 Task: Look for space in Qiryat Gat, Israel from 12th  August, 2023 to 15th August, 2023 for 3 adults in price range Rs.12000 to Rs.16000. Place can be entire place with 2 bedrooms having 3 beds and 1 bathroom. Property type can be house, flat, guest house. Amenities needed are: washing machine. Booking option can be shelf check-in. Required host language is English.
Action: Mouse moved to (621, 82)
Screenshot: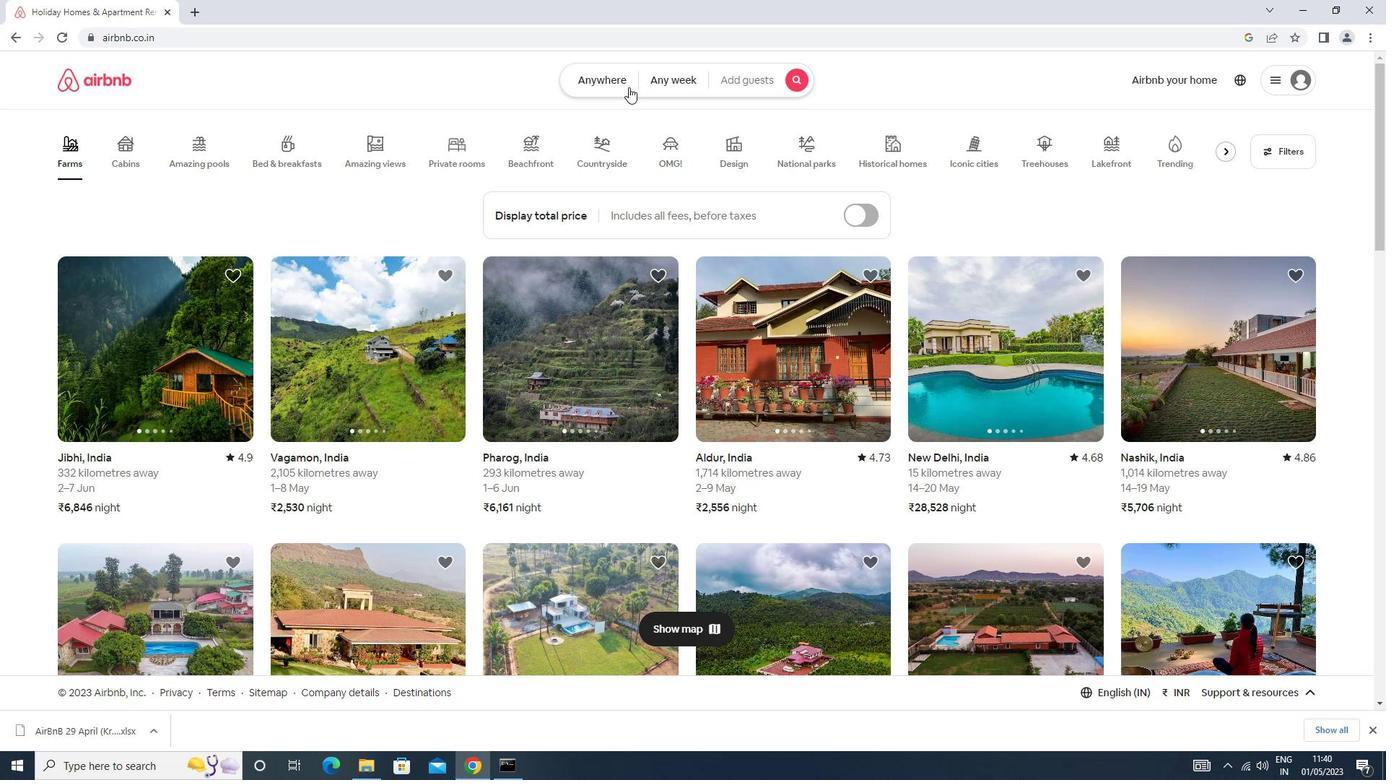 
Action: Mouse pressed left at (621, 82)
Screenshot: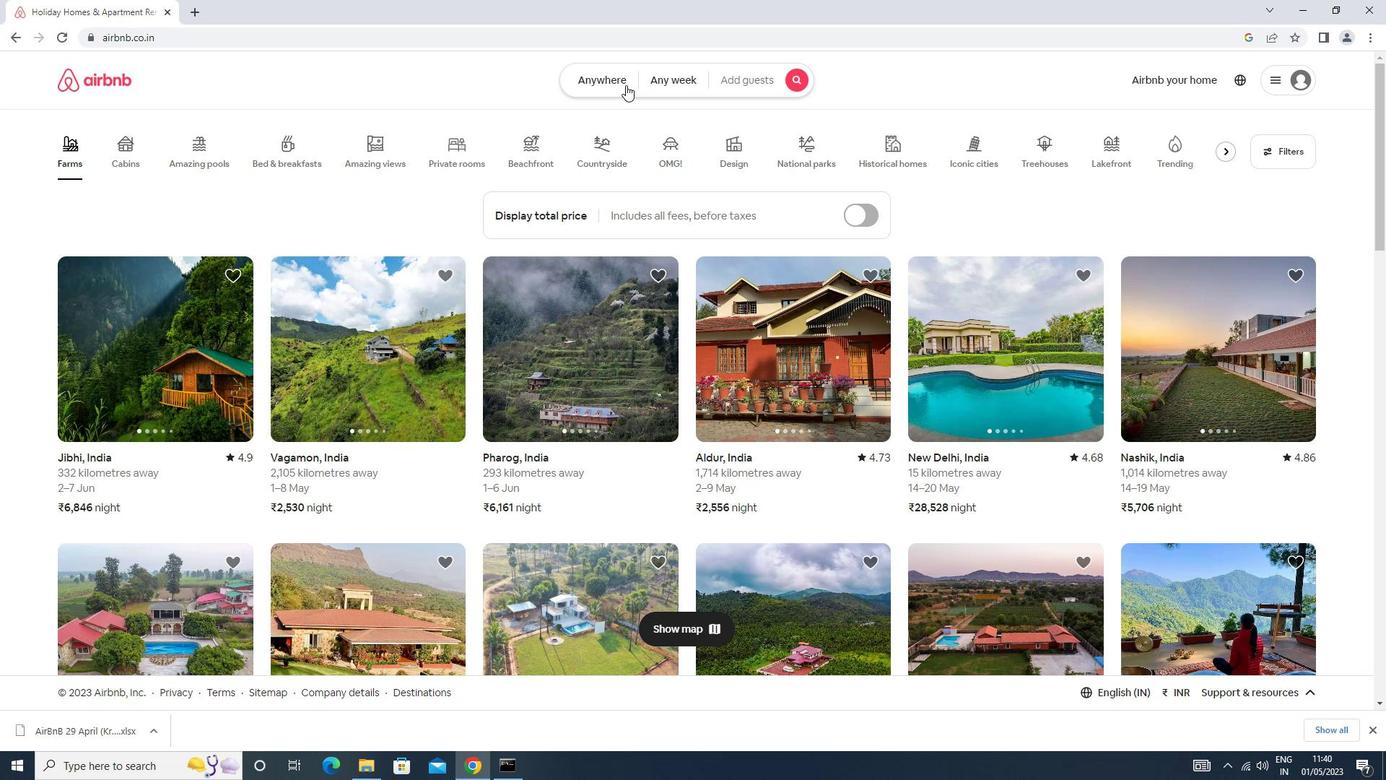 
Action: Mouse moved to (546, 137)
Screenshot: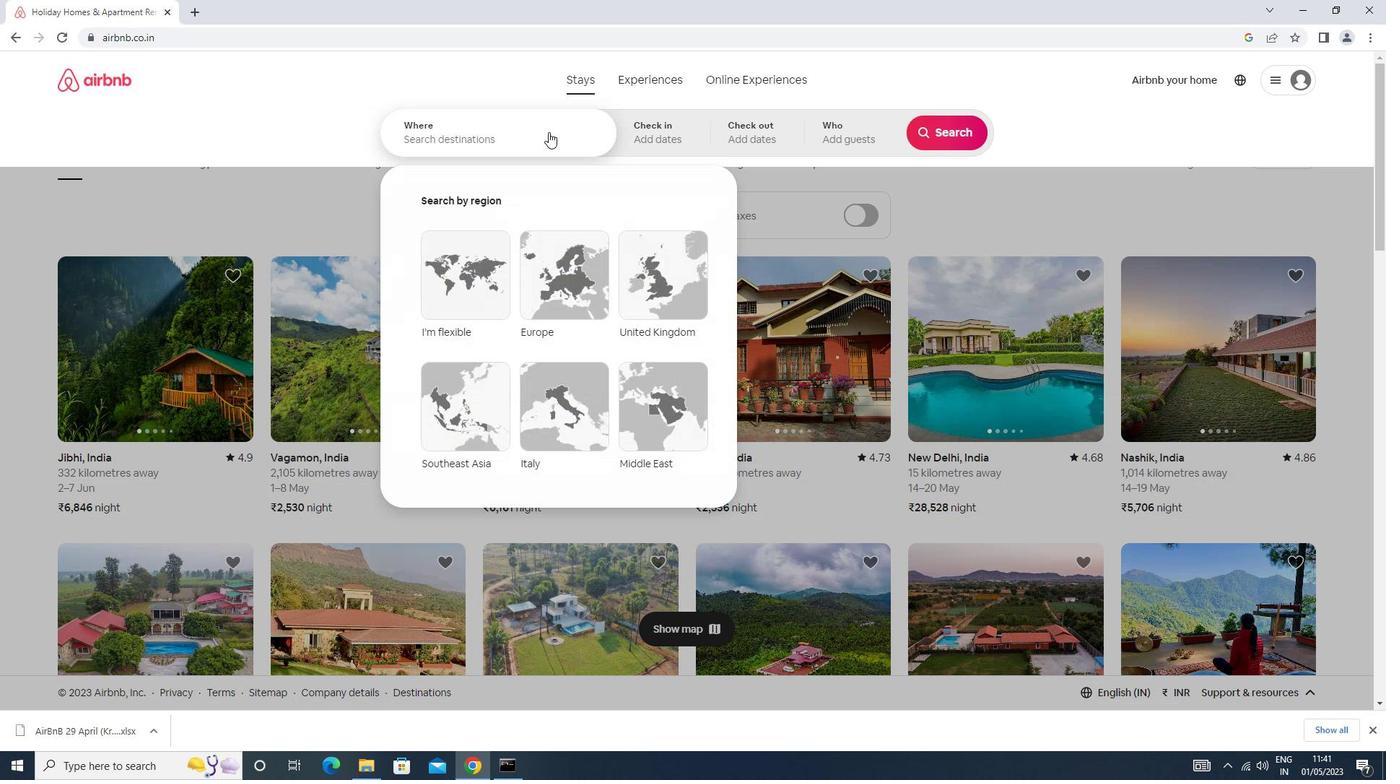
Action: Mouse pressed left at (546, 137)
Screenshot: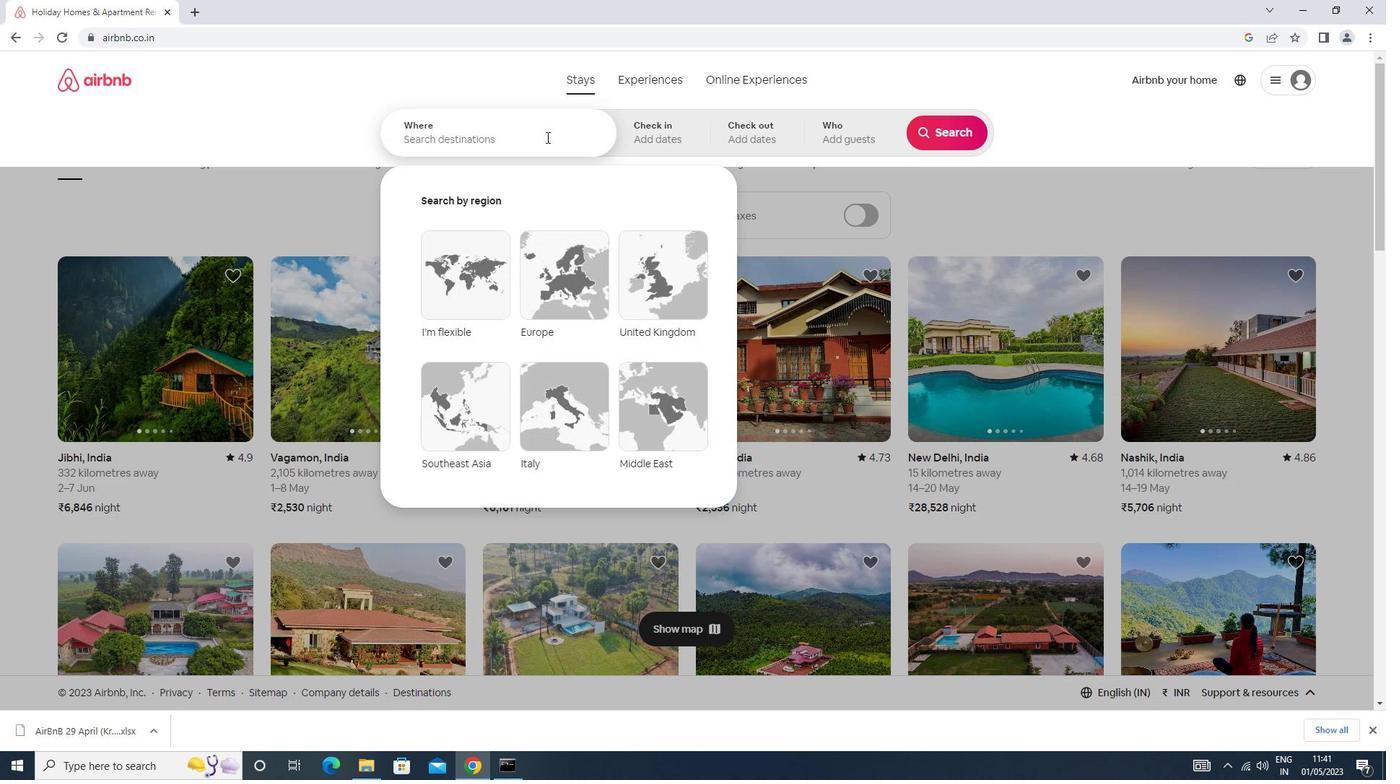 
Action: Mouse moved to (533, 143)
Screenshot: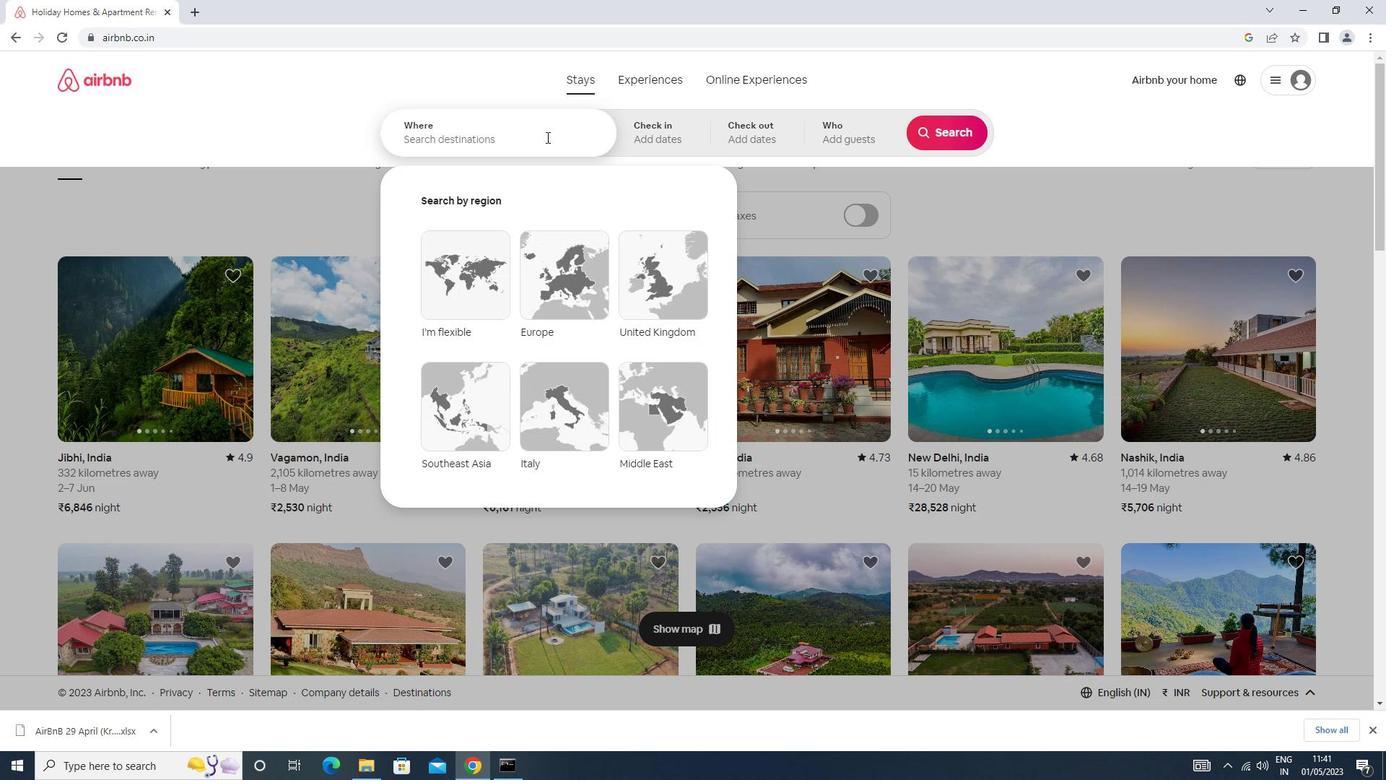 
Action: Key pressed q<Key.caps_lock>iryat<Key.space><Key.down><Key.down><Key.down><Key.enter>
Screenshot: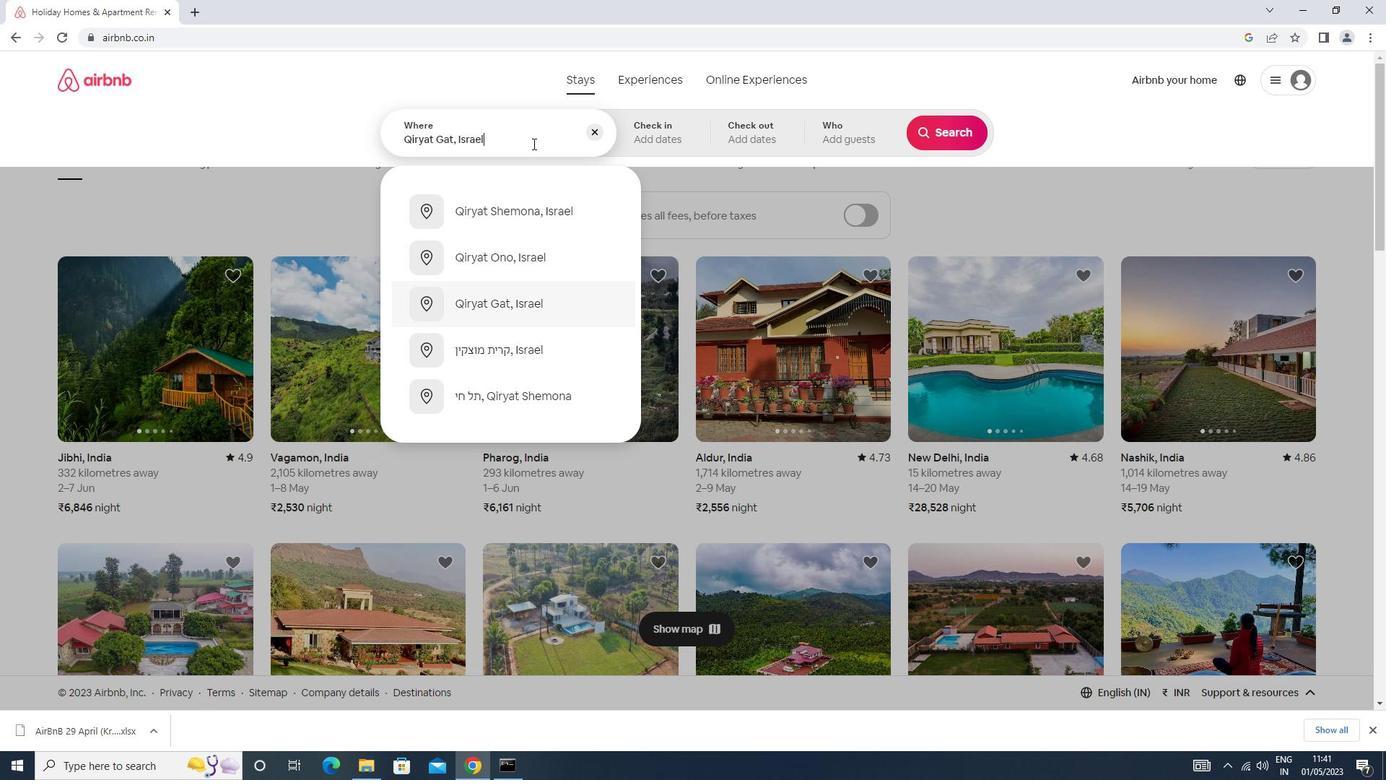 
Action: Mouse moved to (941, 250)
Screenshot: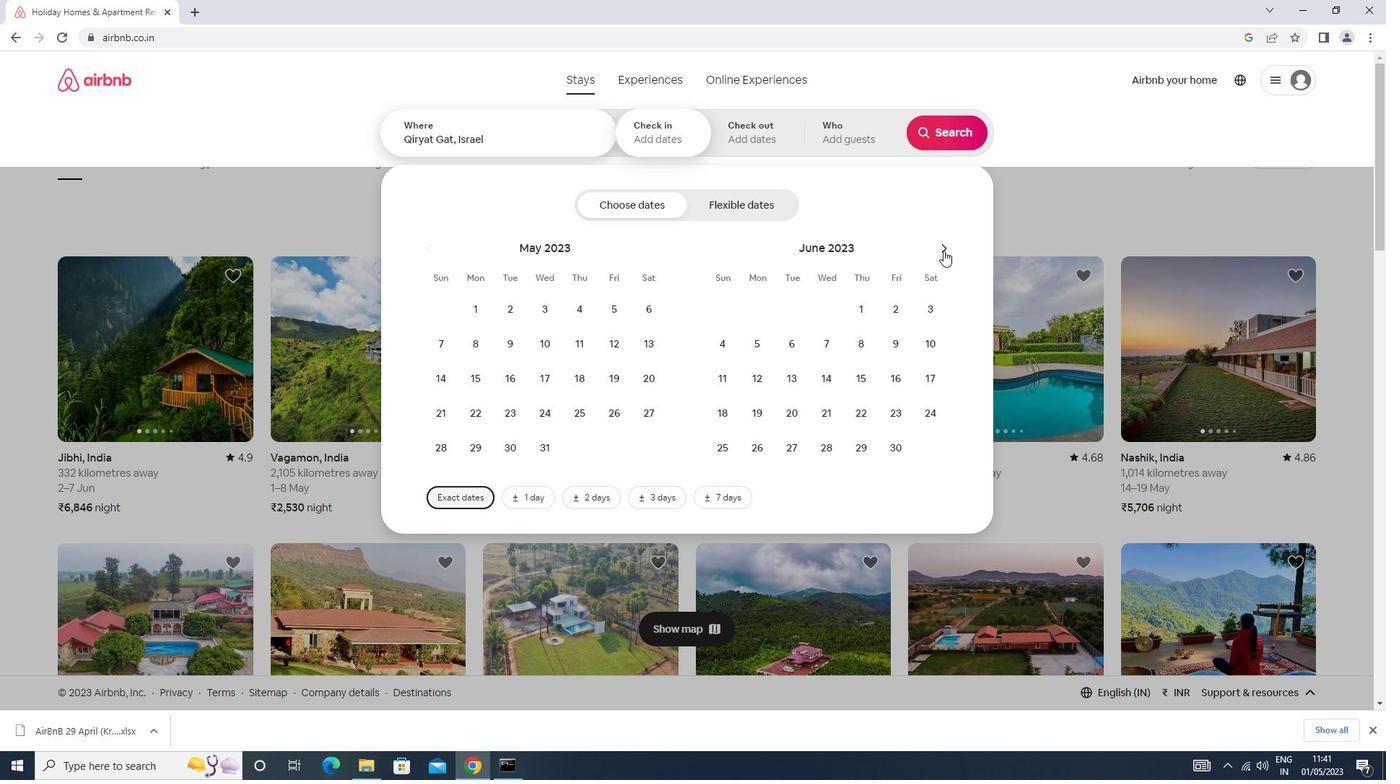 
Action: Mouse pressed left at (941, 250)
Screenshot: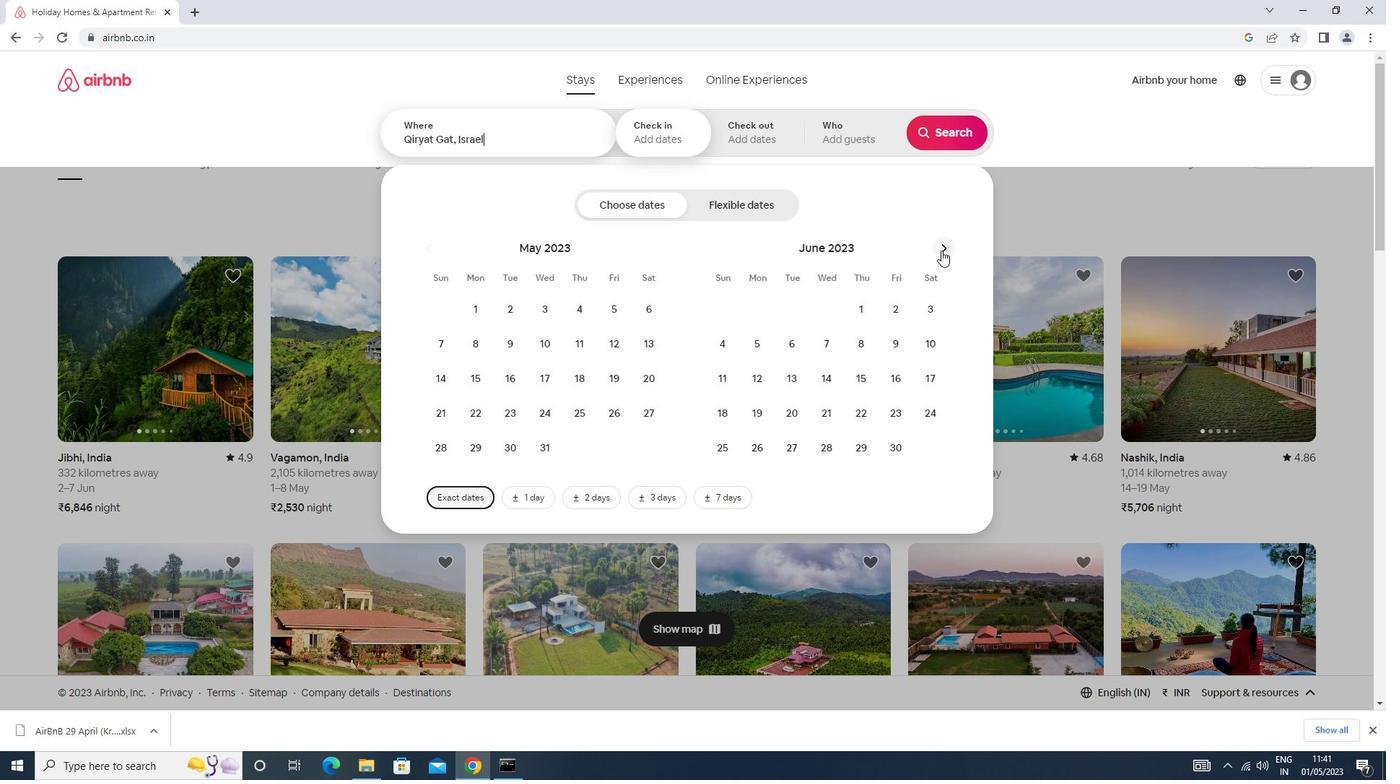 
Action: Mouse pressed left at (941, 250)
Screenshot: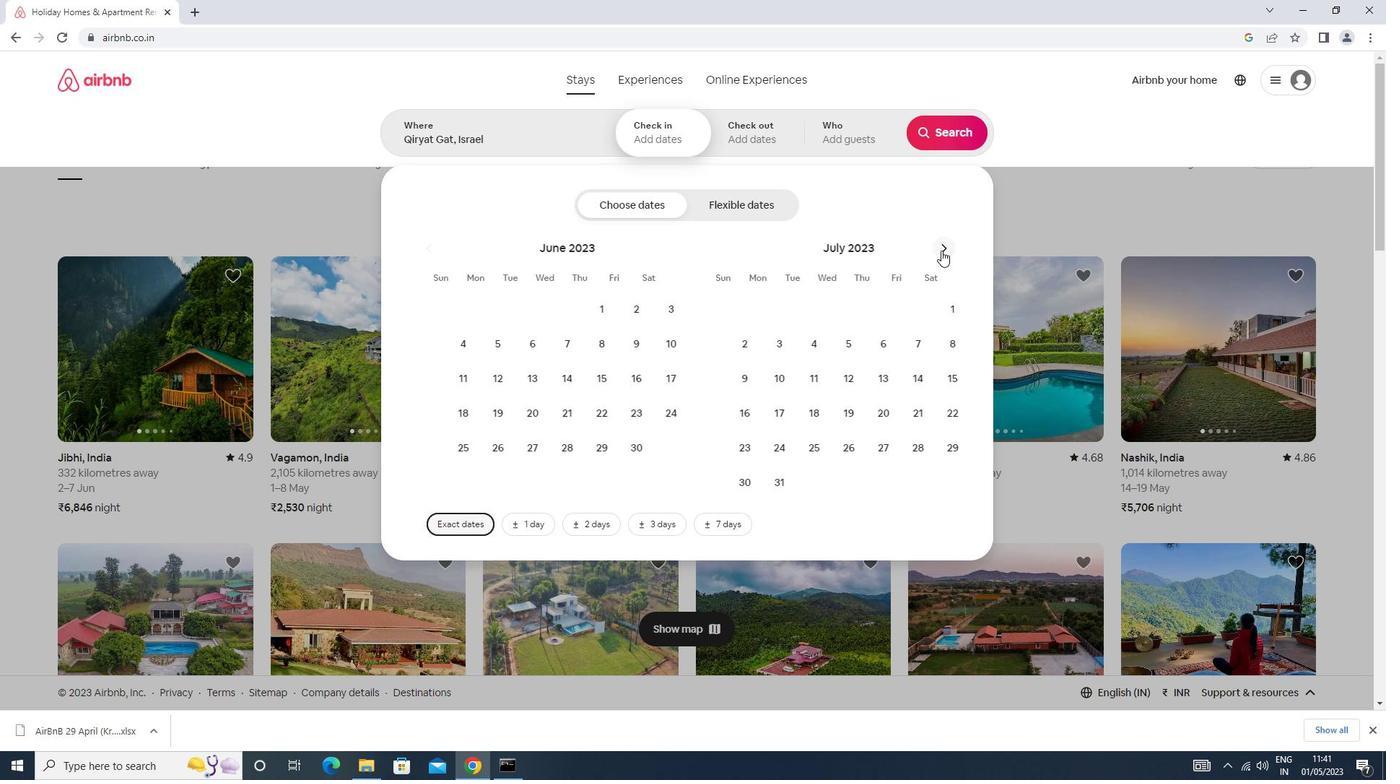 
Action: Mouse moved to (928, 341)
Screenshot: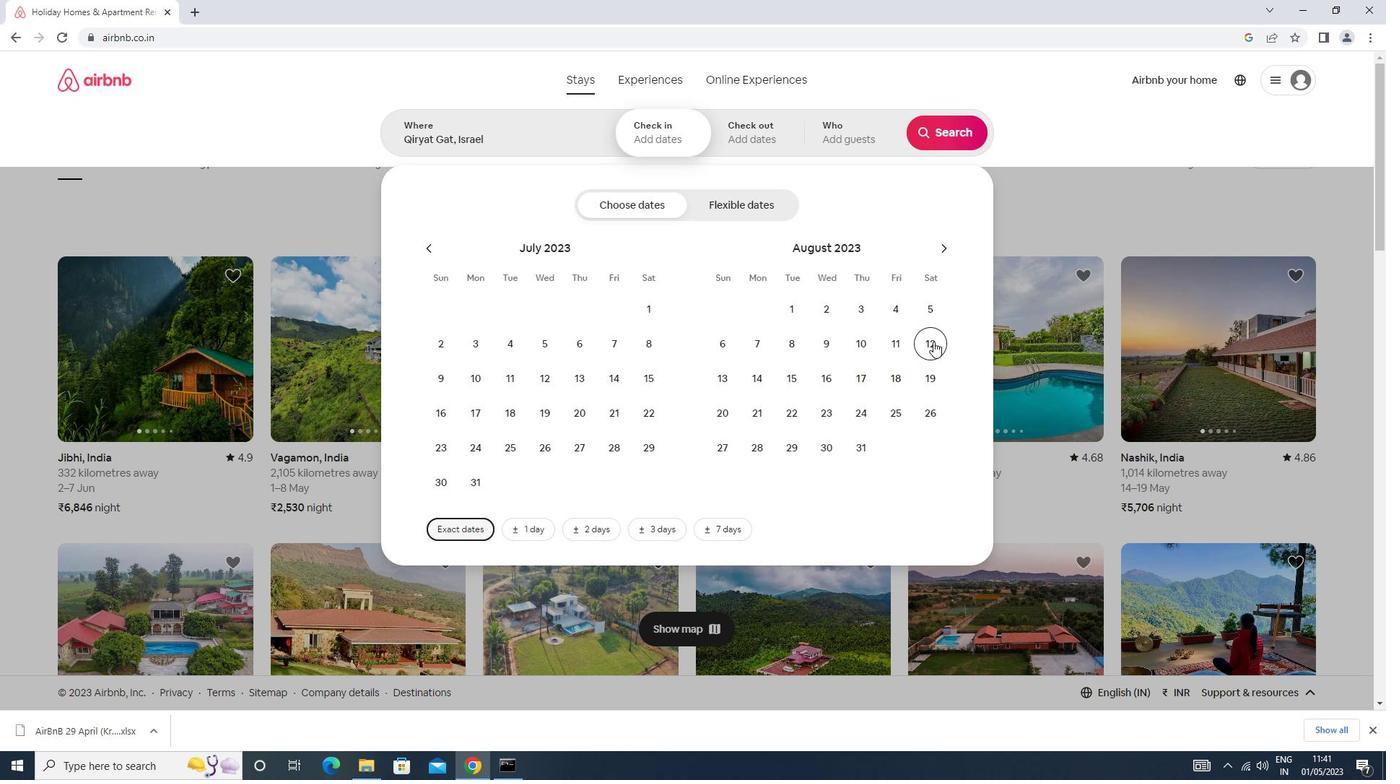 
Action: Mouse pressed left at (928, 341)
Screenshot: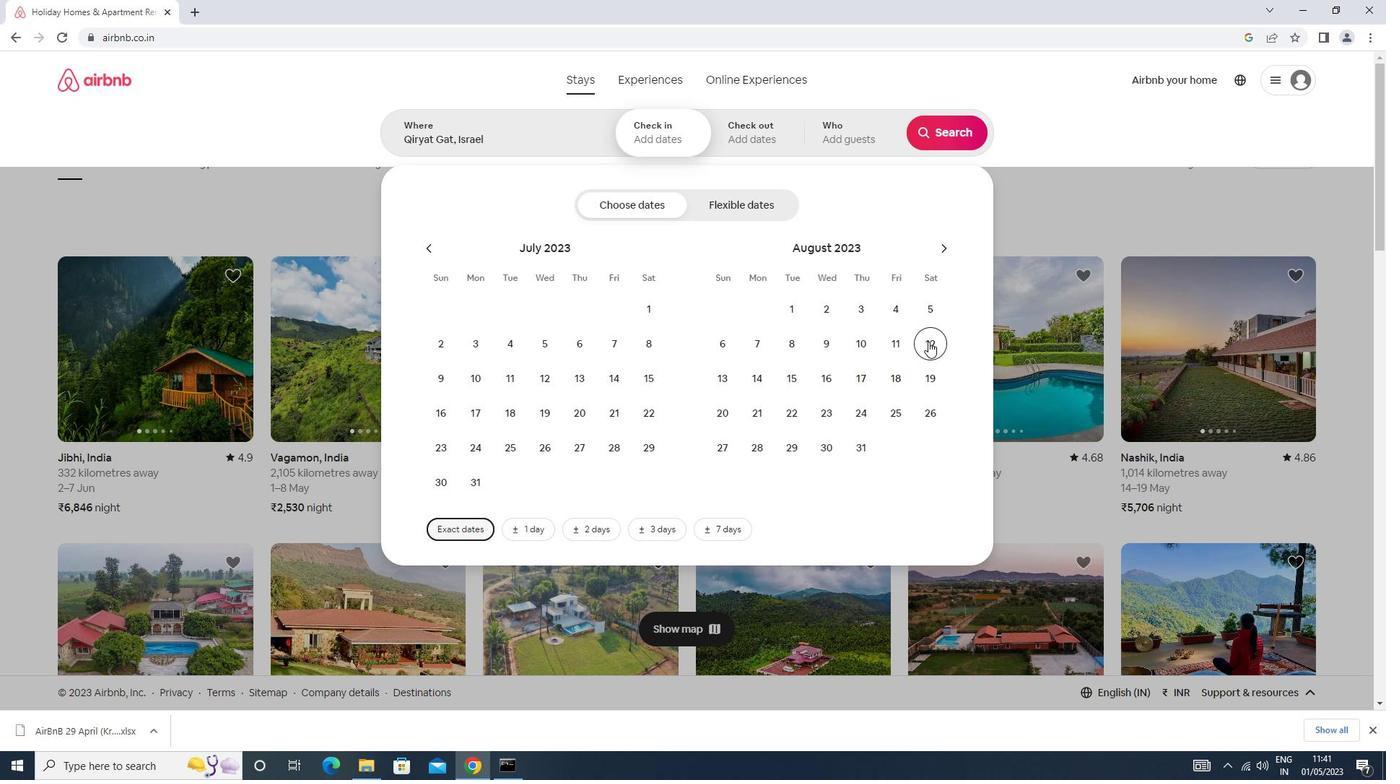 
Action: Mouse moved to (788, 374)
Screenshot: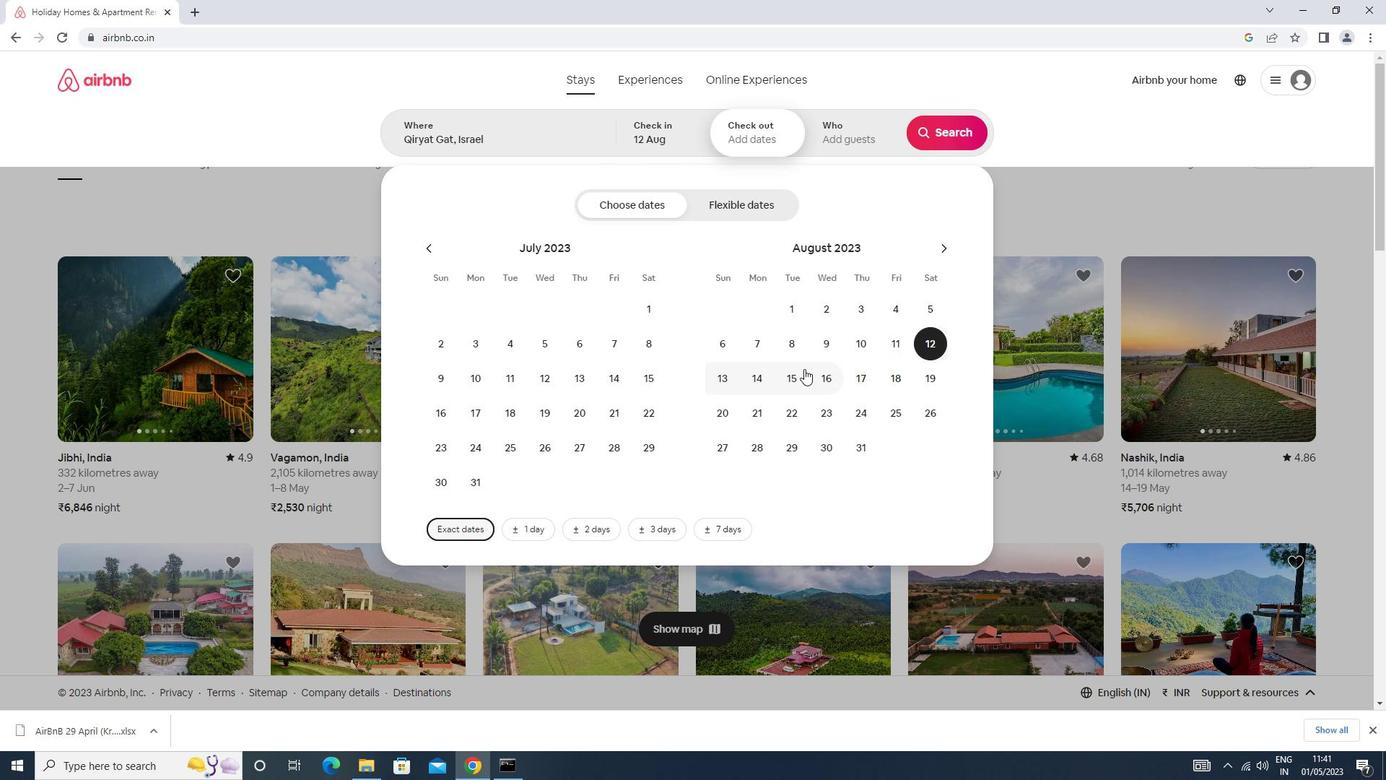 
Action: Mouse pressed left at (788, 374)
Screenshot: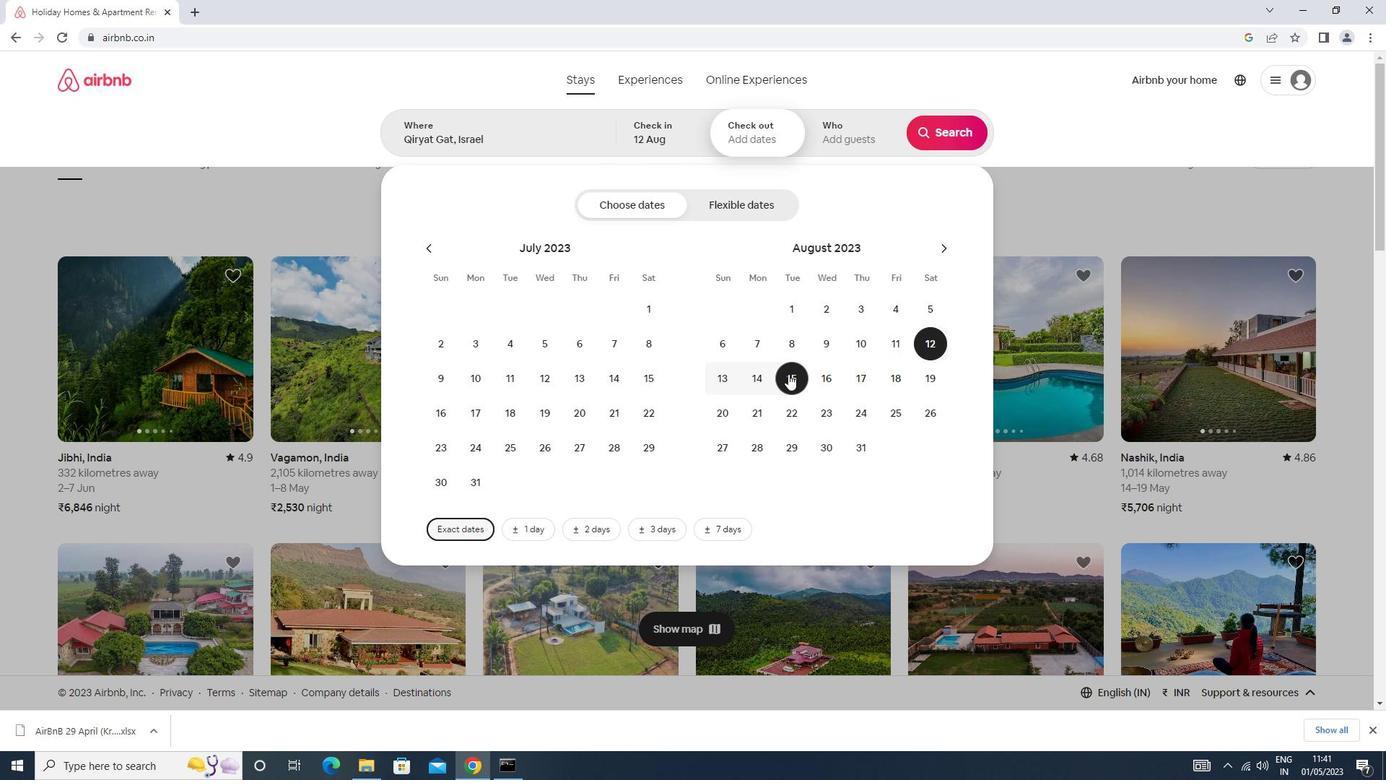 
Action: Mouse moved to (840, 137)
Screenshot: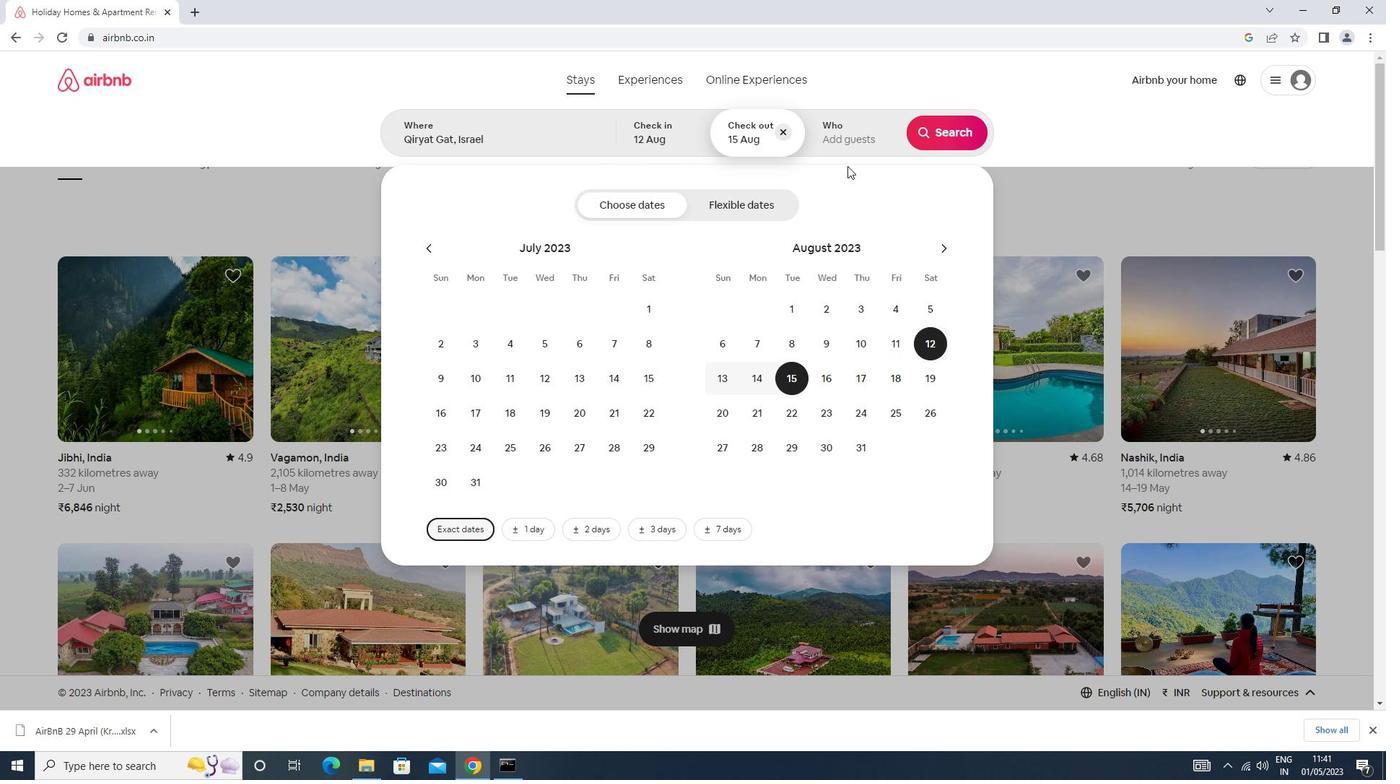 
Action: Mouse pressed left at (840, 137)
Screenshot: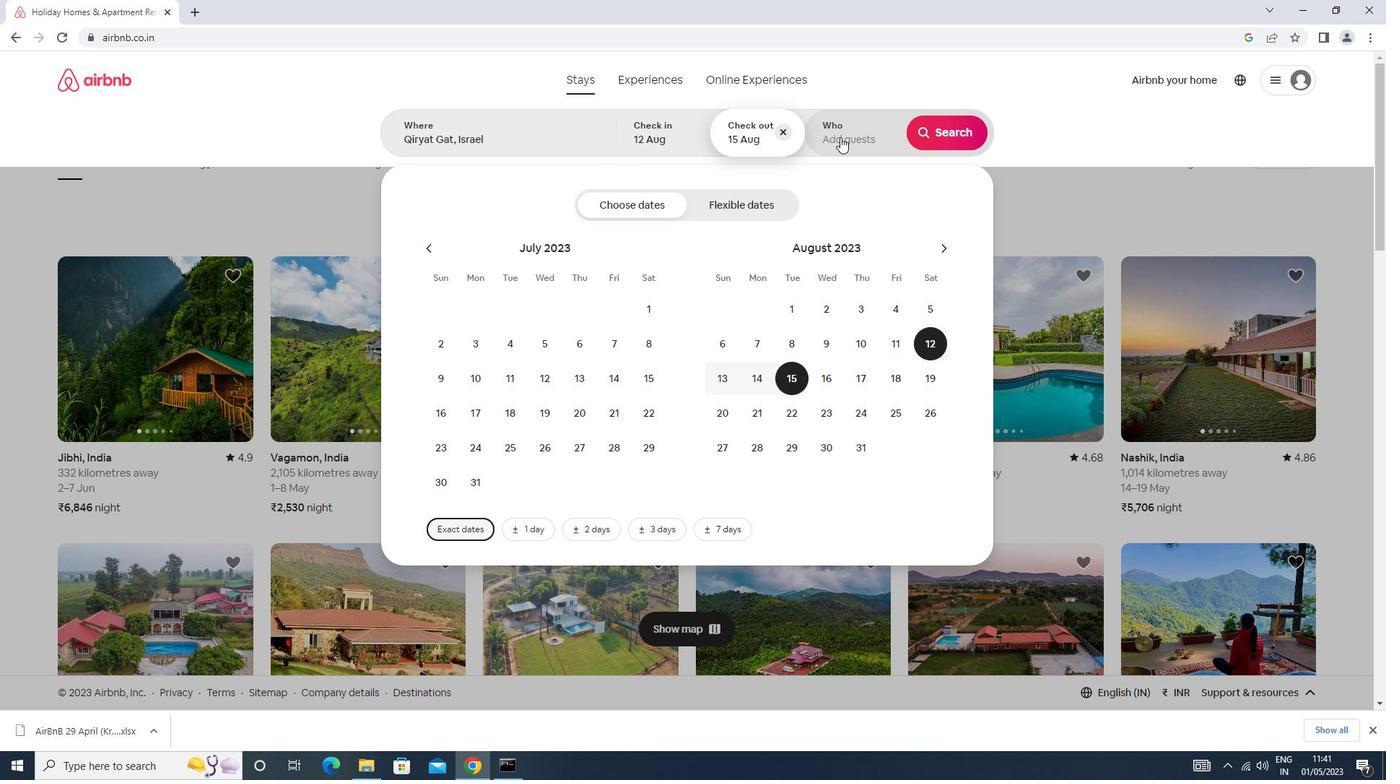 
Action: Mouse moved to (955, 203)
Screenshot: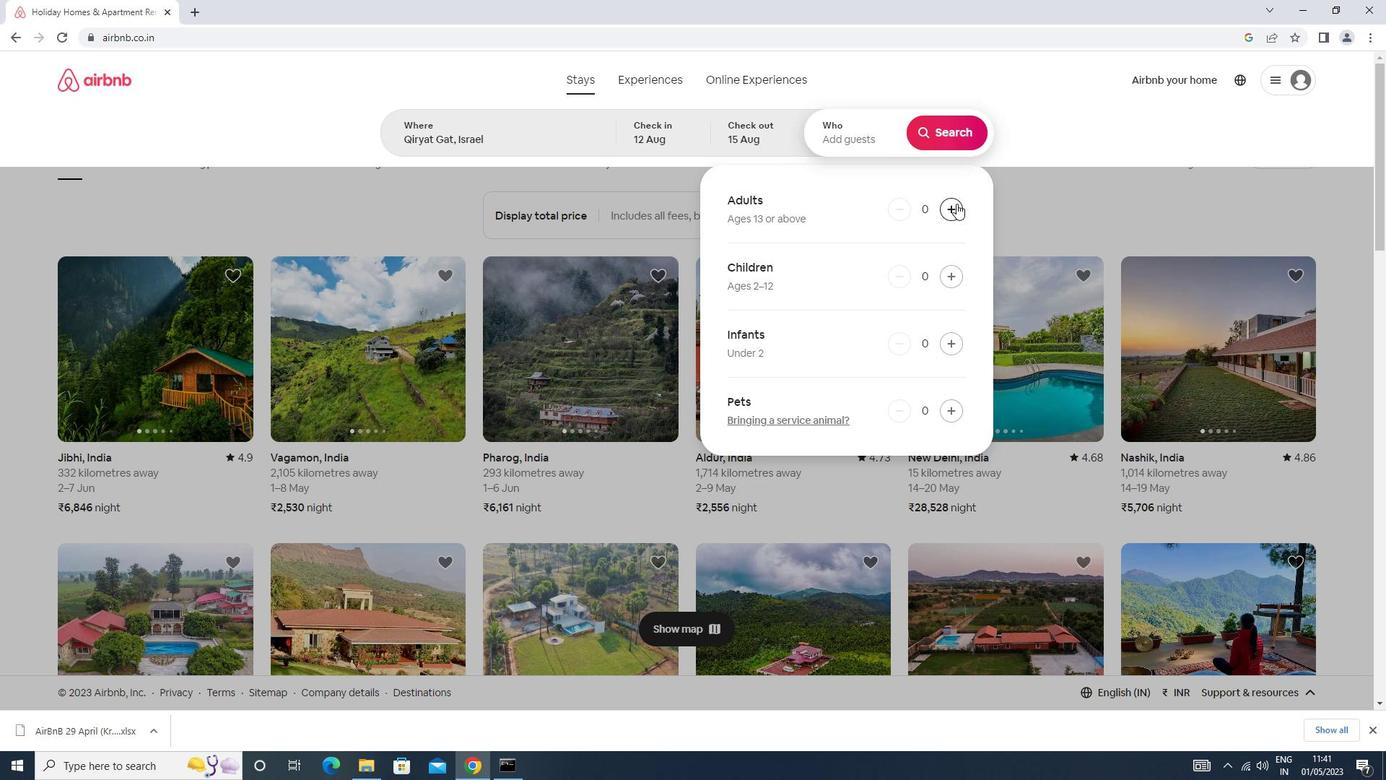 
Action: Mouse pressed left at (955, 203)
Screenshot: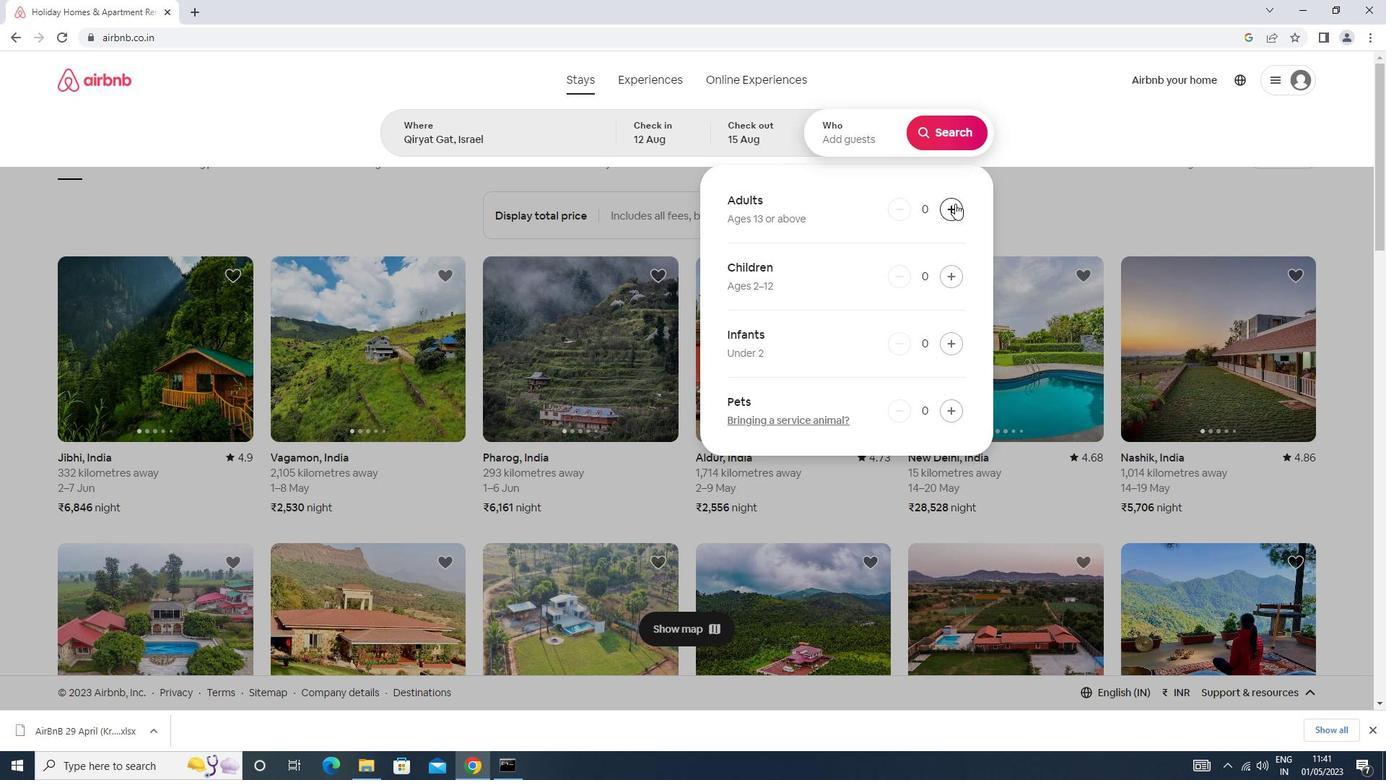 
Action: Mouse pressed left at (955, 203)
Screenshot: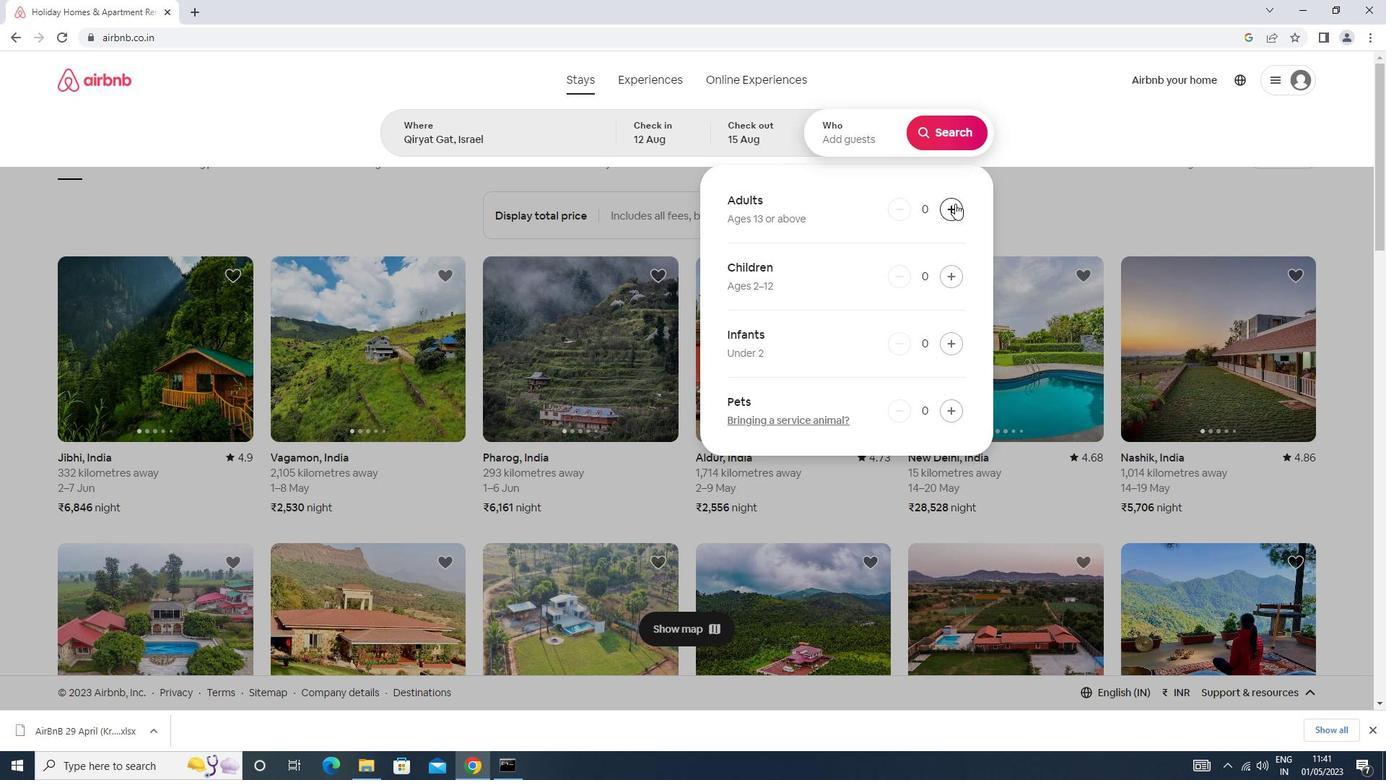 
Action: Mouse pressed left at (955, 203)
Screenshot: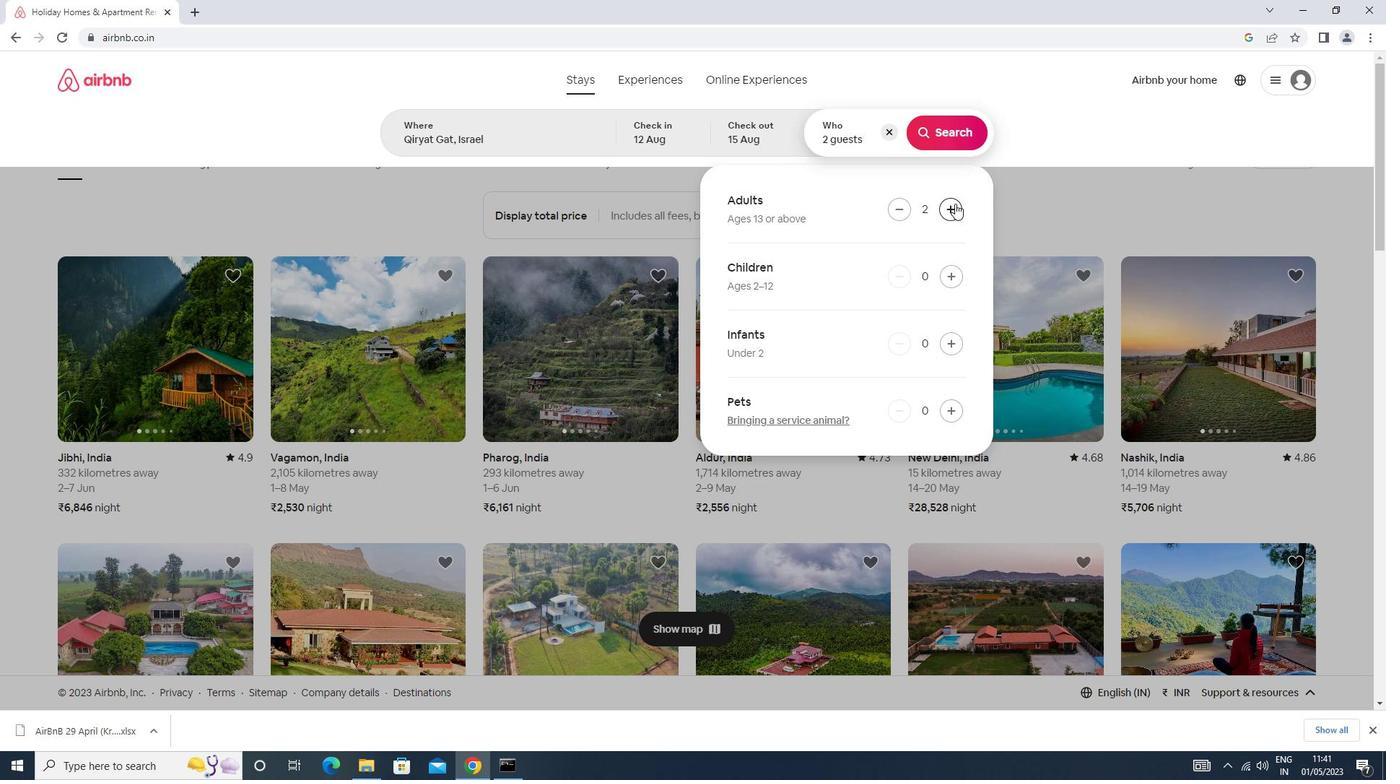 
Action: Mouse moved to (950, 129)
Screenshot: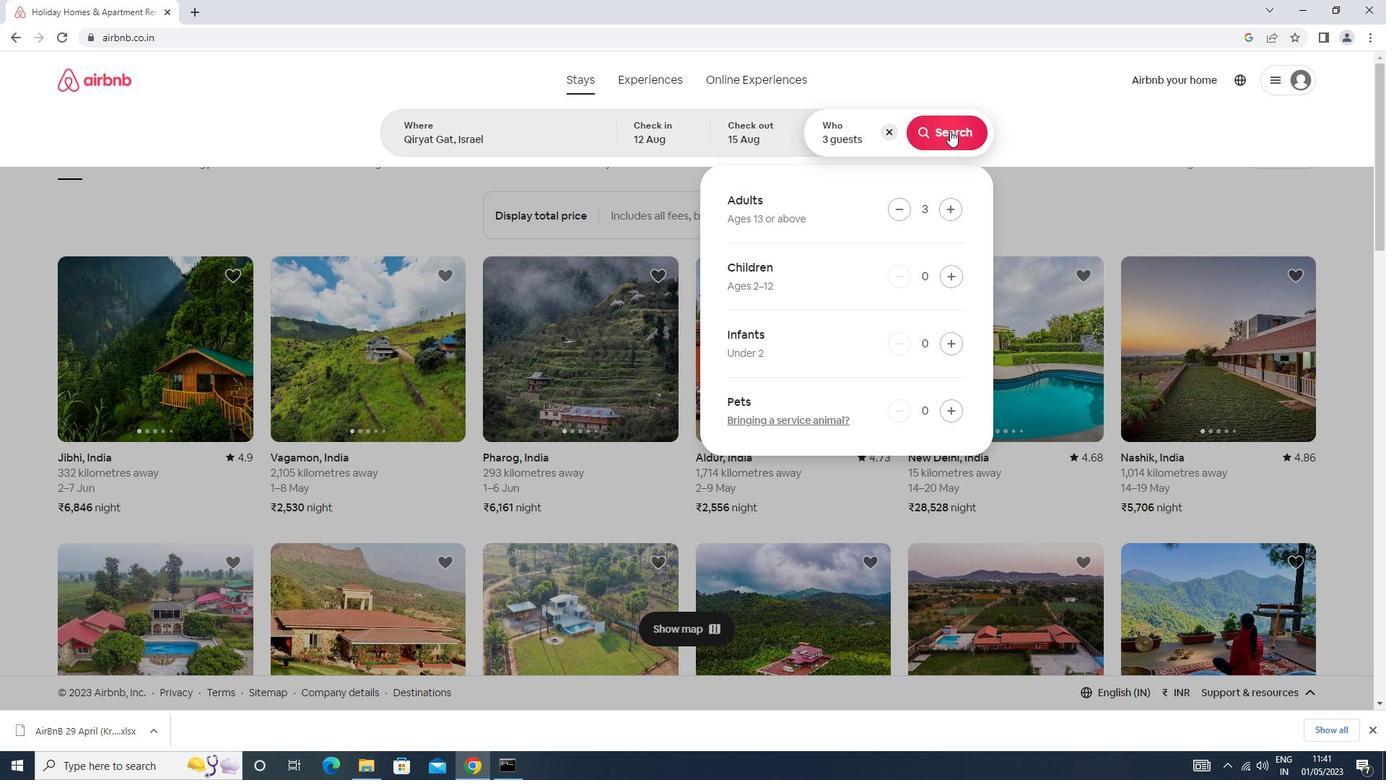 
Action: Mouse pressed left at (950, 129)
Screenshot: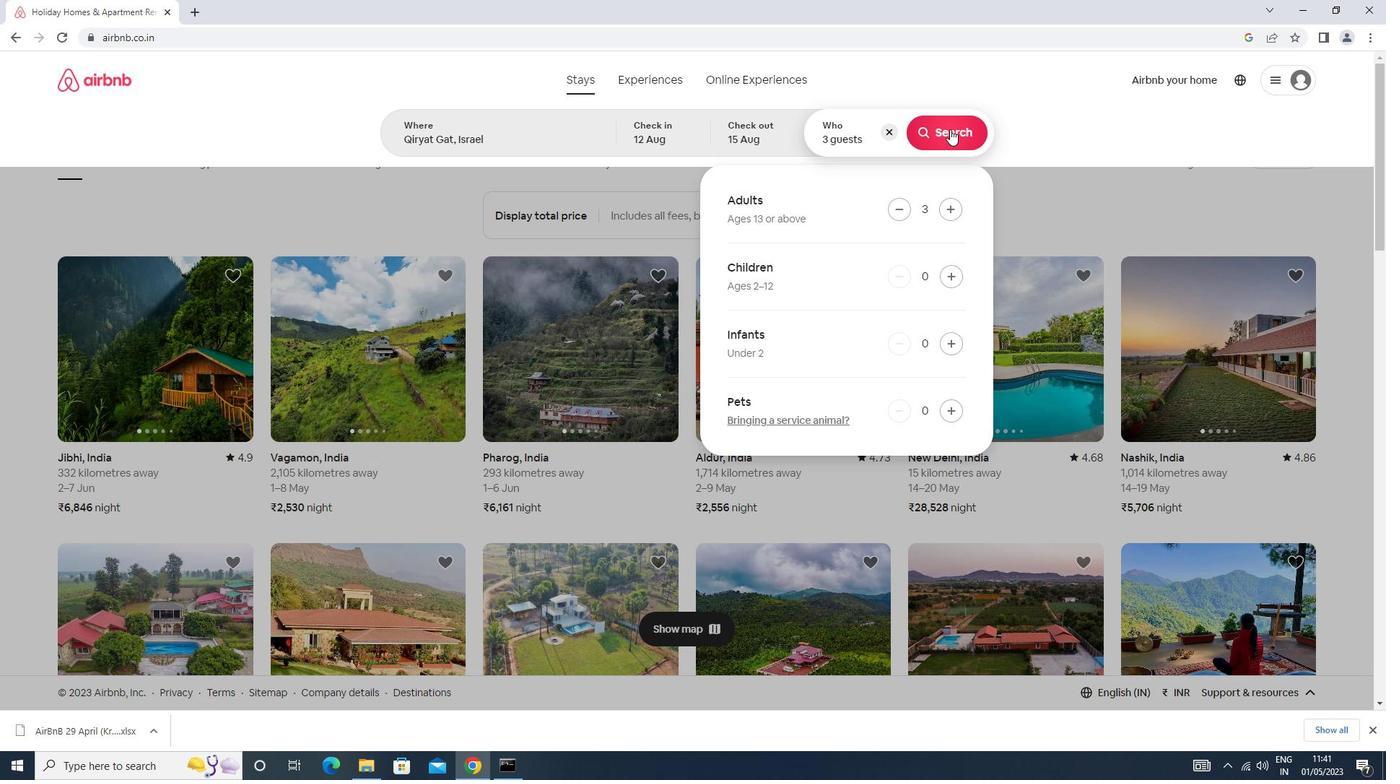 
Action: Mouse moved to (1325, 136)
Screenshot: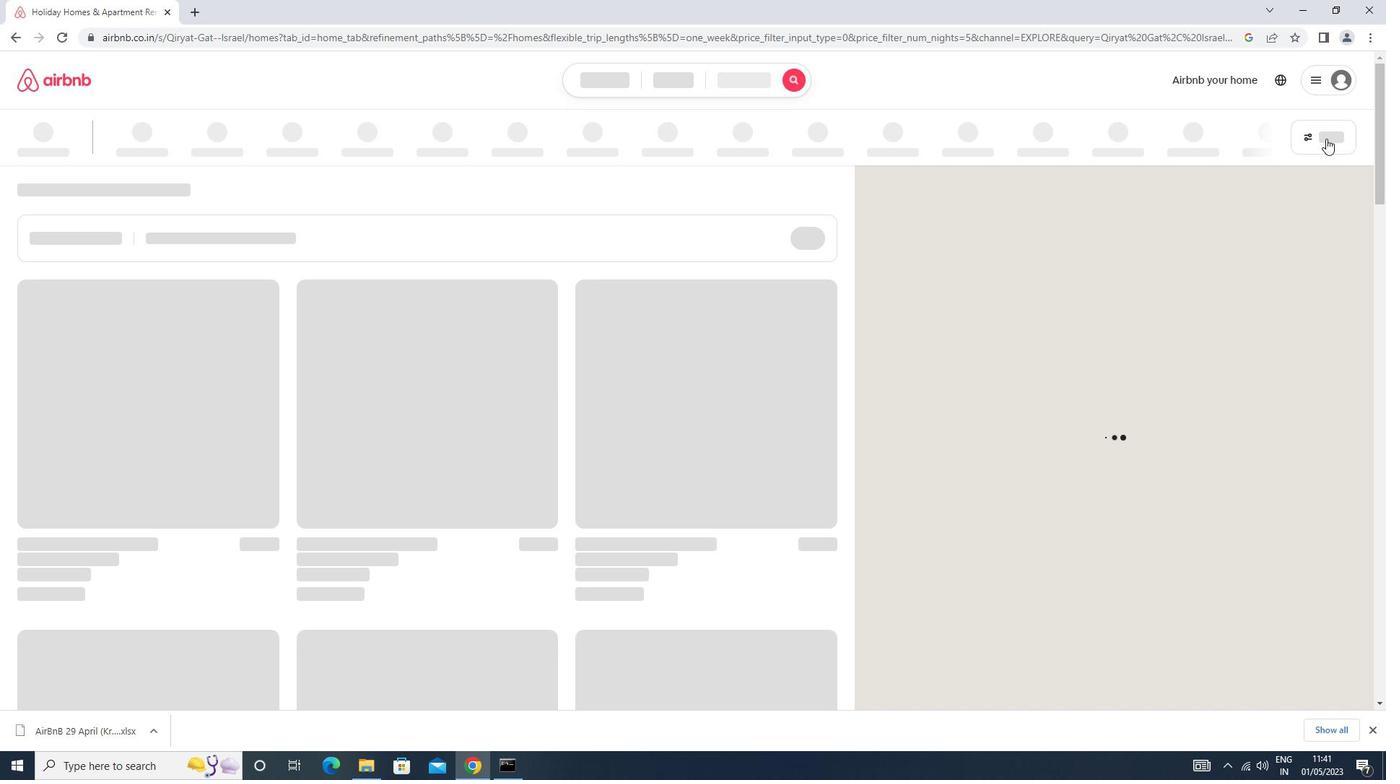
Action: Mouse pressed left at (1325, 136)
Screenshot: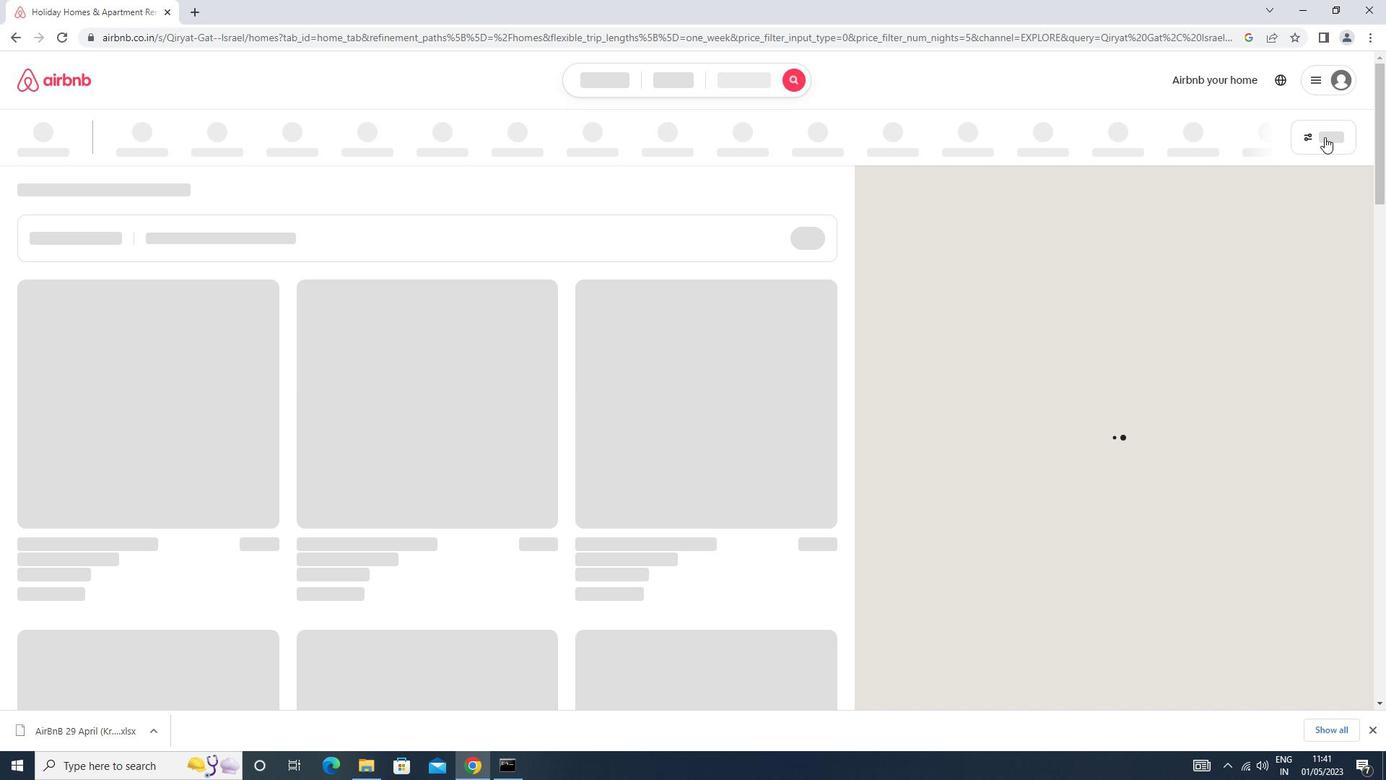 
Action: Mouse pressed left at (1325, 136)
Screenshot: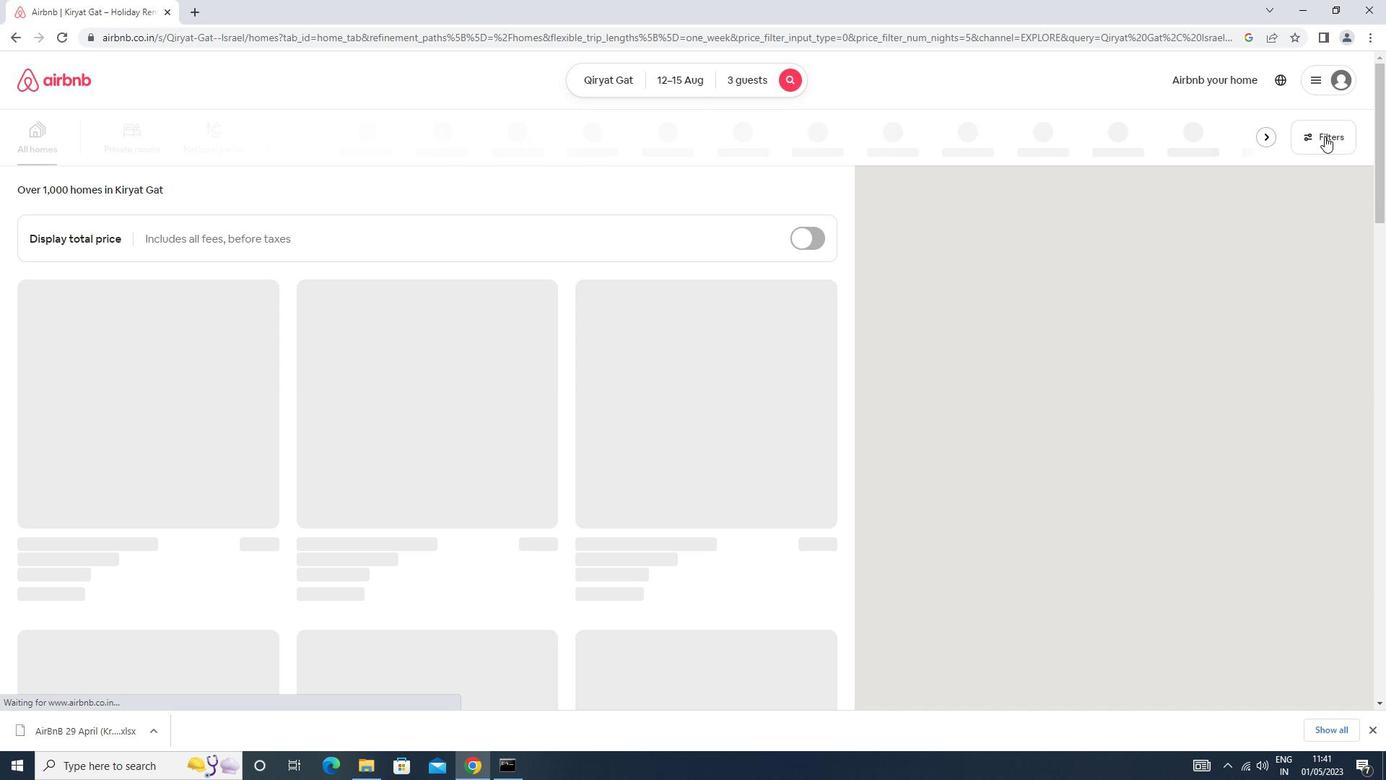 
Action: Mouse moved to (594, 321)
Screenshot: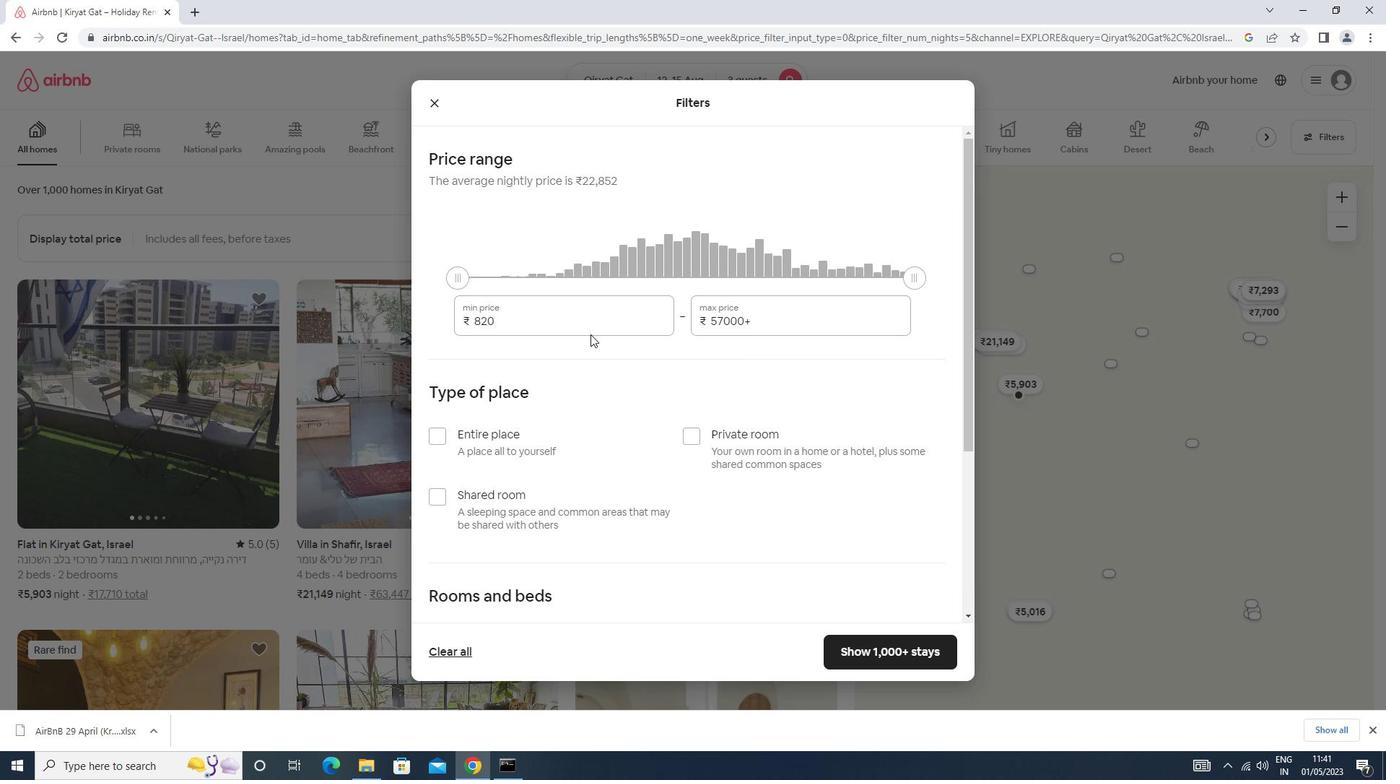 
Action: Mouse pressed left at (594, 321)
Screenshot: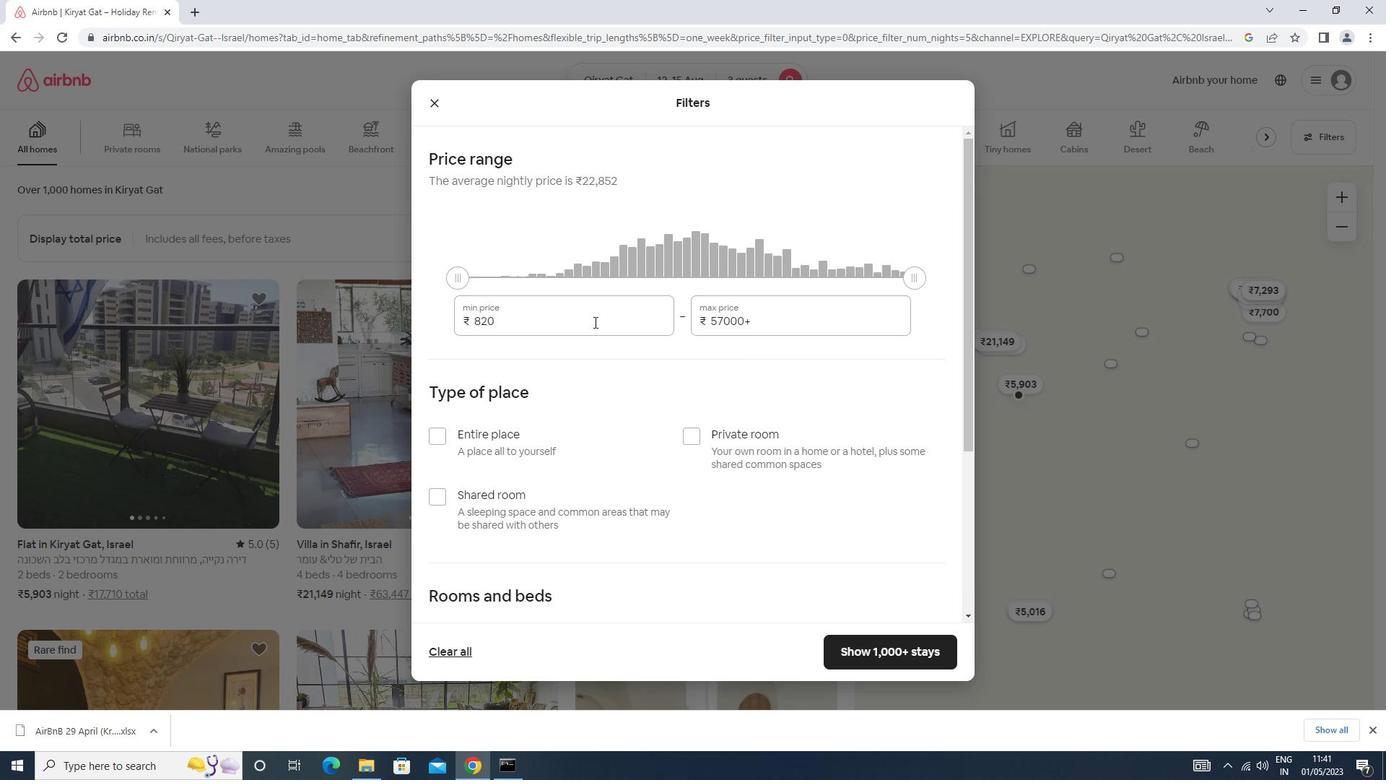 
Action: Mouse moved to (598, 308)
Screenshot: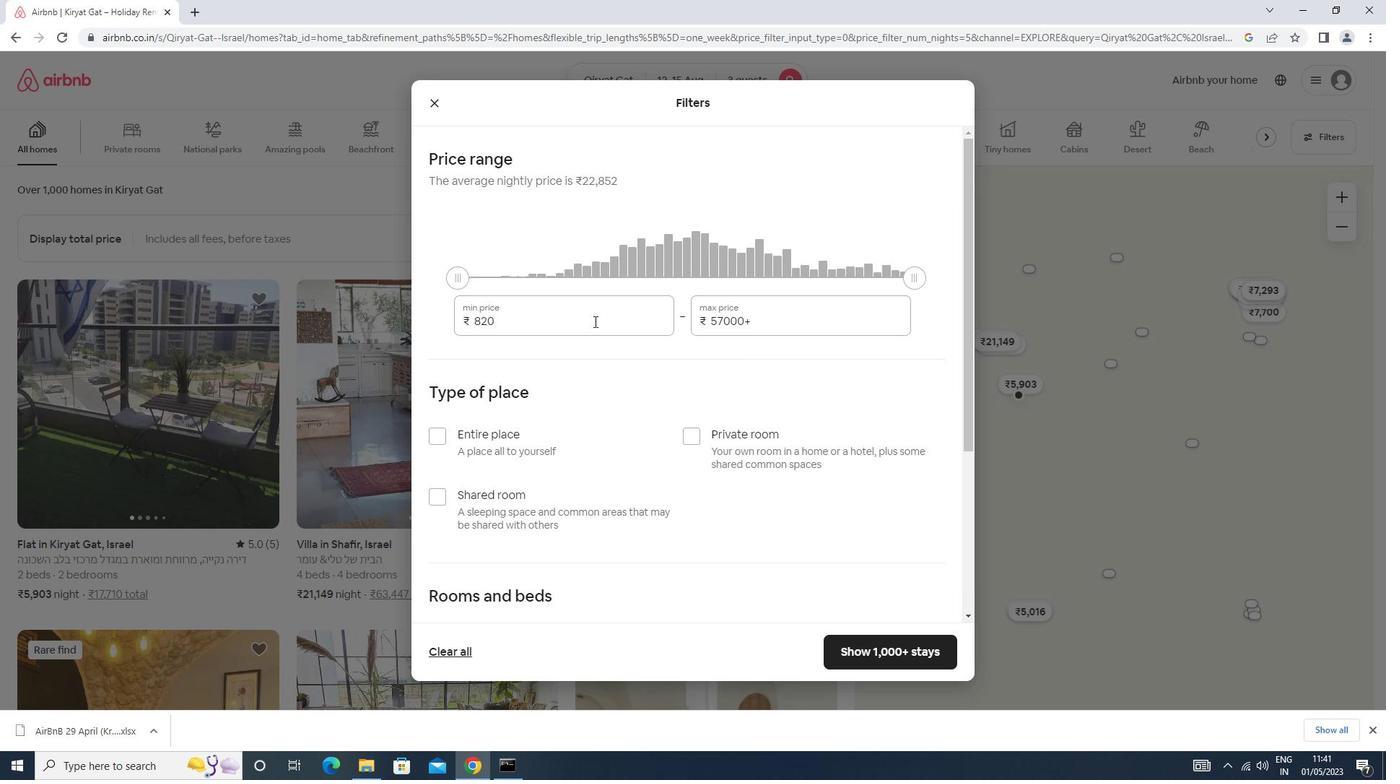 
Action: Key pressed <Key.backspace><Key.backspace><Key.backspace><Key.backspace><Key.backspace><Key.backspace><Key.backspace>12000<Key.tab>16000
Screenshot: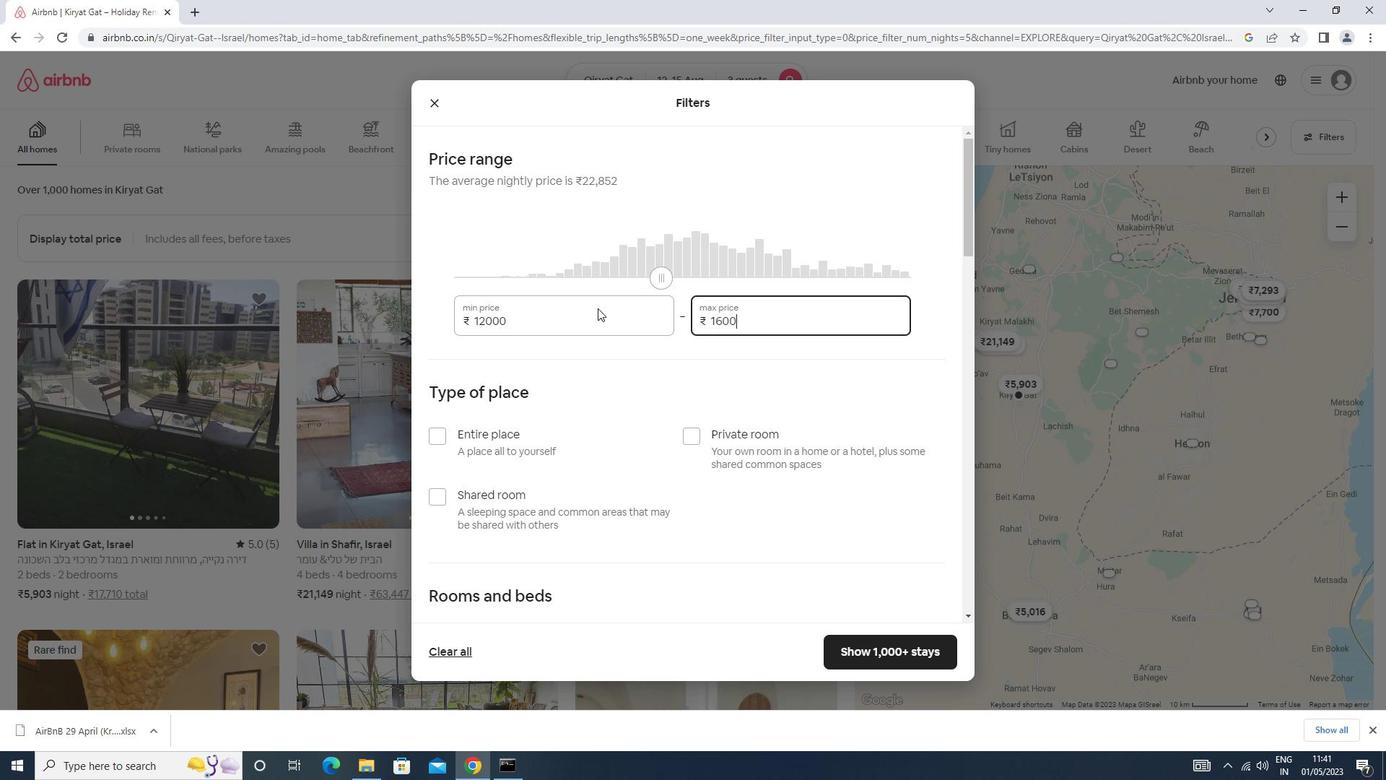 
Action: Mouse moved to (585, 306)
Screenshot: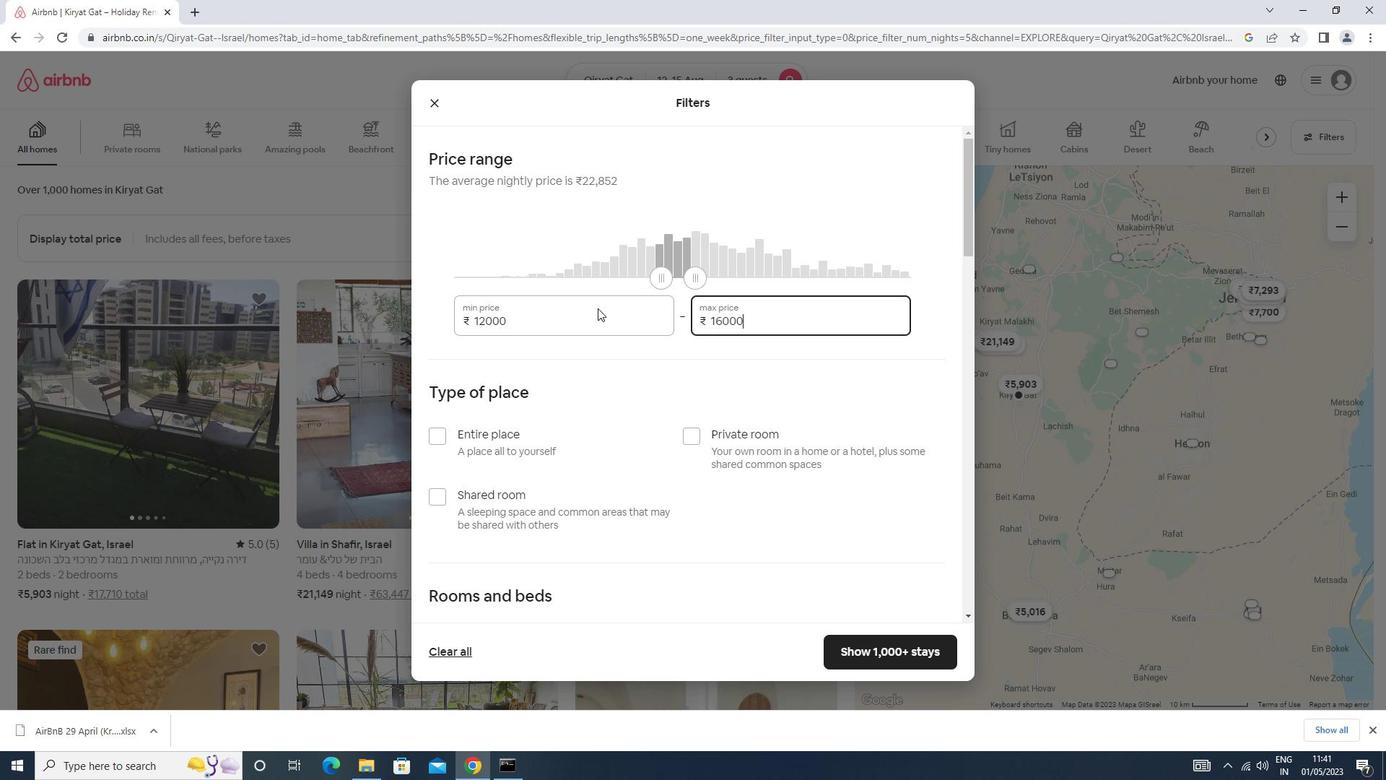 
Action: Mouse scrolled (585, 306) with delta (0, 0)
Screenshot: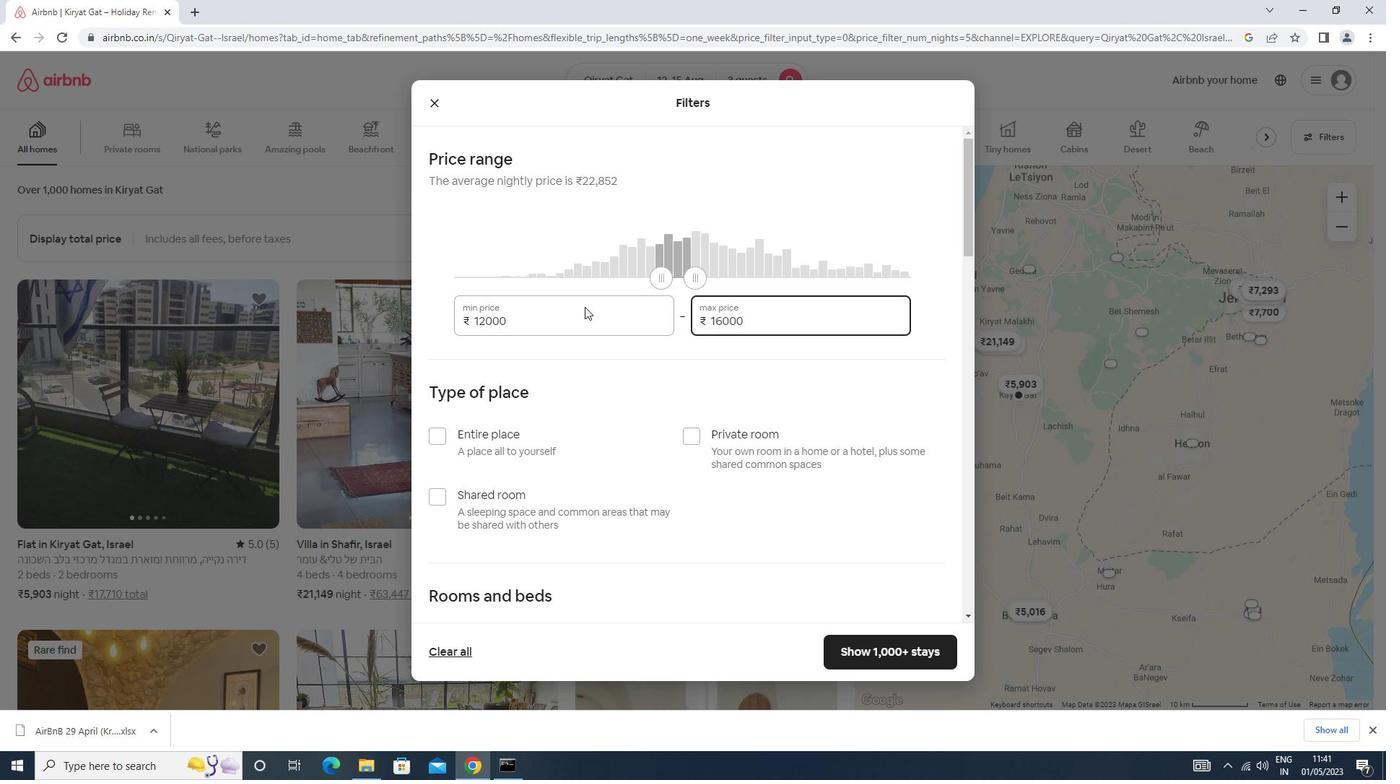
Action: Mouse scrolled (585, 306) with delta (0, 0)
Screenshot: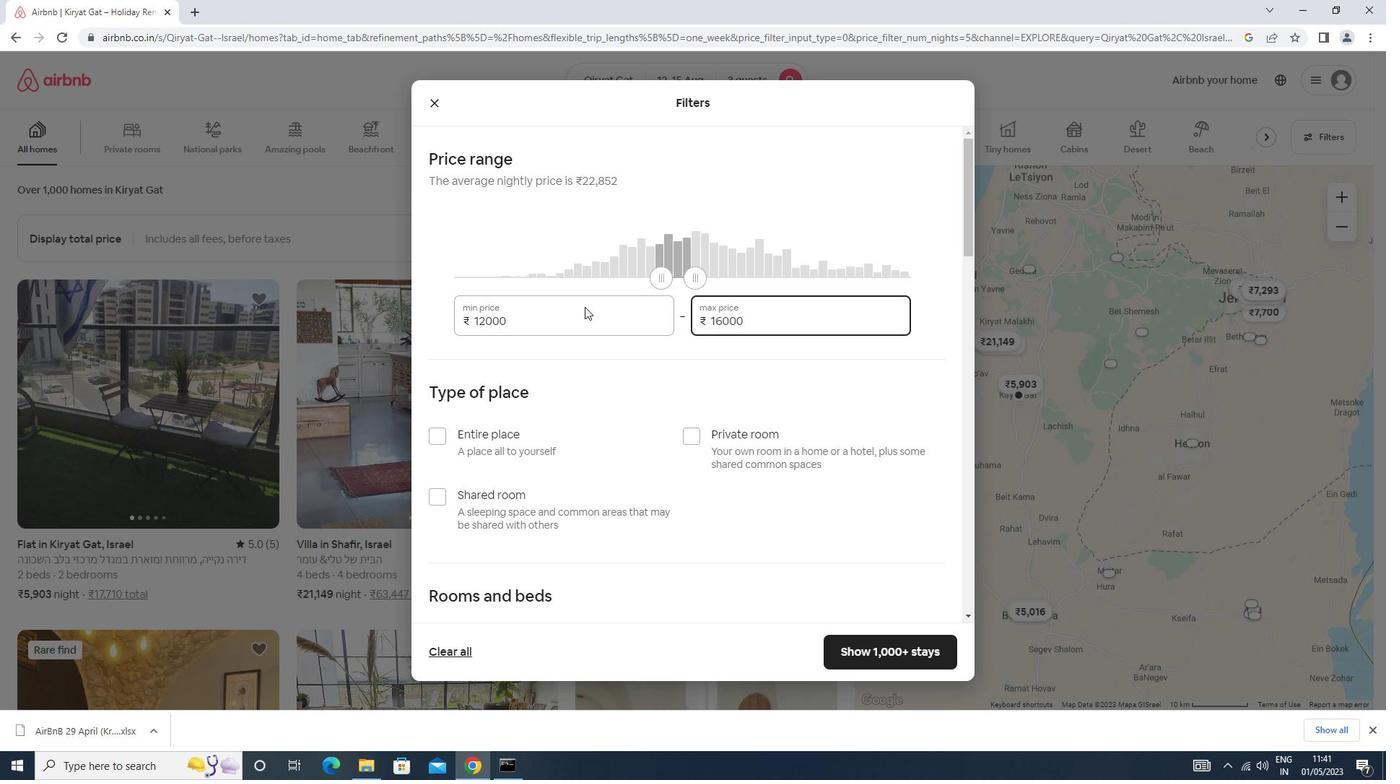 
Action: Mouse moved to (483, 293)
Screenshot: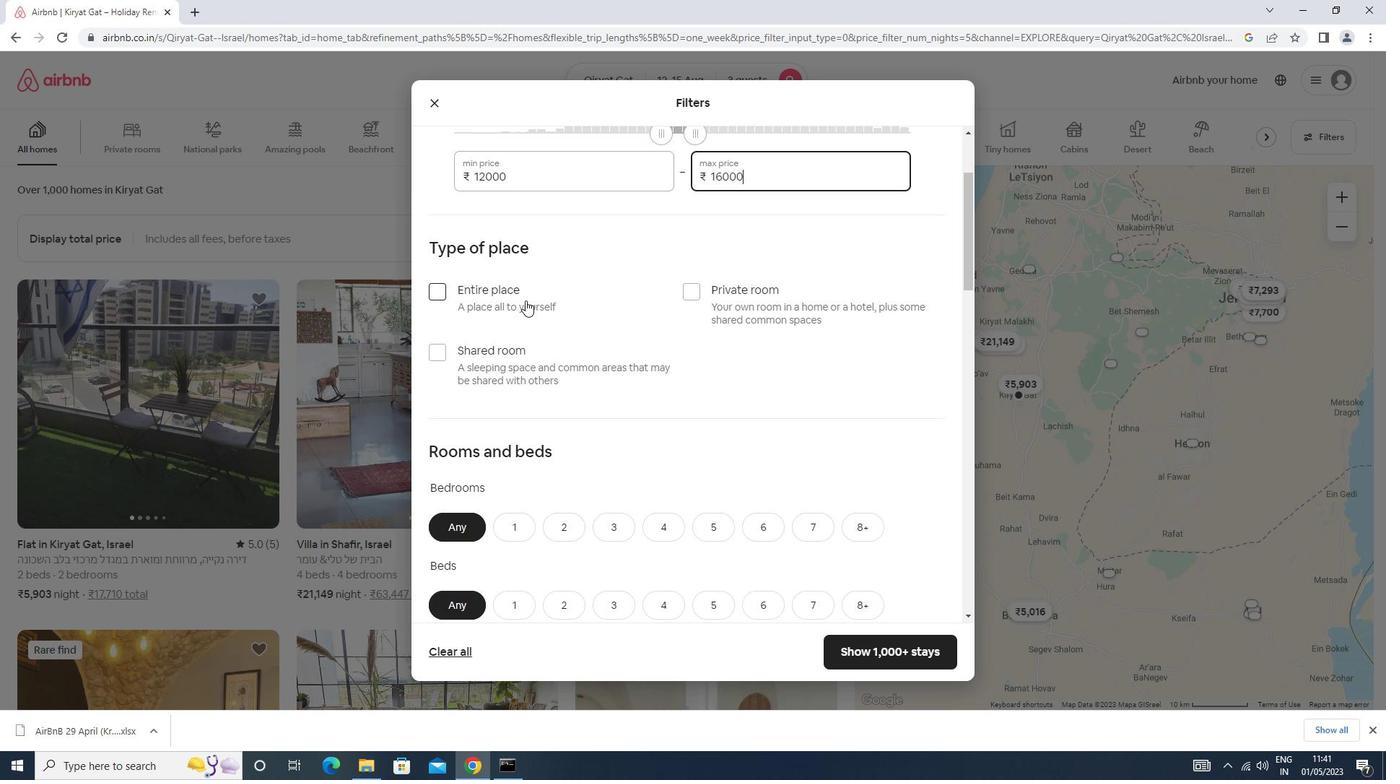 
Action: Mouse pressed left at (483, 293)
Screenshot: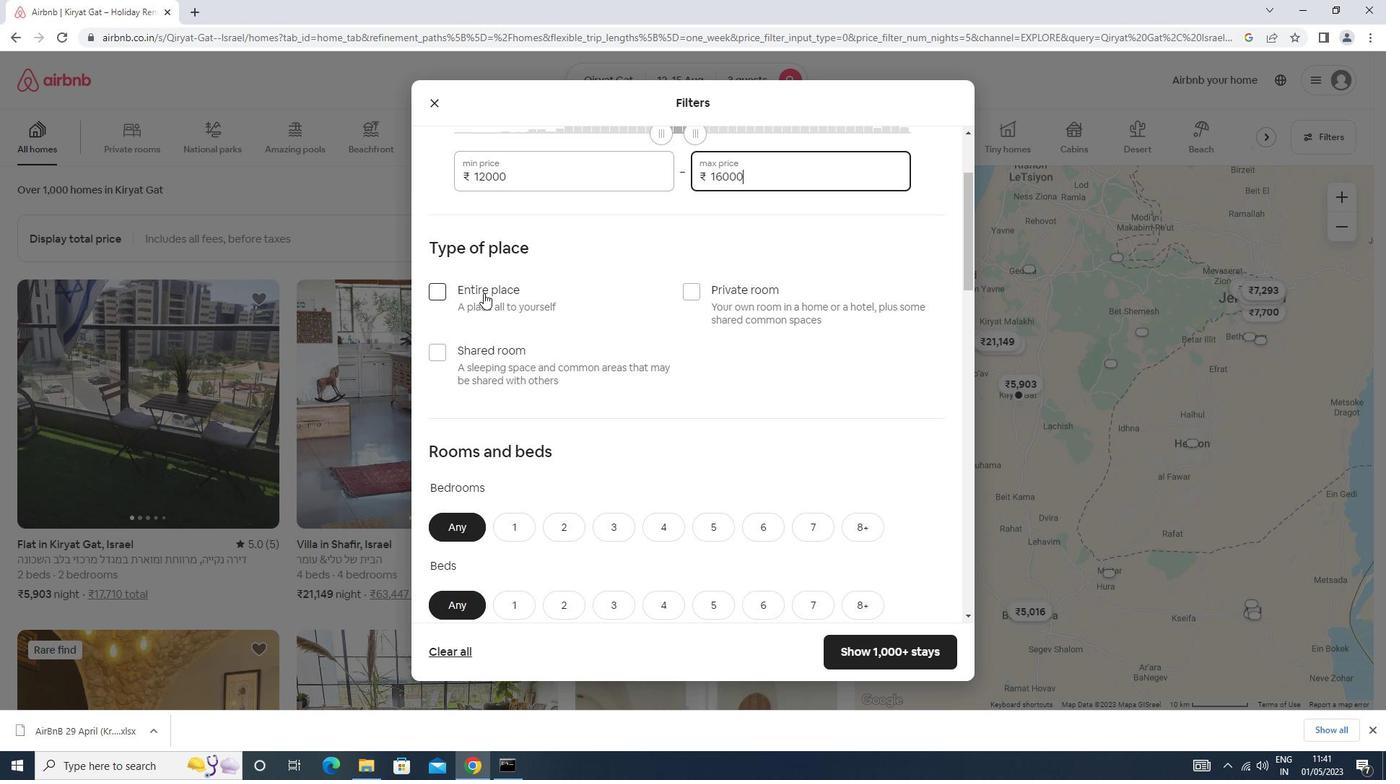 
Action: Mouse moved to (482, 293)
Screenshot: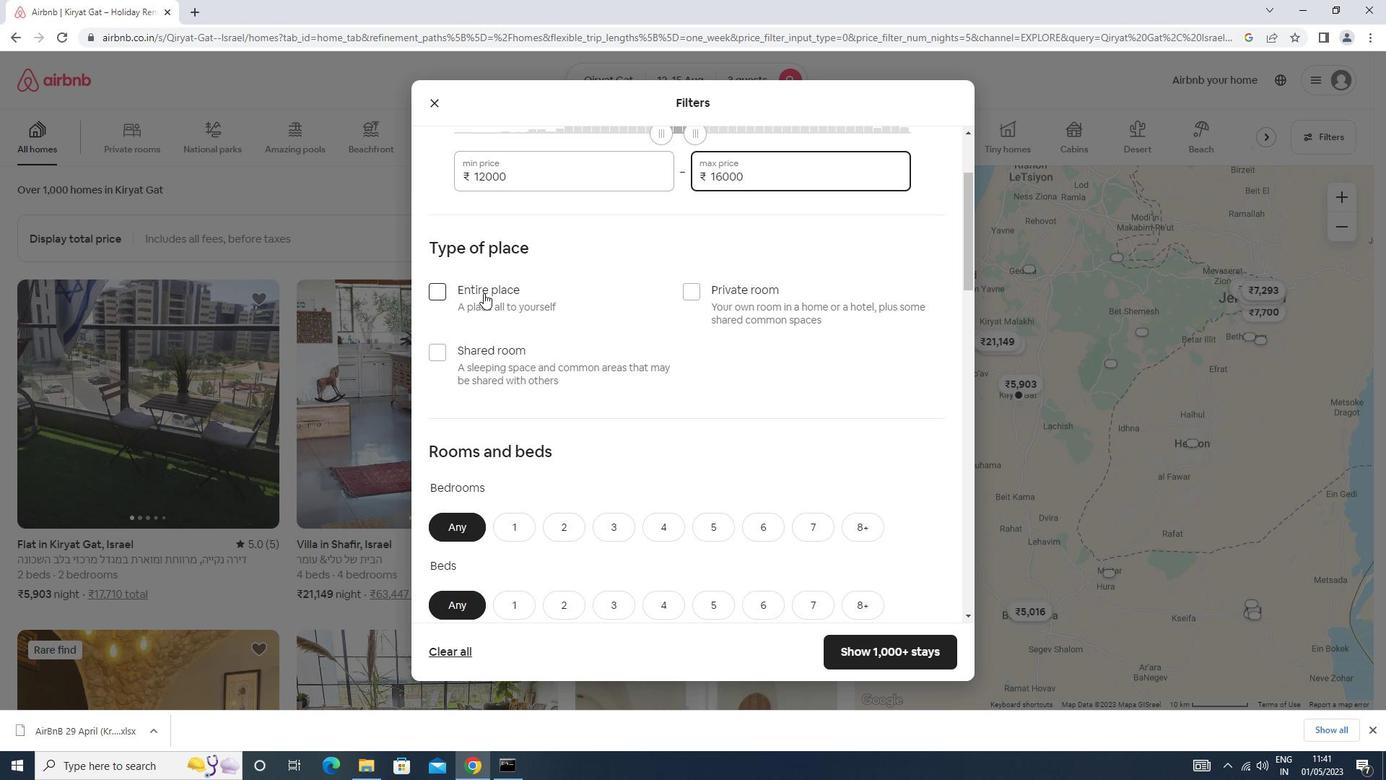 
Action: Mouse scrolled (482, 292) with delta (0, 0)
Screenshot: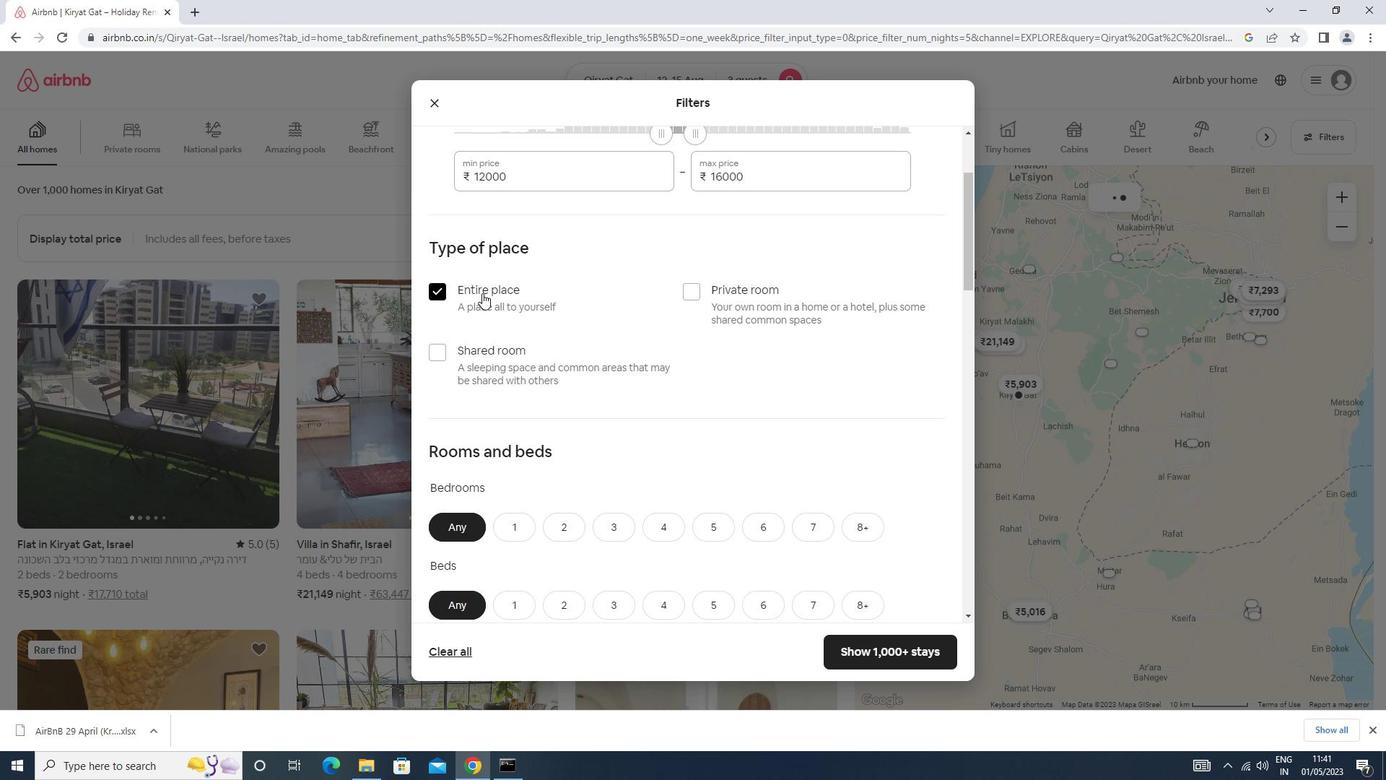 
Action: Mouse scrolled (482, 292) with delta (0, 0)
Screenshot: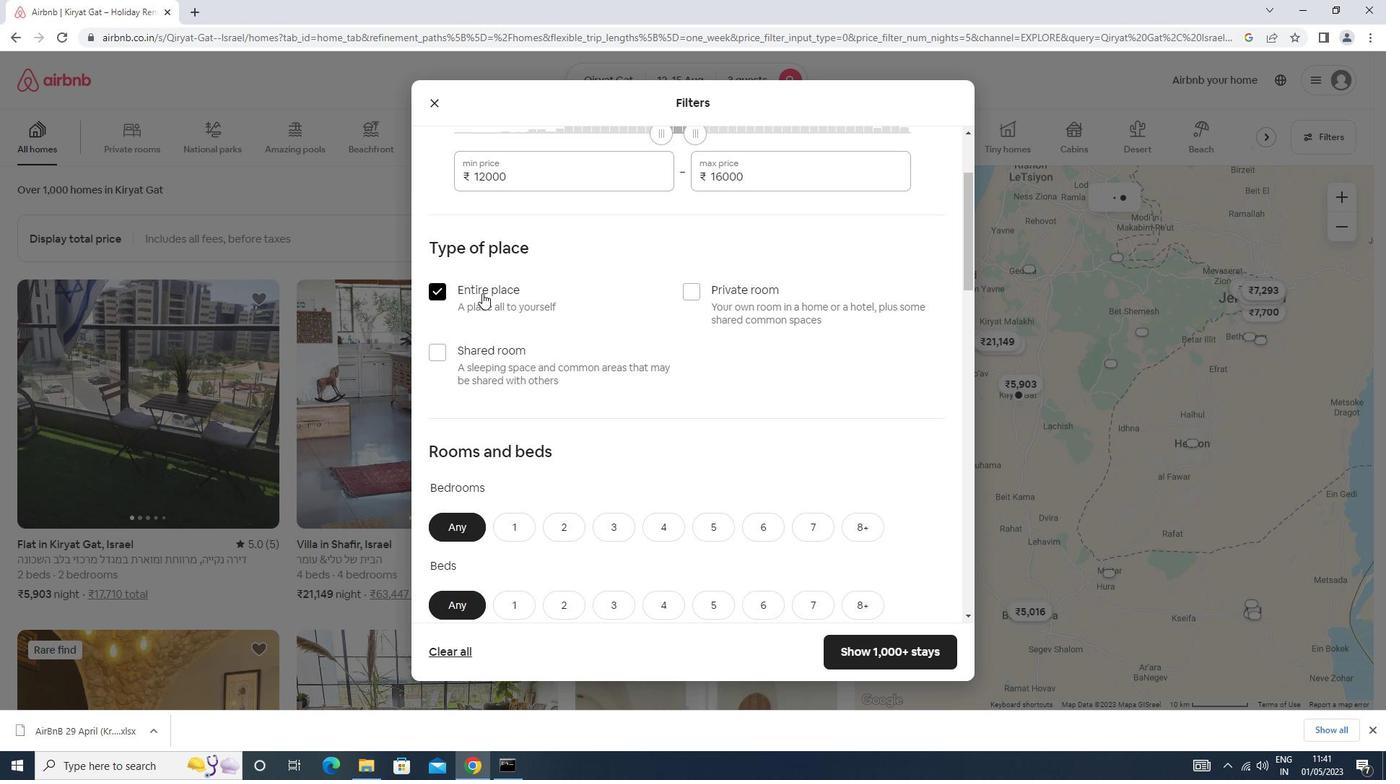 
Action: Mouse moved to (562, 378)
Screenshot: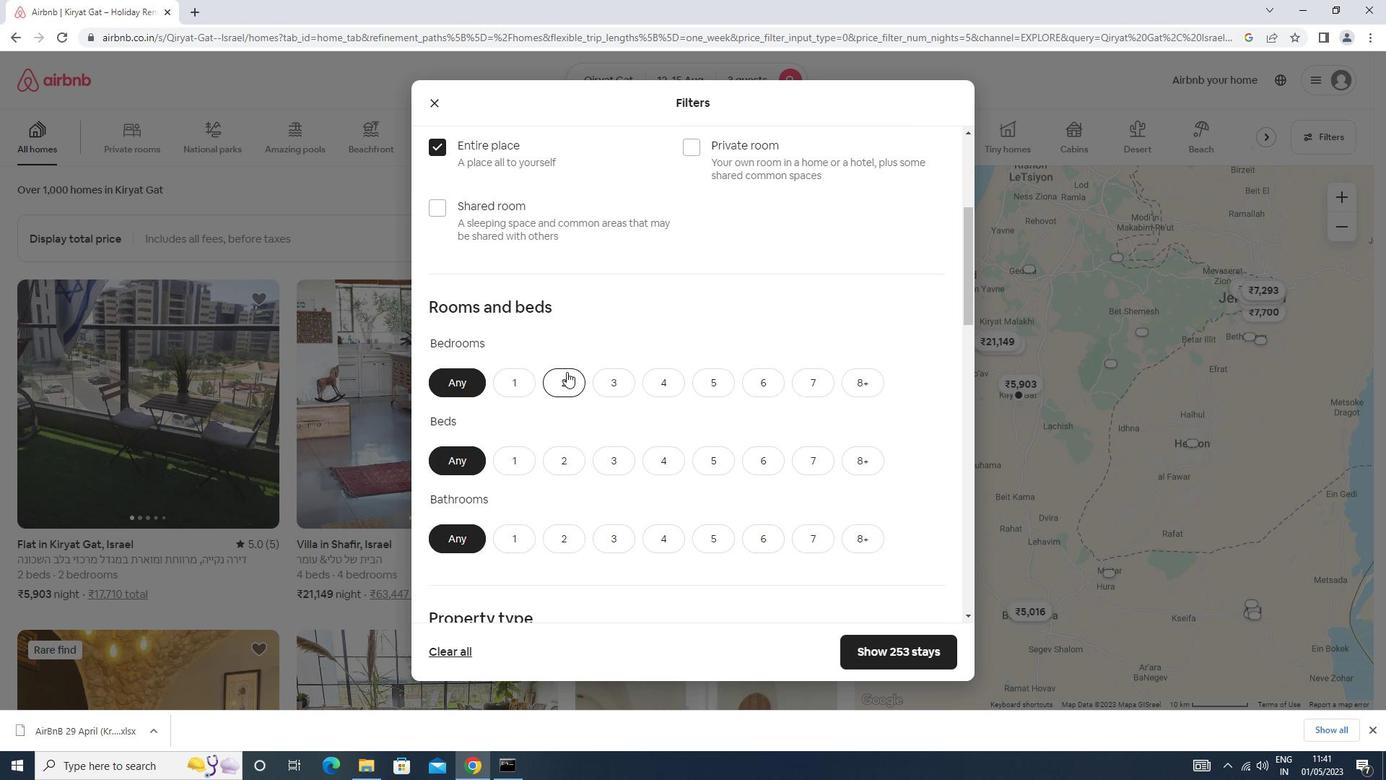 
Action: Mouse pressed left at (562, 378)
Screenshot: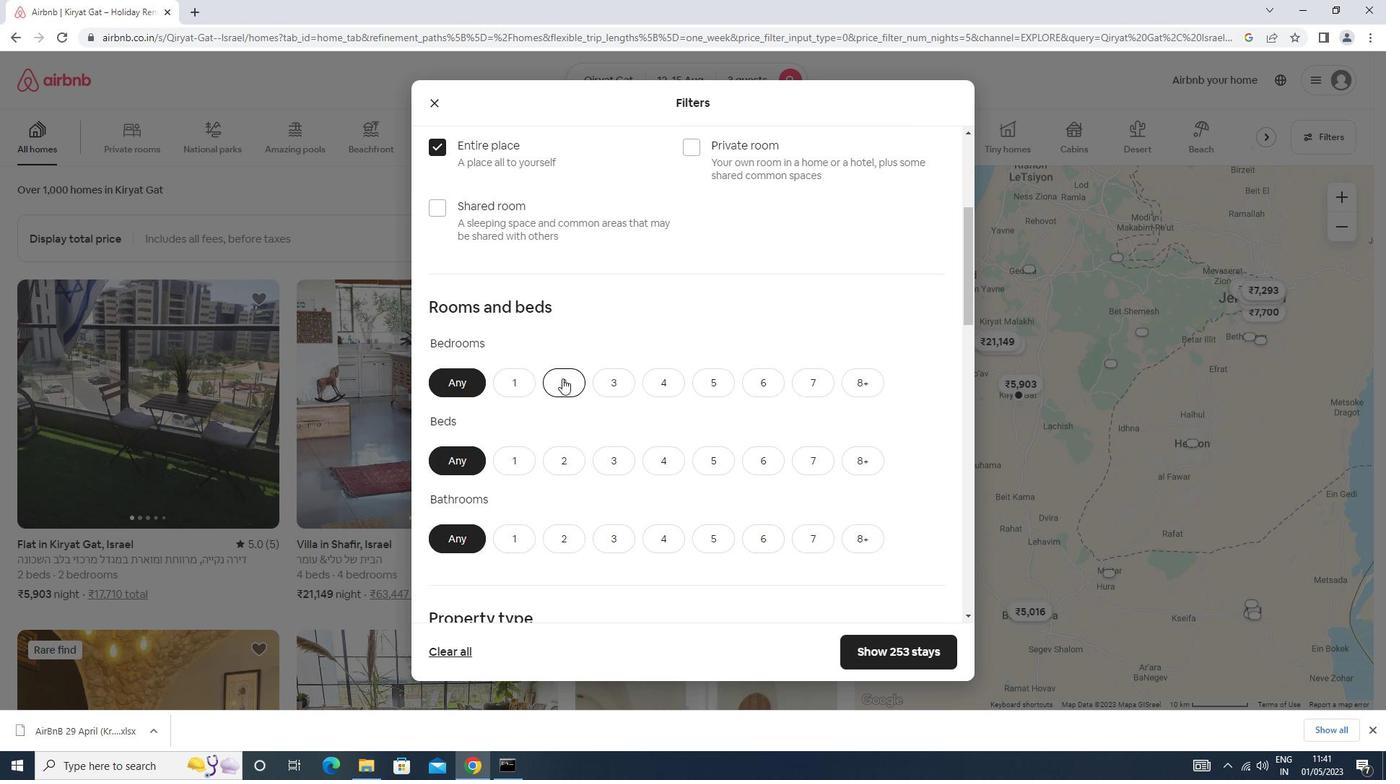 
Action: Mouse scrolled (562, 377) with delta (0, 0)
Screenshot: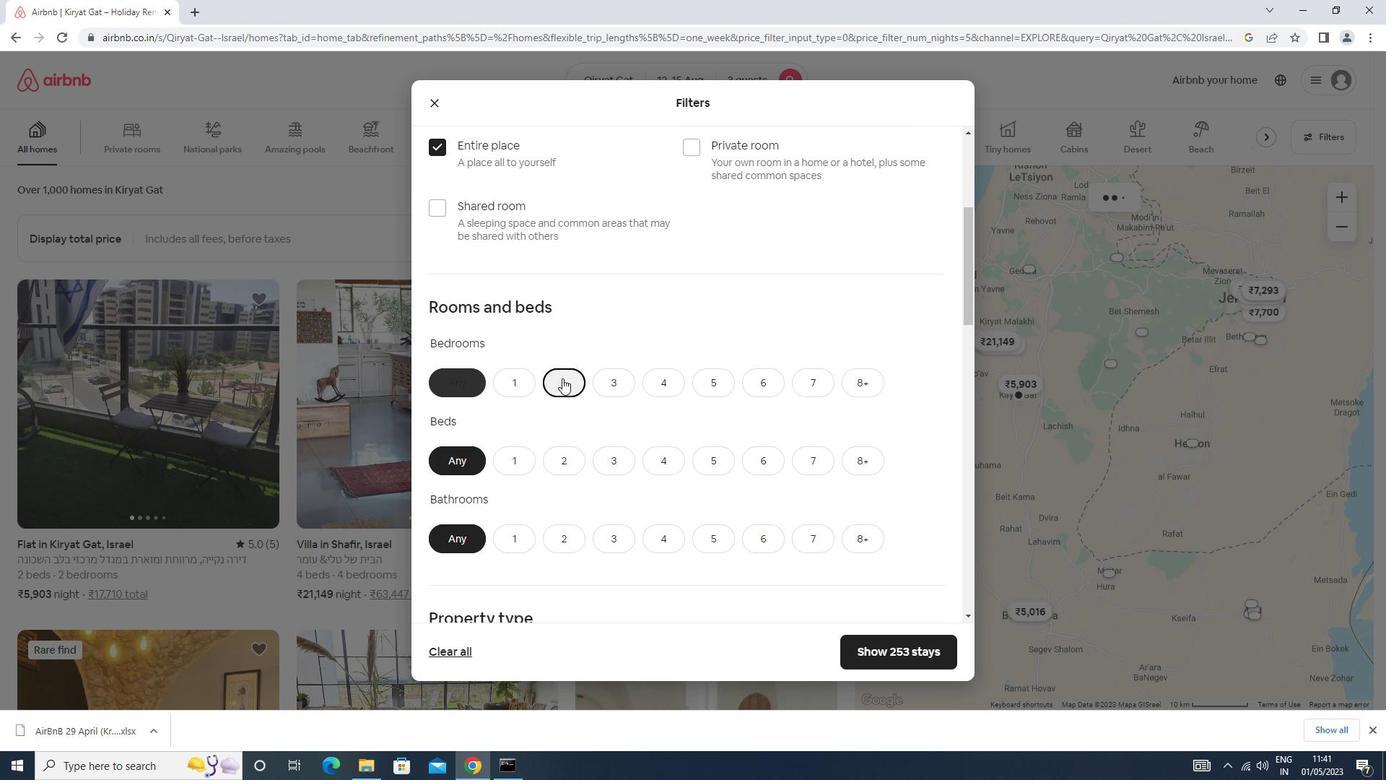 
Action: Mouse moved to (619, 387)
Screenshot: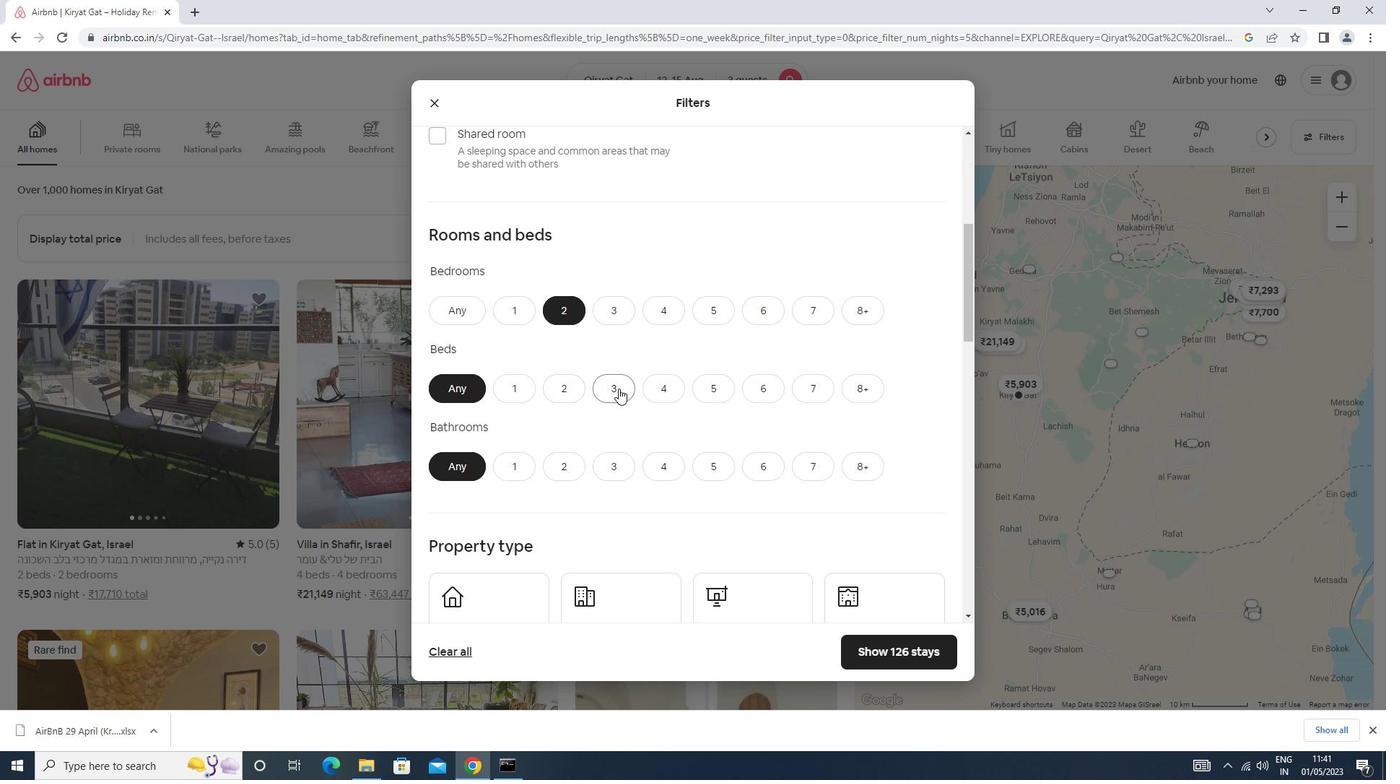 
Action: Mouse pressed left at (619, 387)
Screenshot: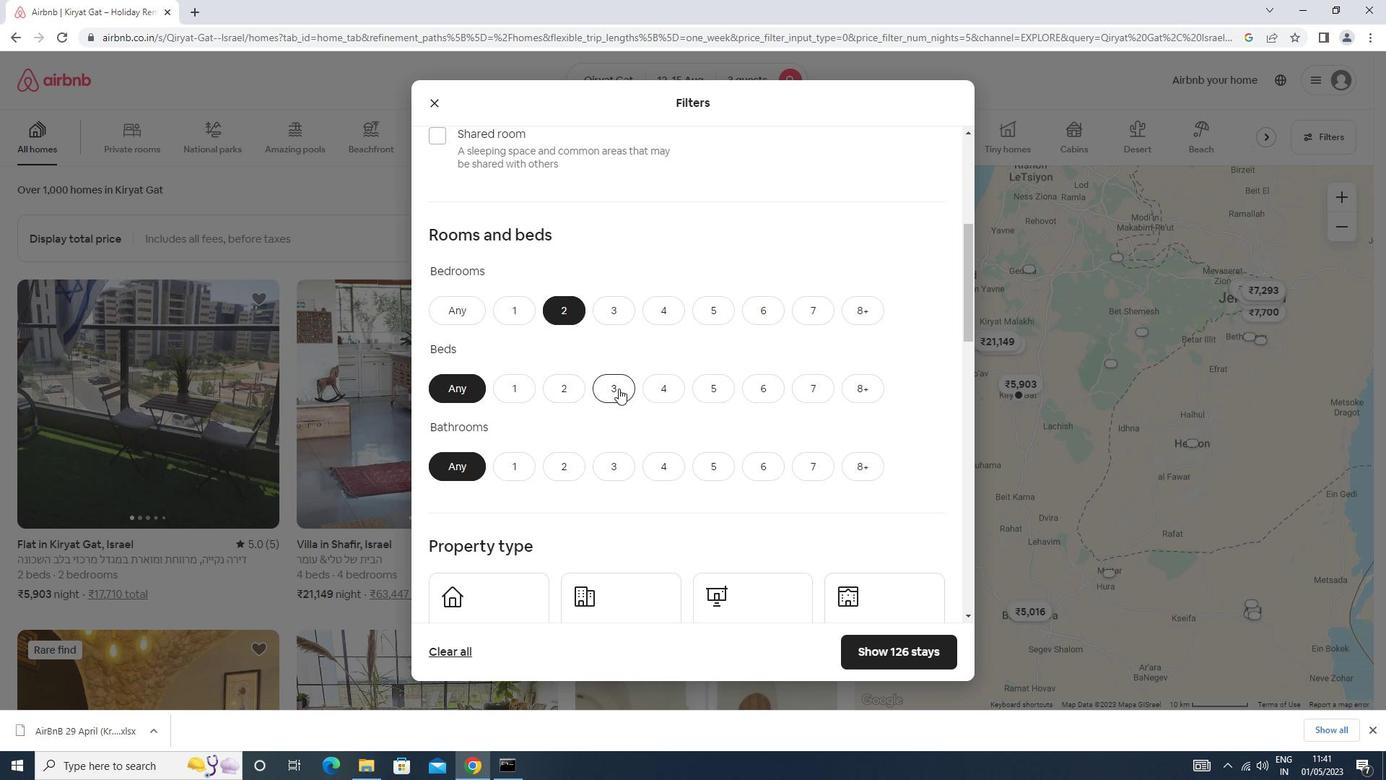 
Action: Mouse moved to (618, 387)
Screenshot: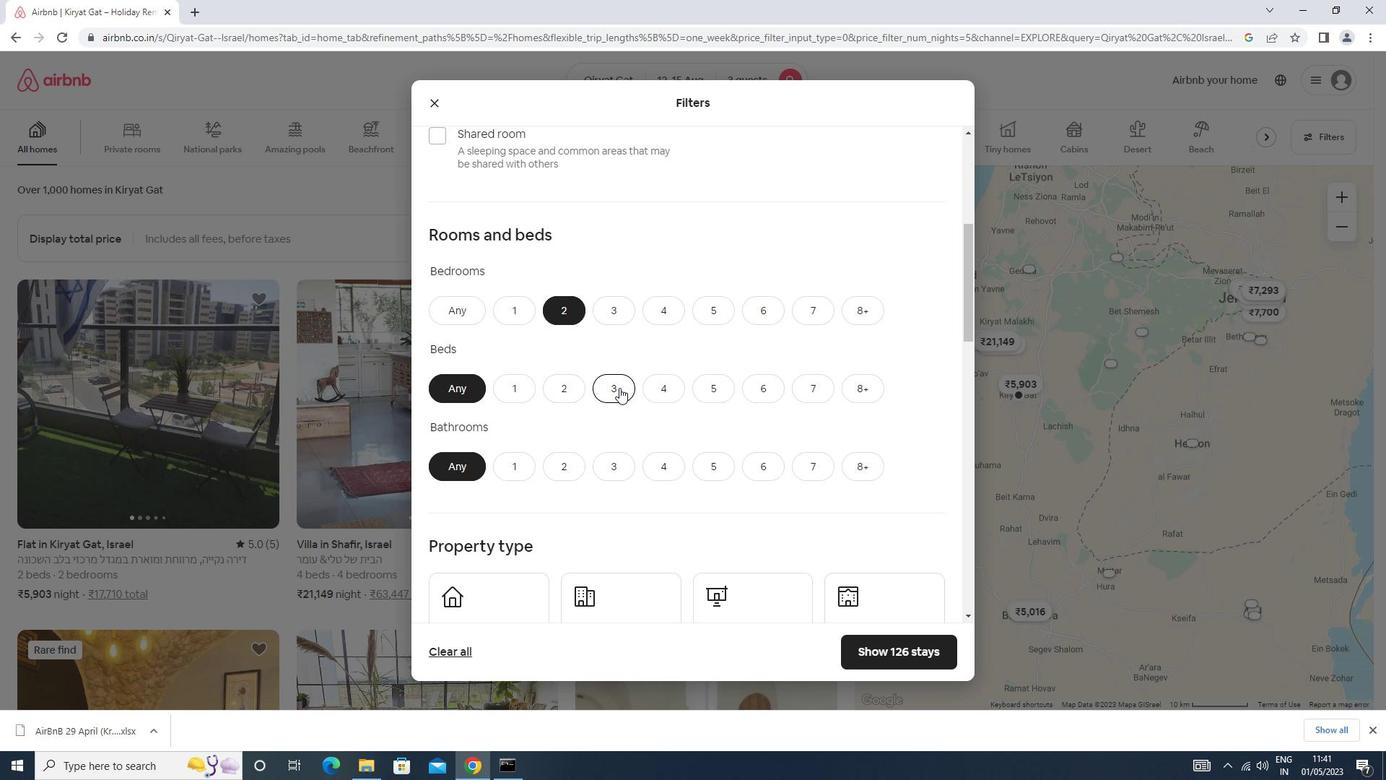 
Action: Mouse scrolled (618, 386) with delta (0, 0)
Screenshot: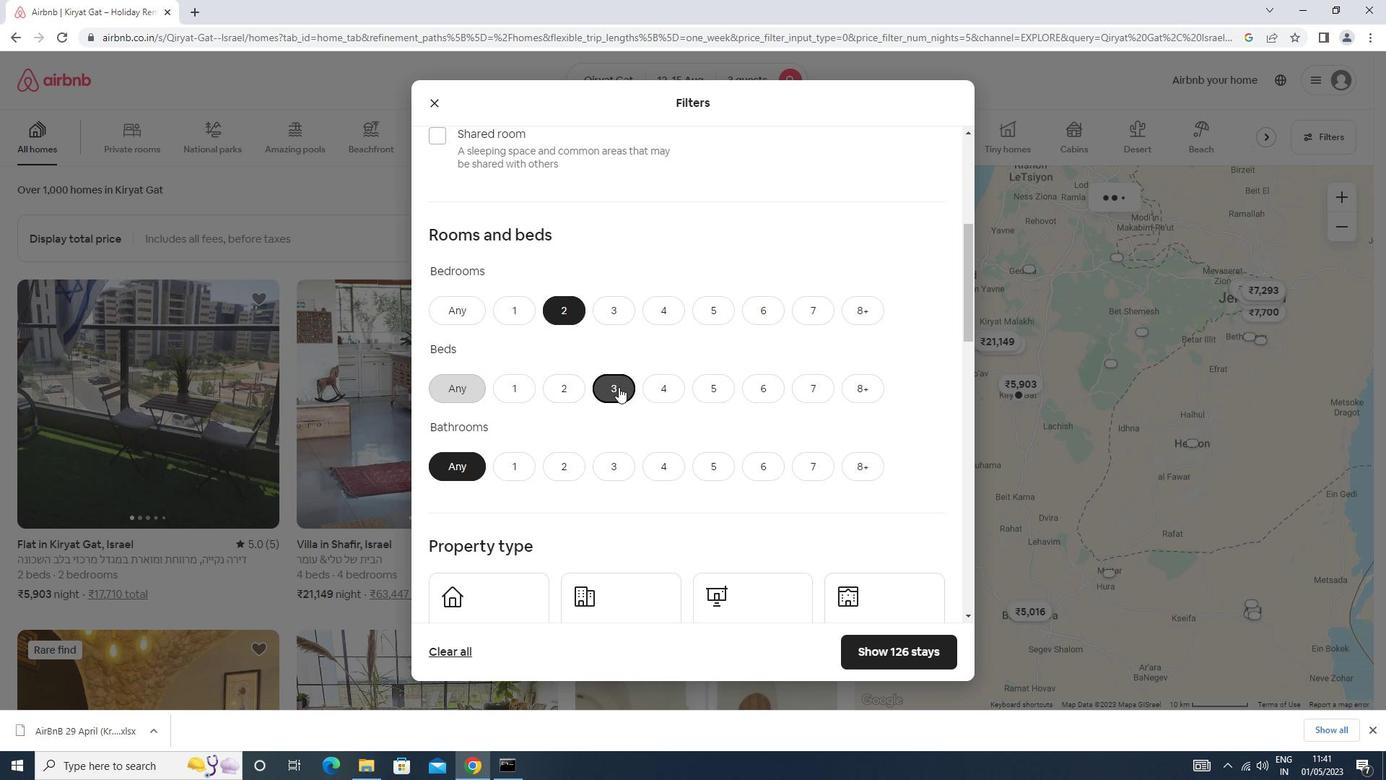 
Action: Mouse moved to (520, 392)
Screenshot: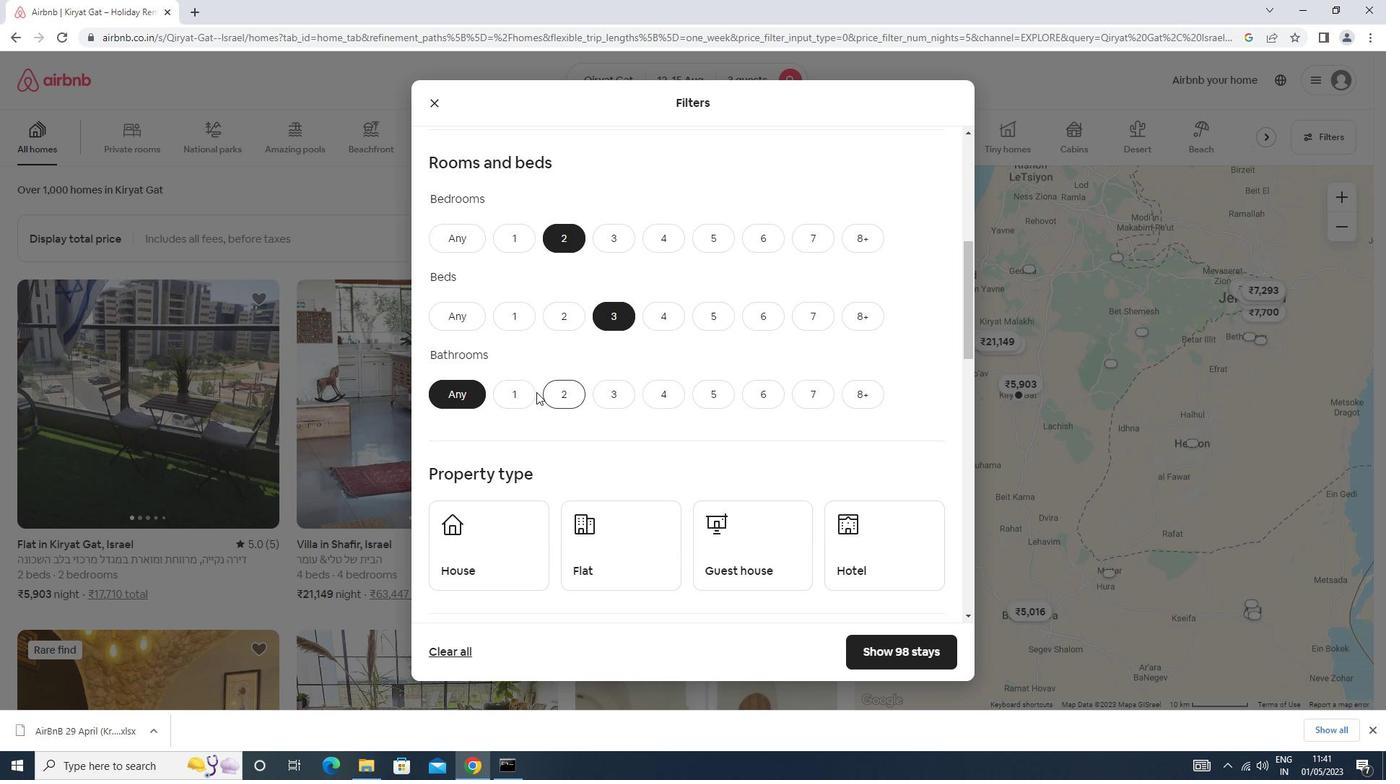
Action: Mouse pressed left at (520, 392)
Screenshot: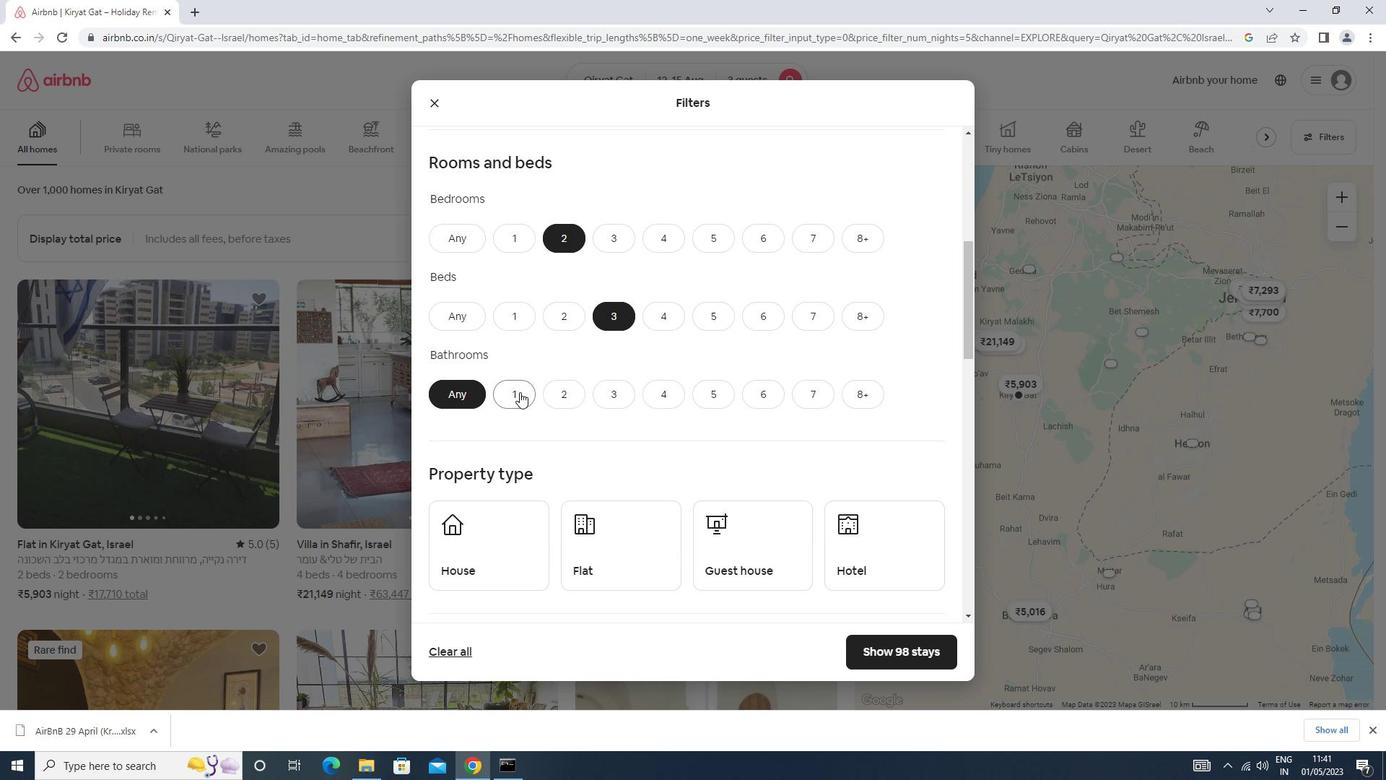 
Action: Mouse moved to (518, 392)
Screenshot: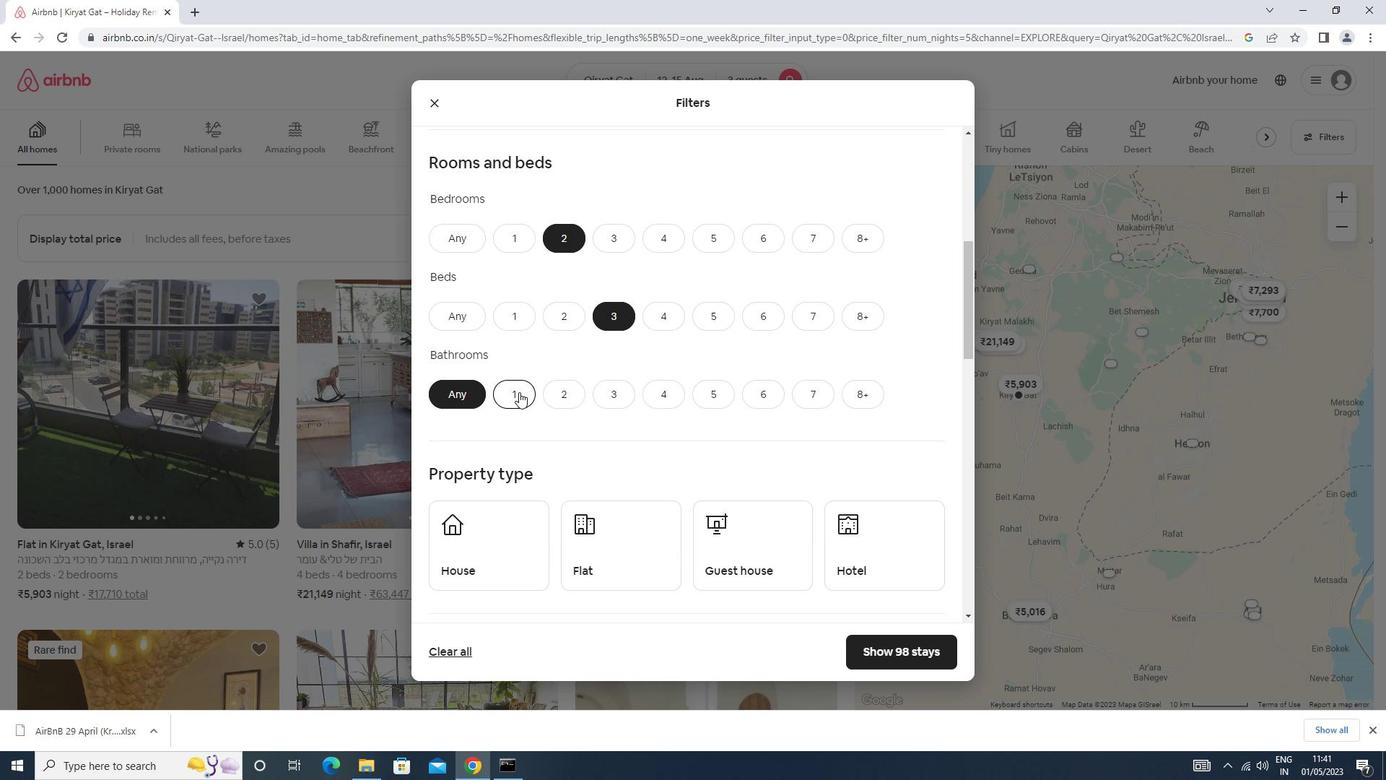 
Action: Mouse scrolled (518, 391) with delta (0, 0)
Screenshot: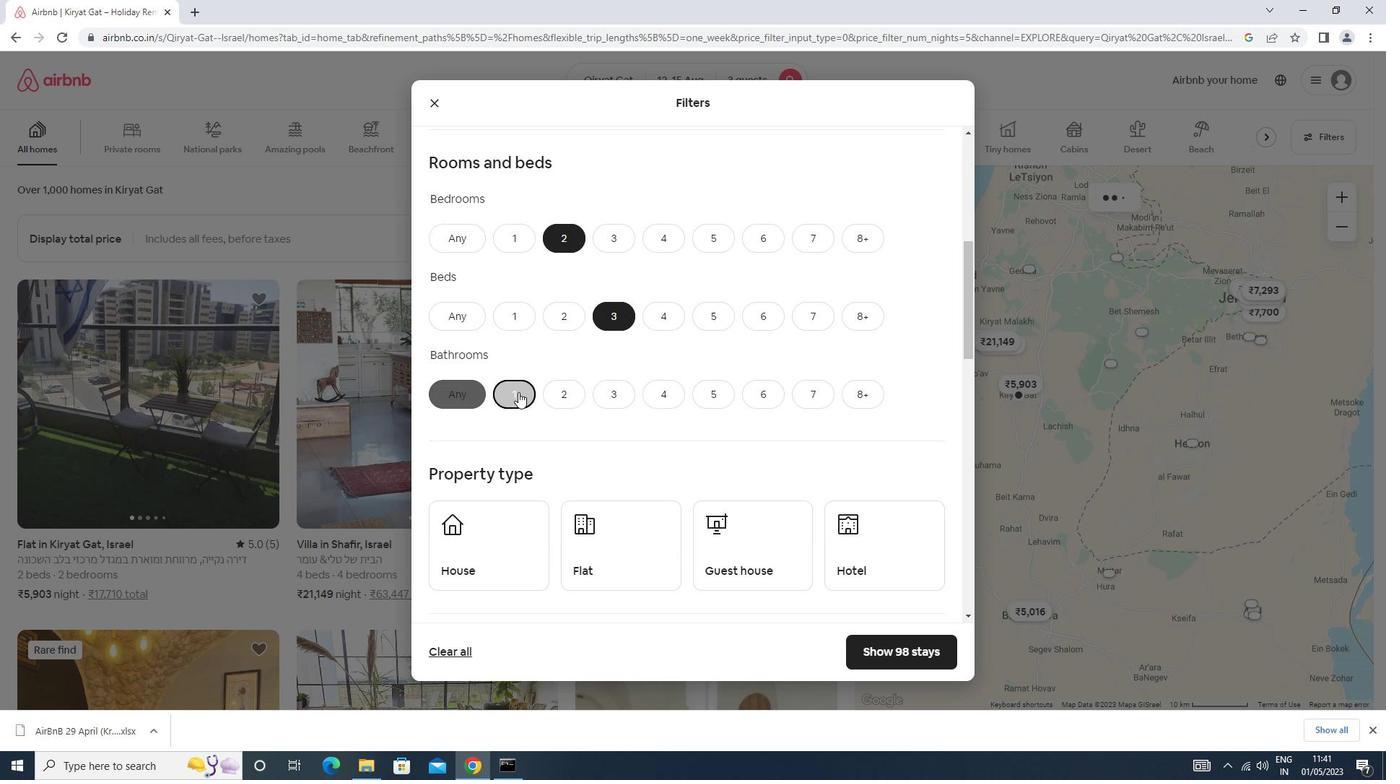 
Action: Mouse scrolled (518, 391) with delta (0, 0)
Screenshot: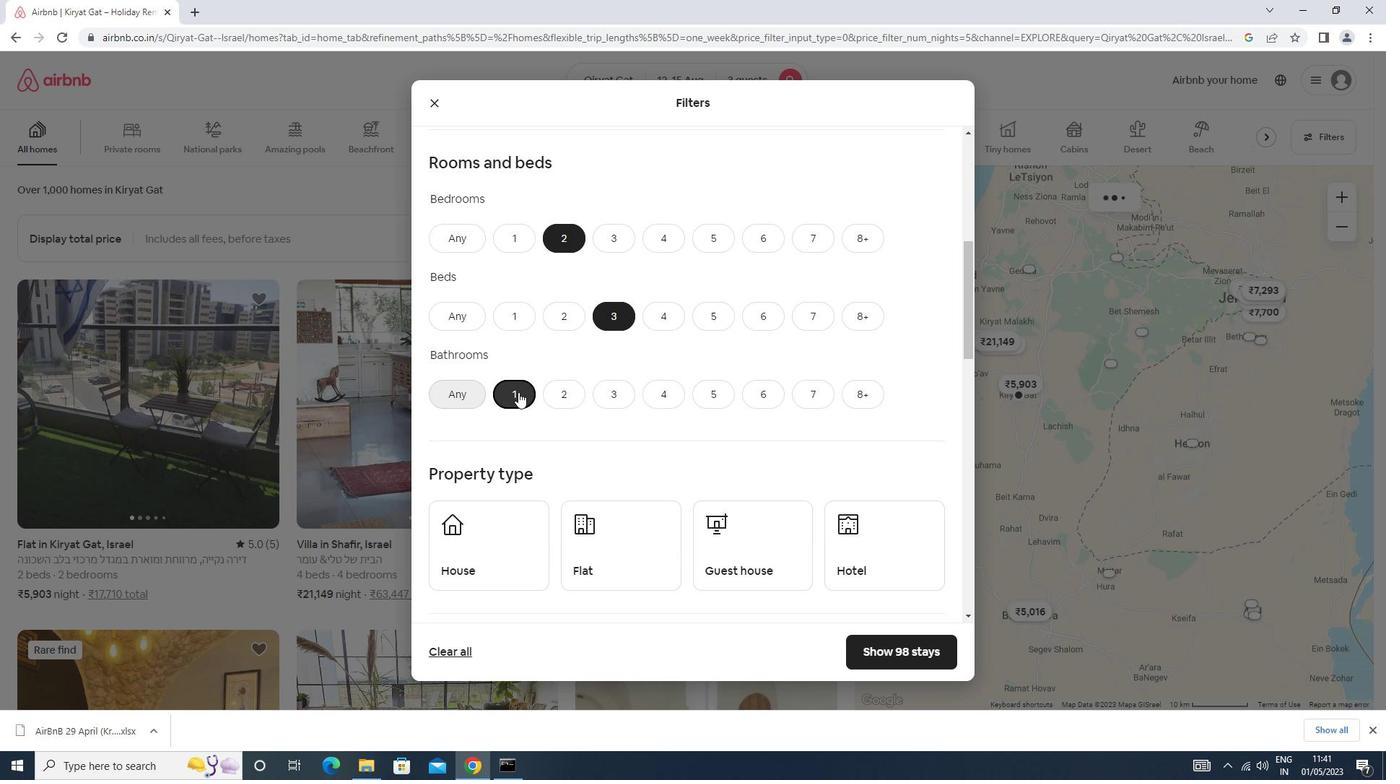 
Action: Mouse moved to (512, 402)
Screenshot: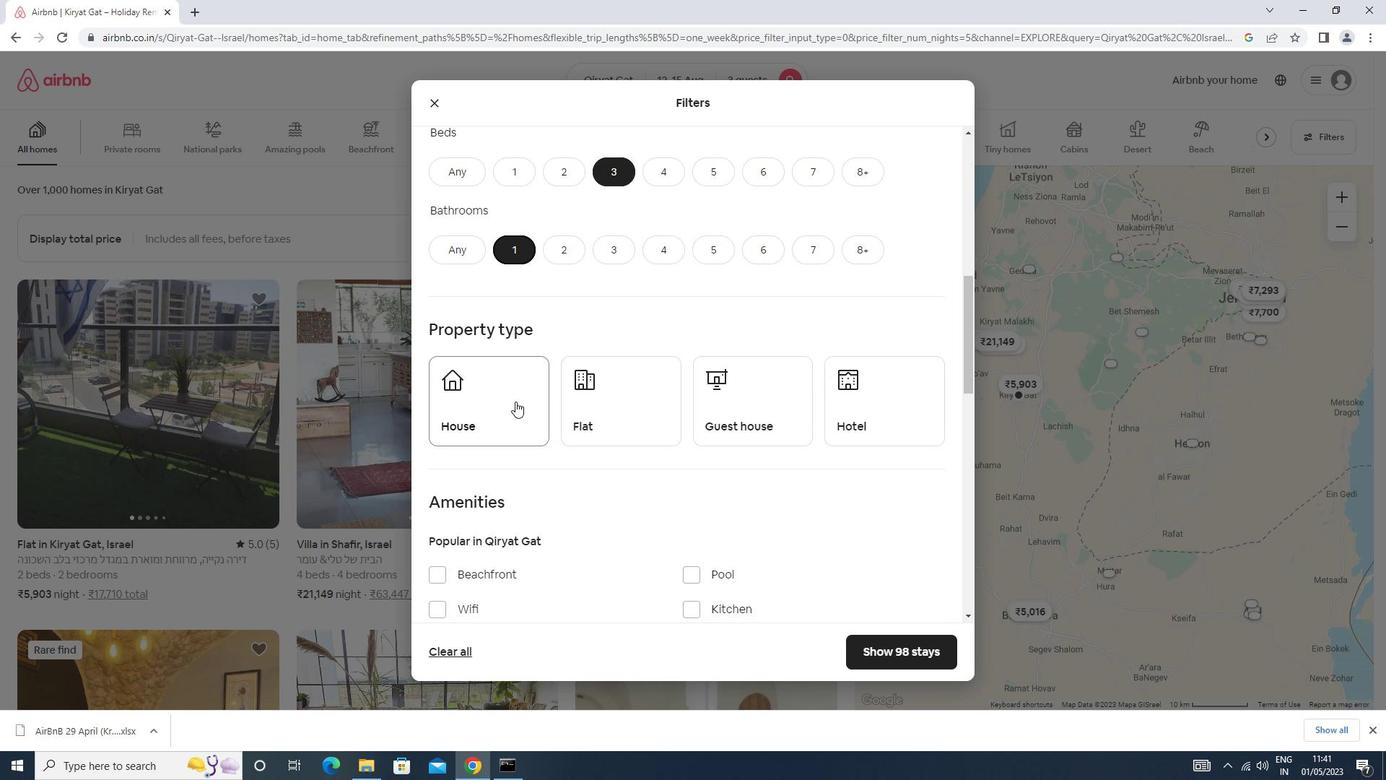 
Action: Mouse pressed left at (512, 402)
Screenshot: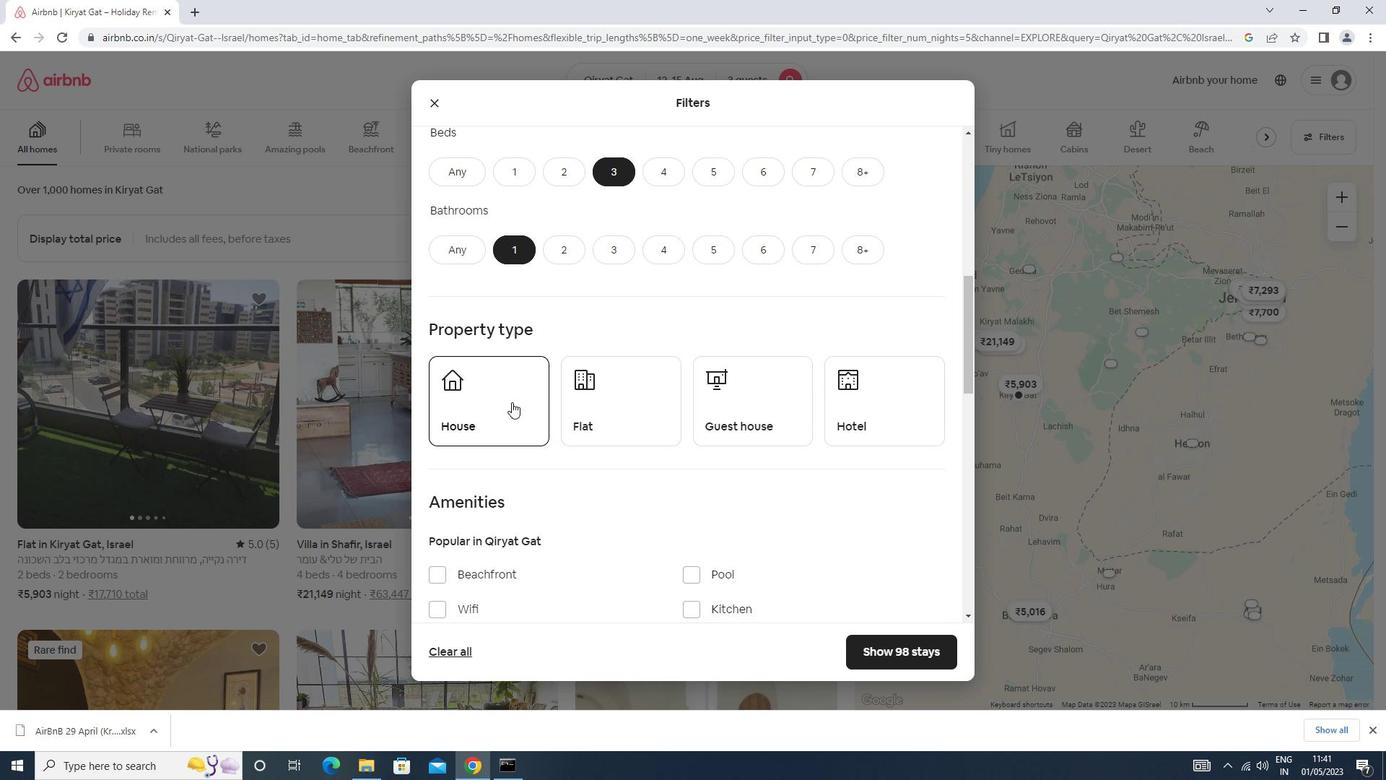 
Action: Mouse moved to (587, 426)
Screenshot: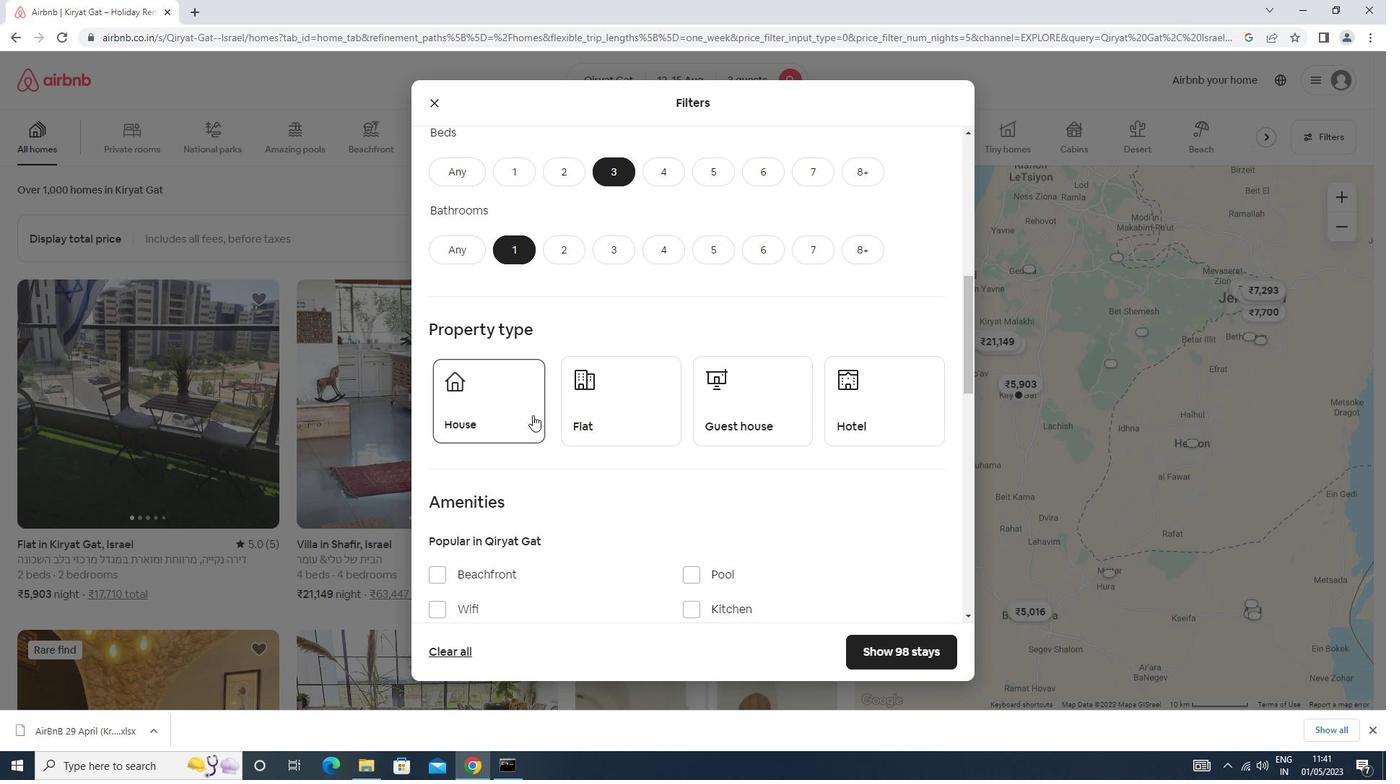 
Action: Mouse pressed left at (587, 426)
Screenshot: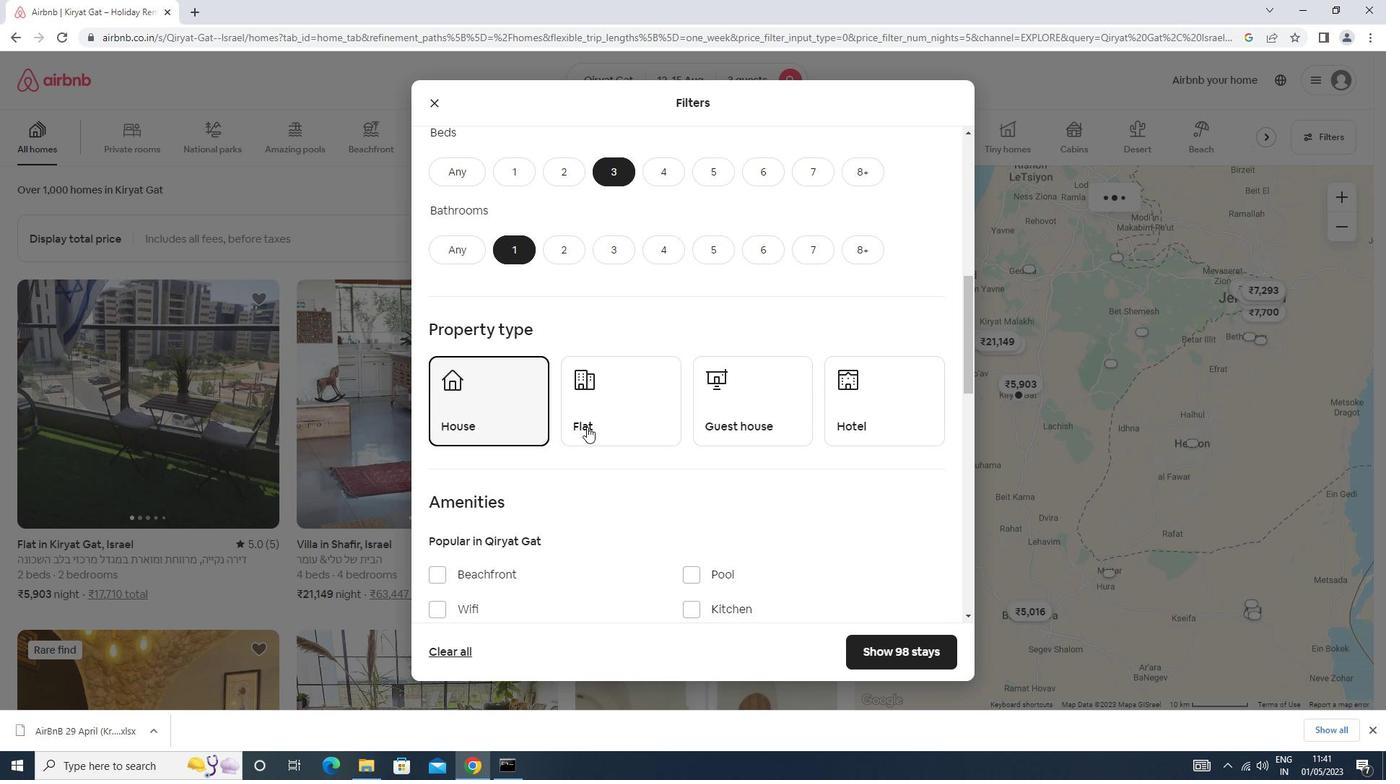 
Action: Mouse moved to (756, 429)
Screenshot: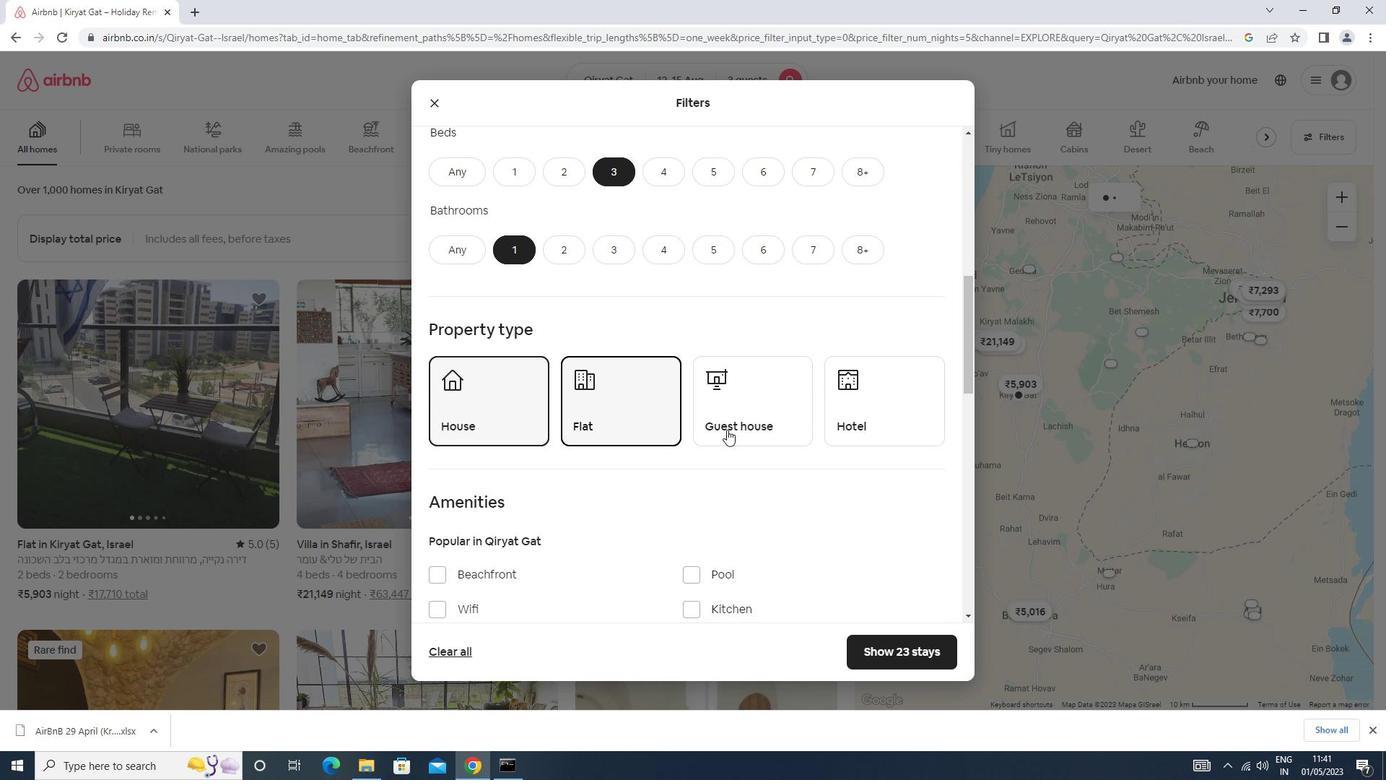 
Action: Mouse pressed left at (756, 429)
Screenshot: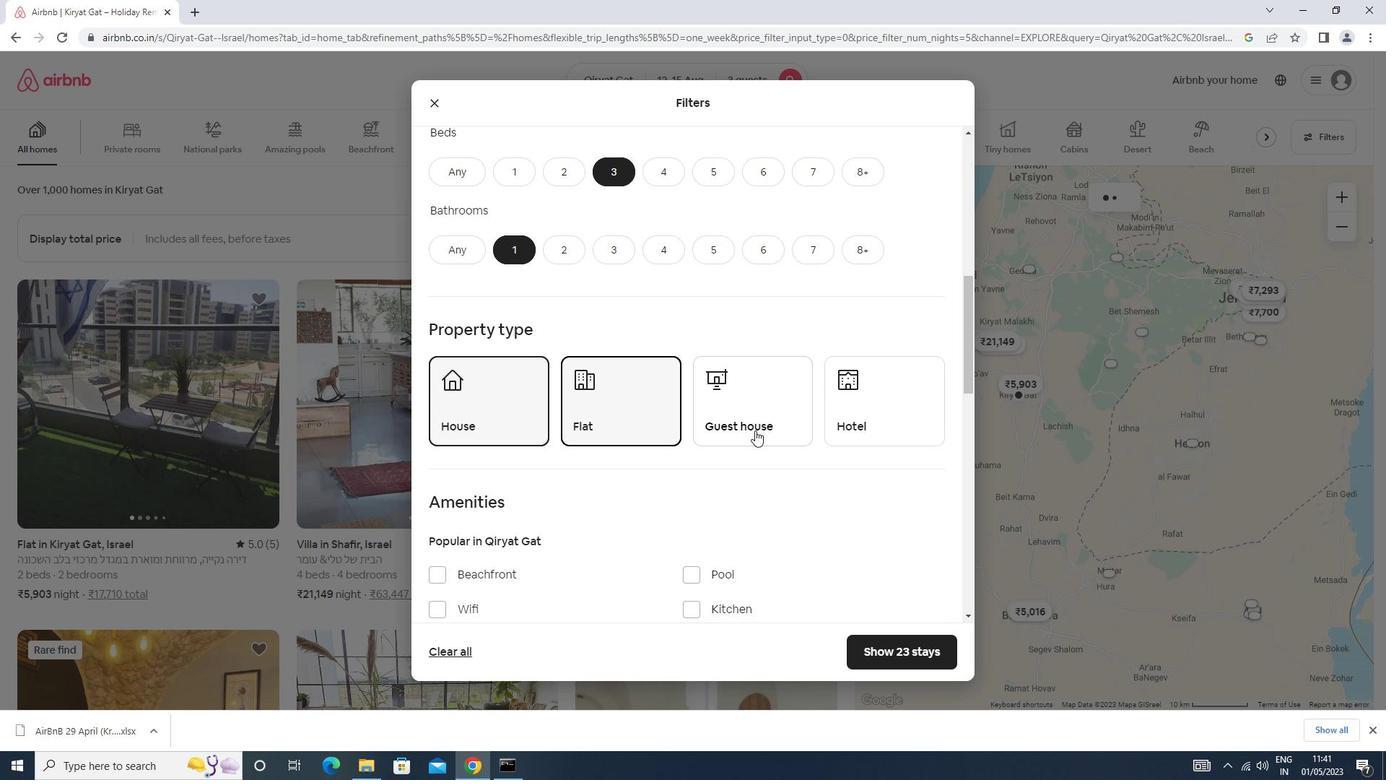 
Action: Mouse moved to (753, 425)
Screenshot: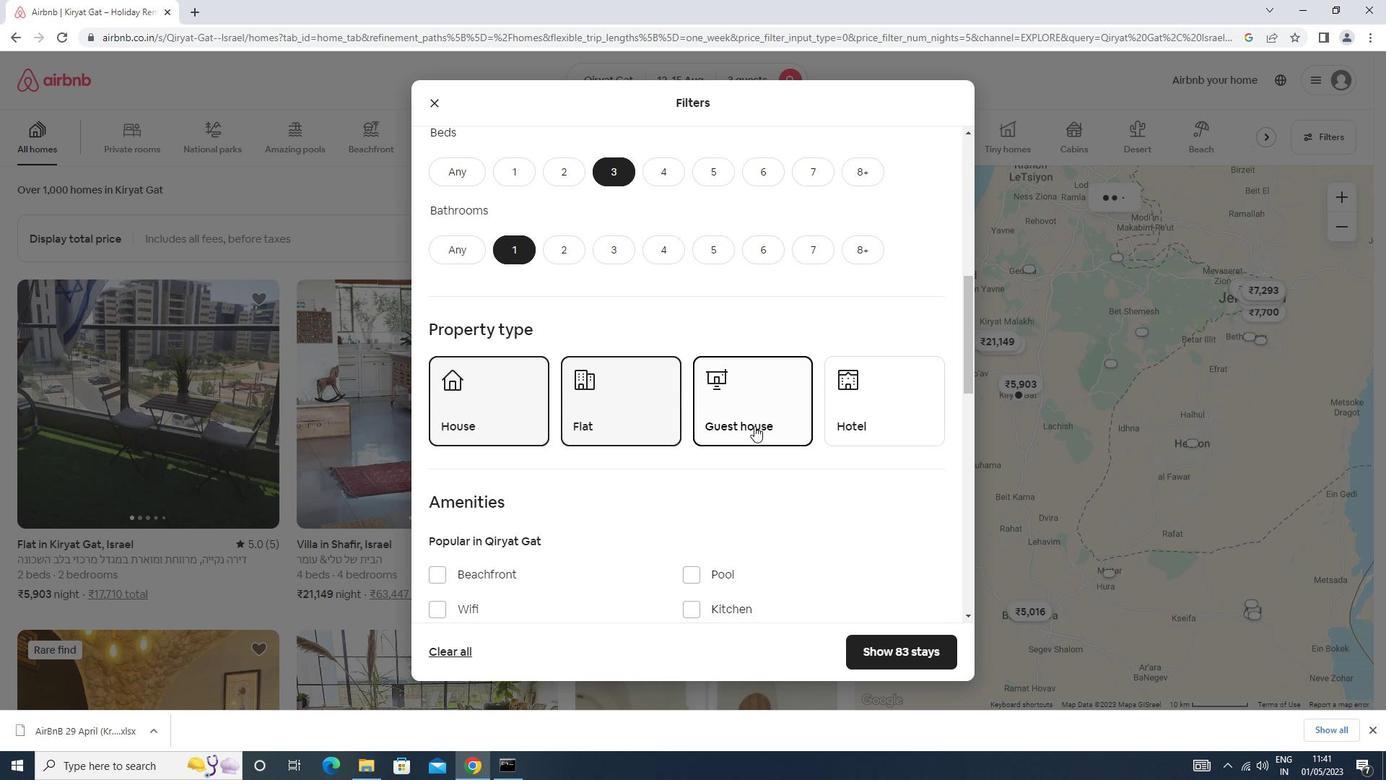 
Action: Mouse scrolled (753, 424) with delta (0, 0)
Screenshot: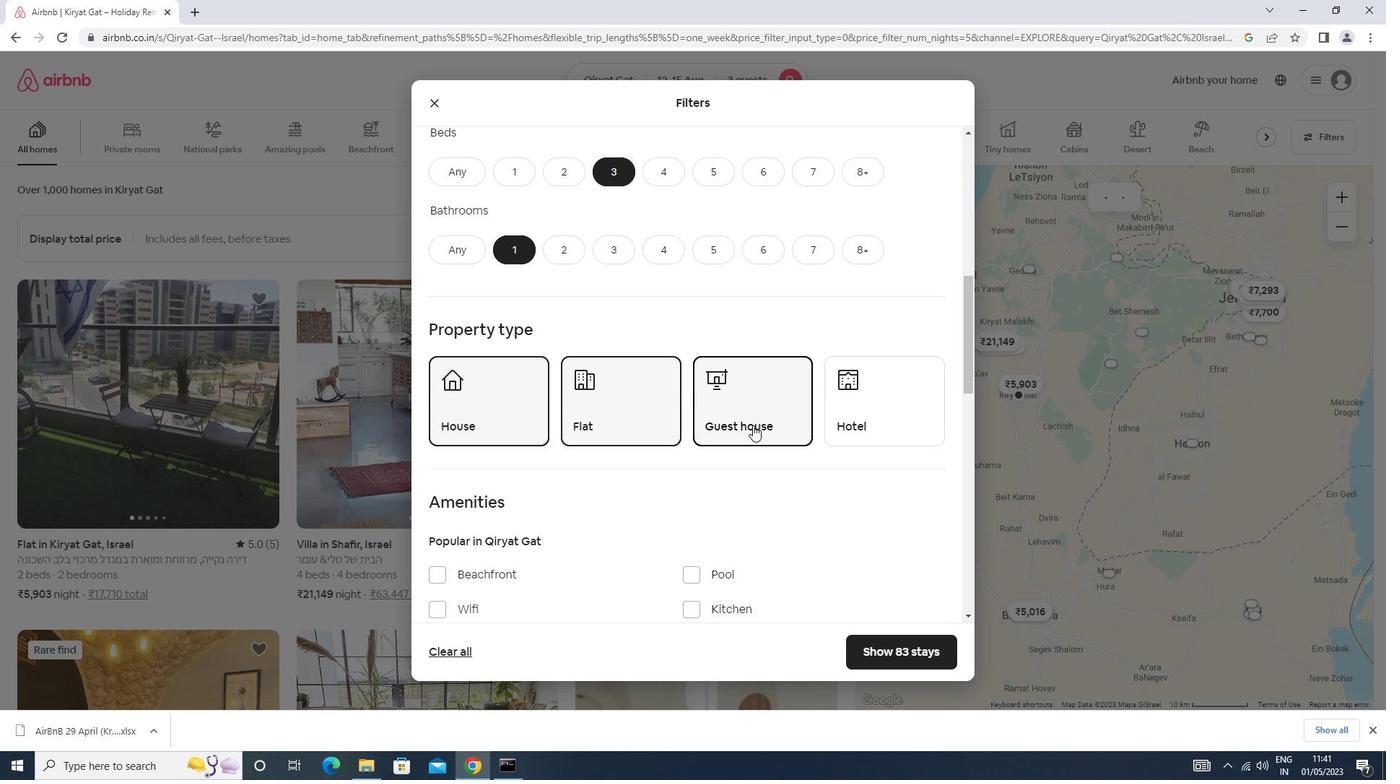 
Action: Mouse scrolled (753, 424) with delta (0, 0)
Screenshot: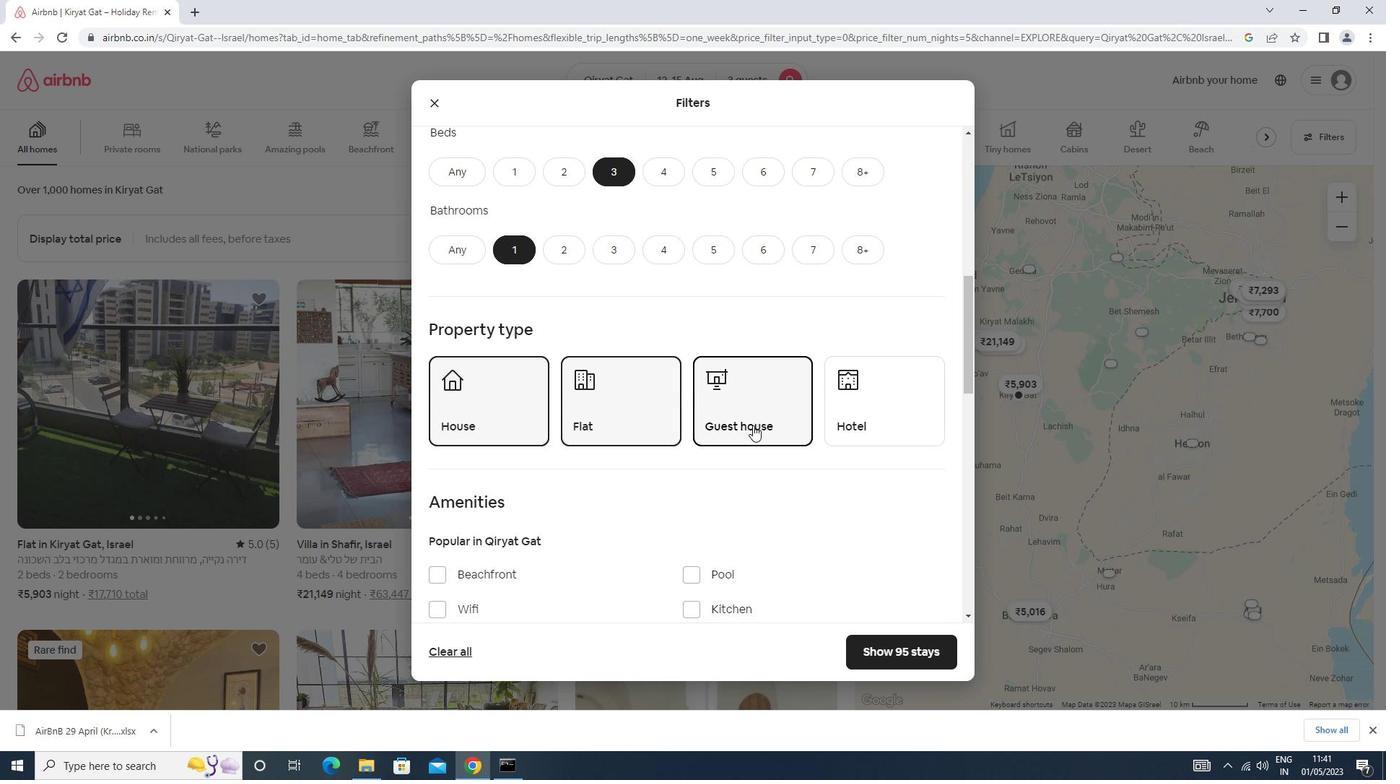 
Action: Mouse moved to (699, 498)
Screenshot: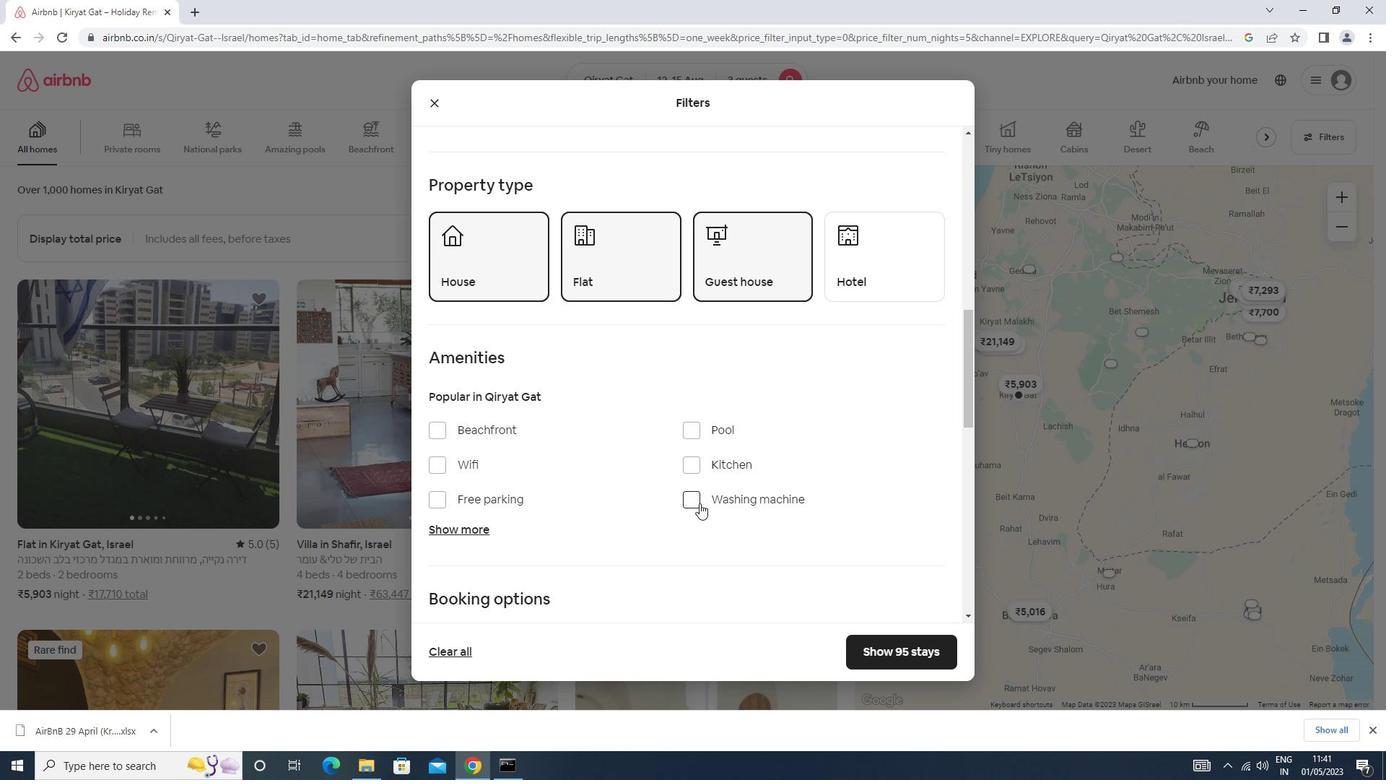 
Action: Mouse pressed left at (699, 498)
Screenshot: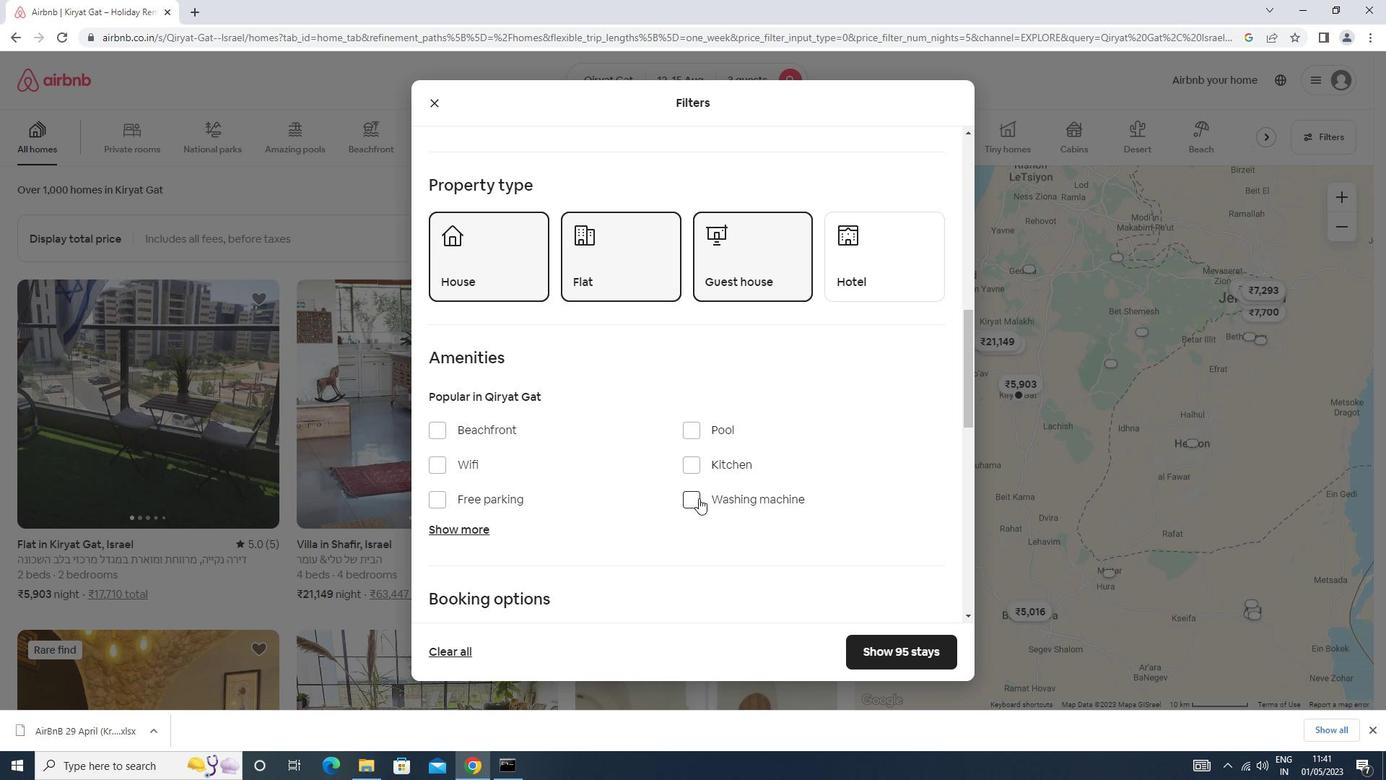 
Action: Mouse moved to (697, 496)
Screenshot: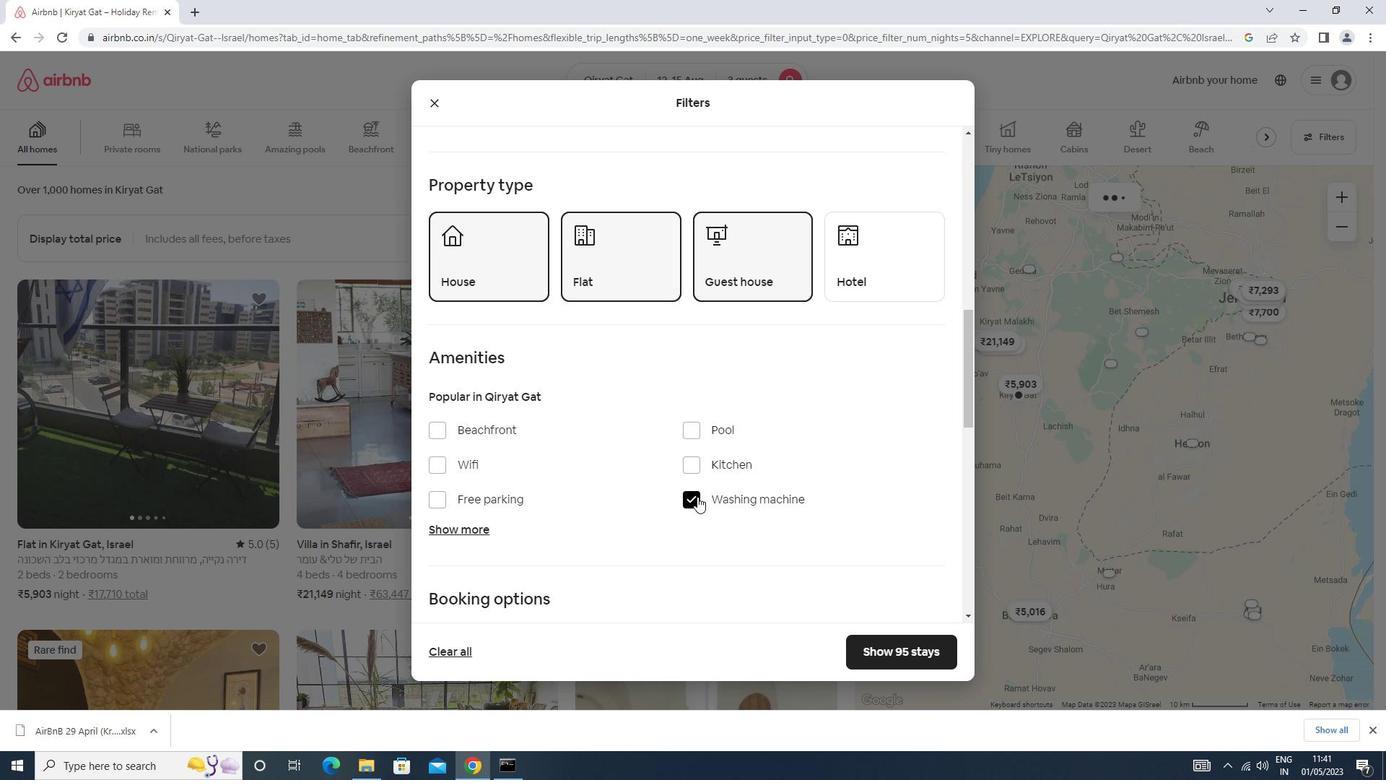 
Action: Mouse scrolled (697, 495) with delta (0, 0)
Screenshot: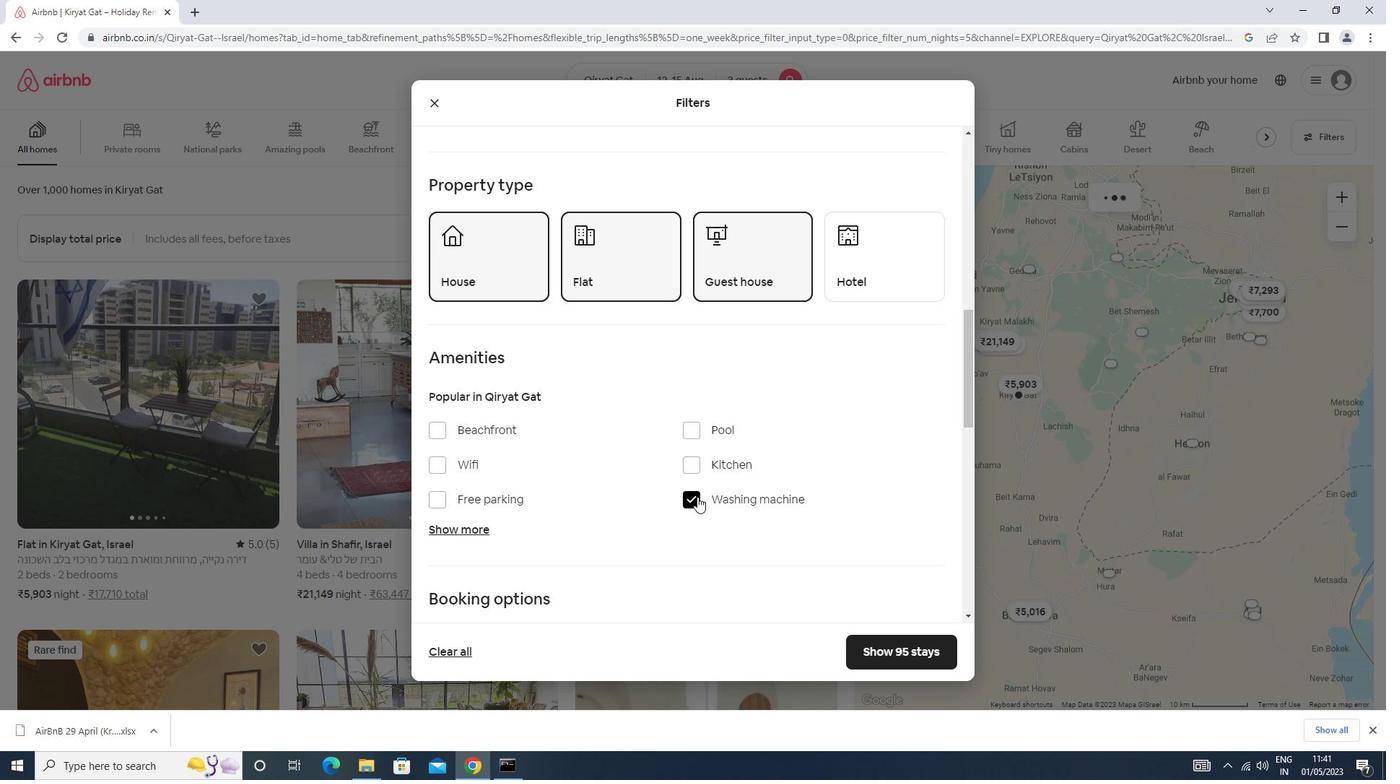 
Action: Mouse scrolled (697, 495) with delta (0, 0)
Screenshot: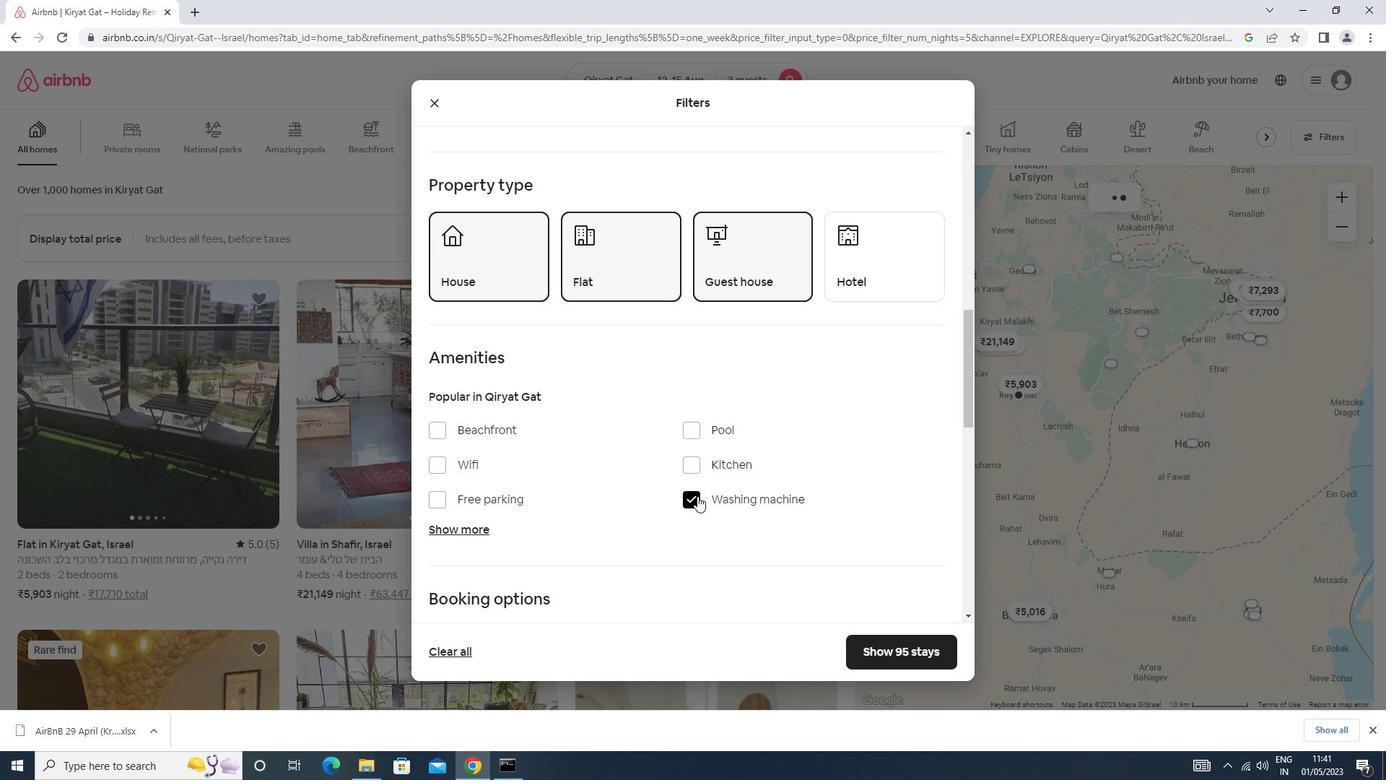 
Action: Mouse scrolled (697, 495) with delta (0, 0)
Screenshot: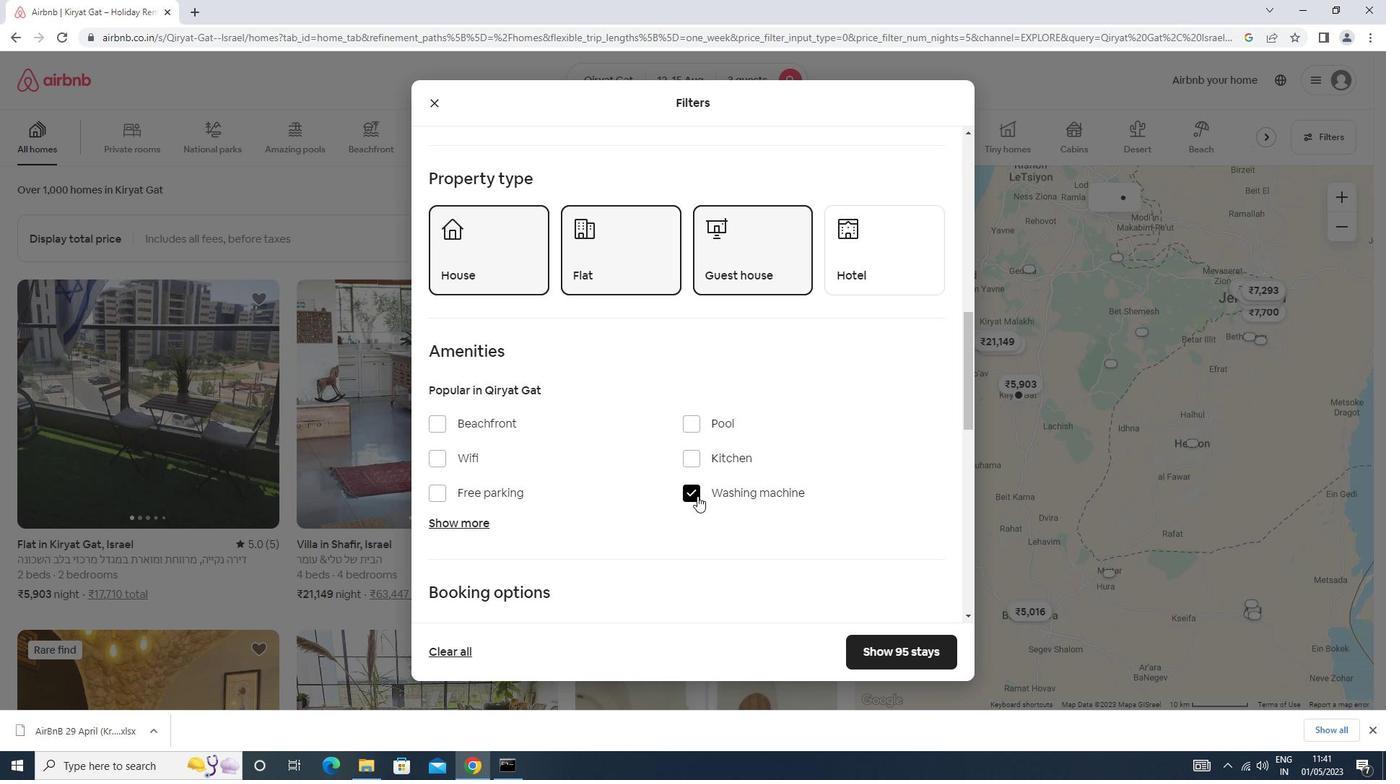 
Action: Mouse moved to (912, 478)
Screenshot: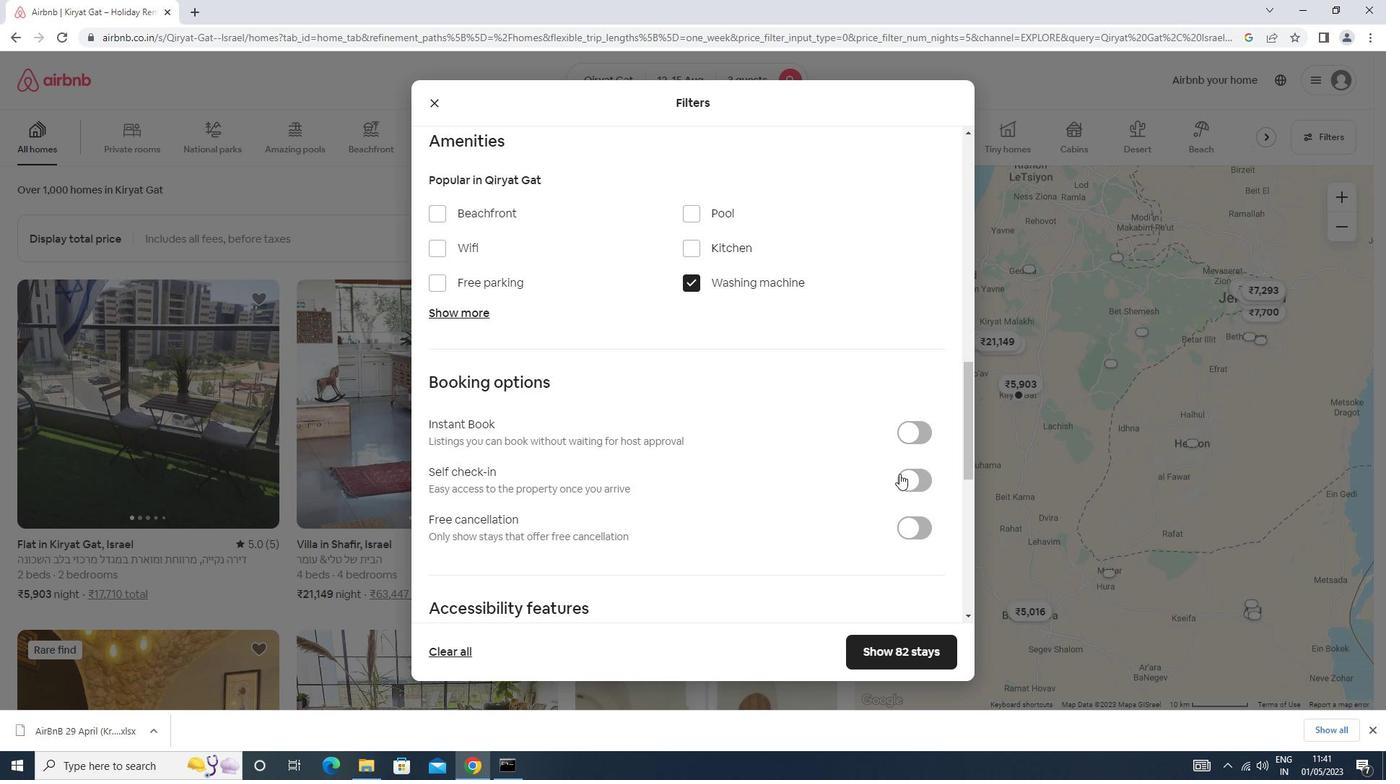 
Action: Mouse pressed left at (912, 478)
Screenshot: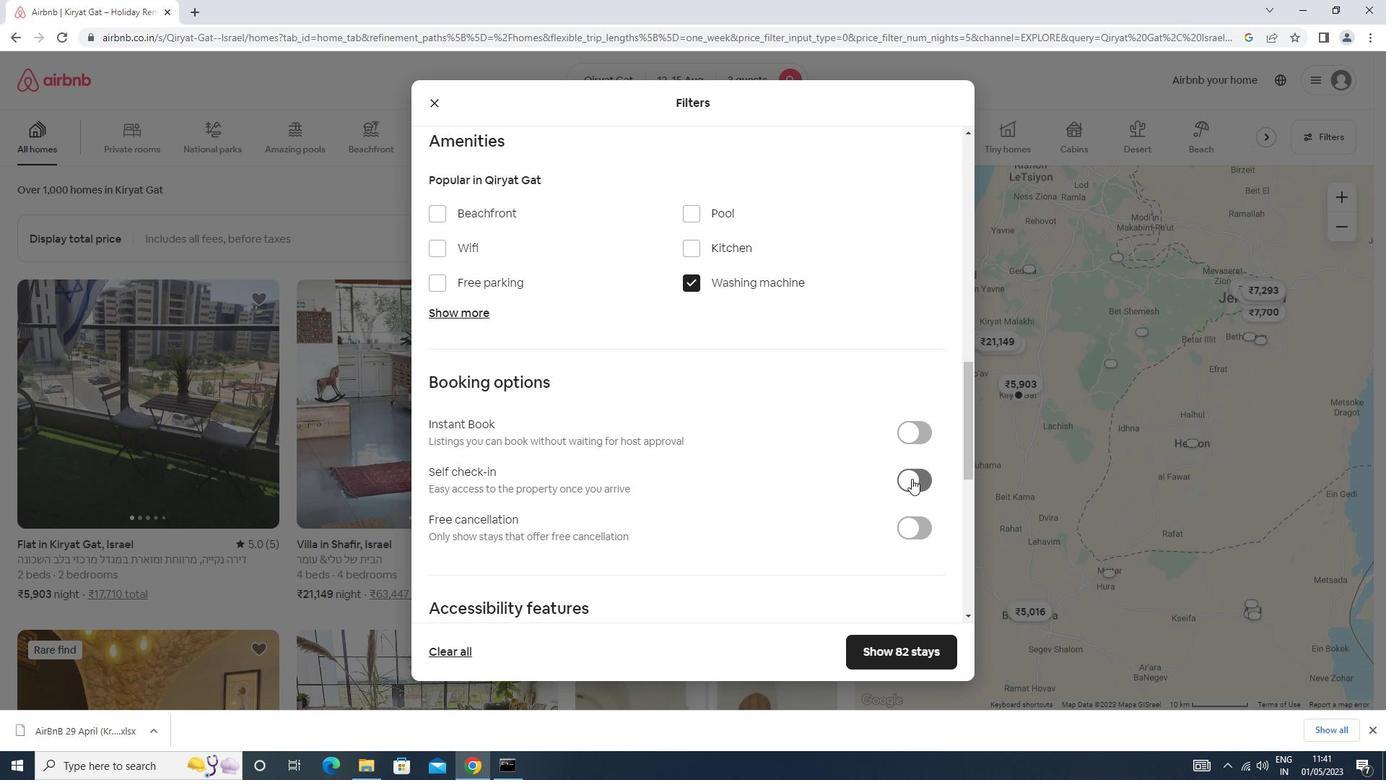 
Action: Mouse moved to (533, 442)
Screenshot: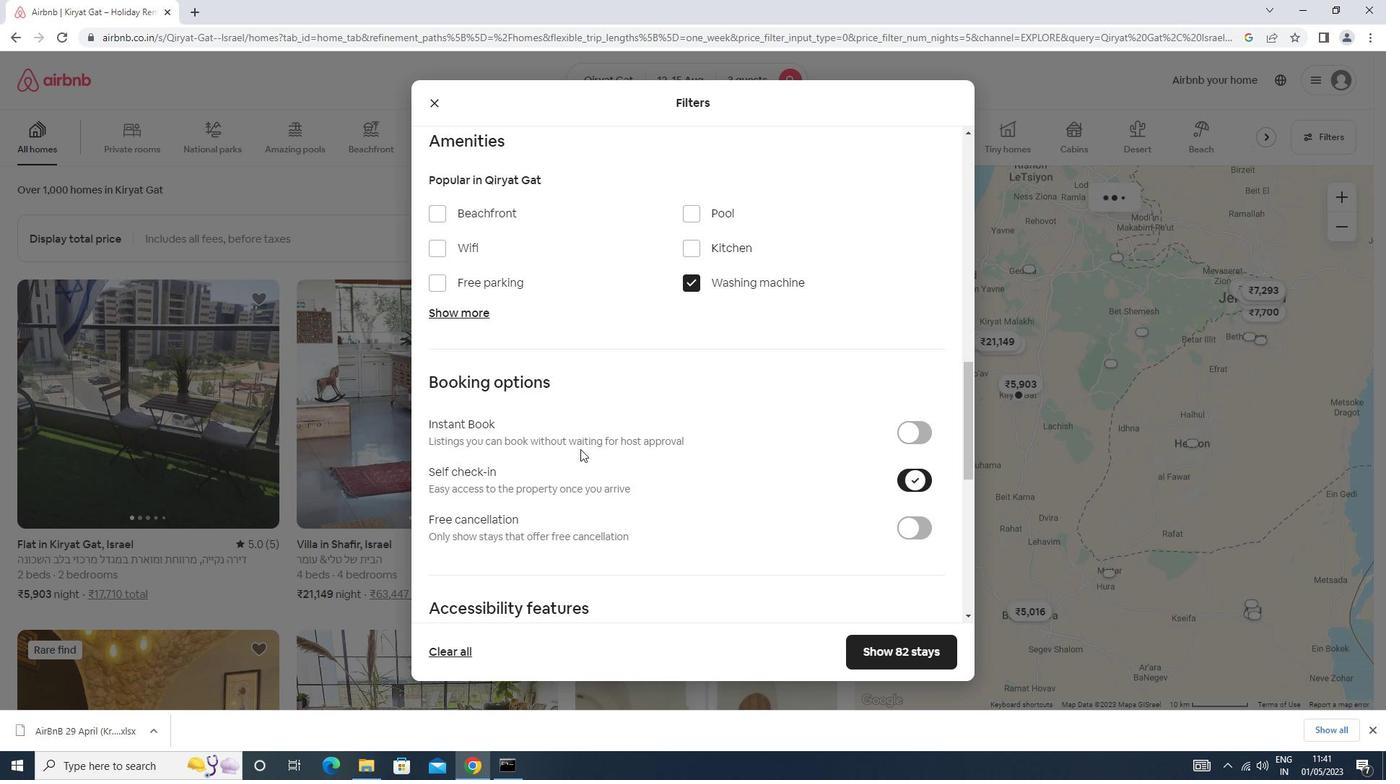 
Action: Mouse scrolled (533, 441) with delta (0, 0)
Screenshot: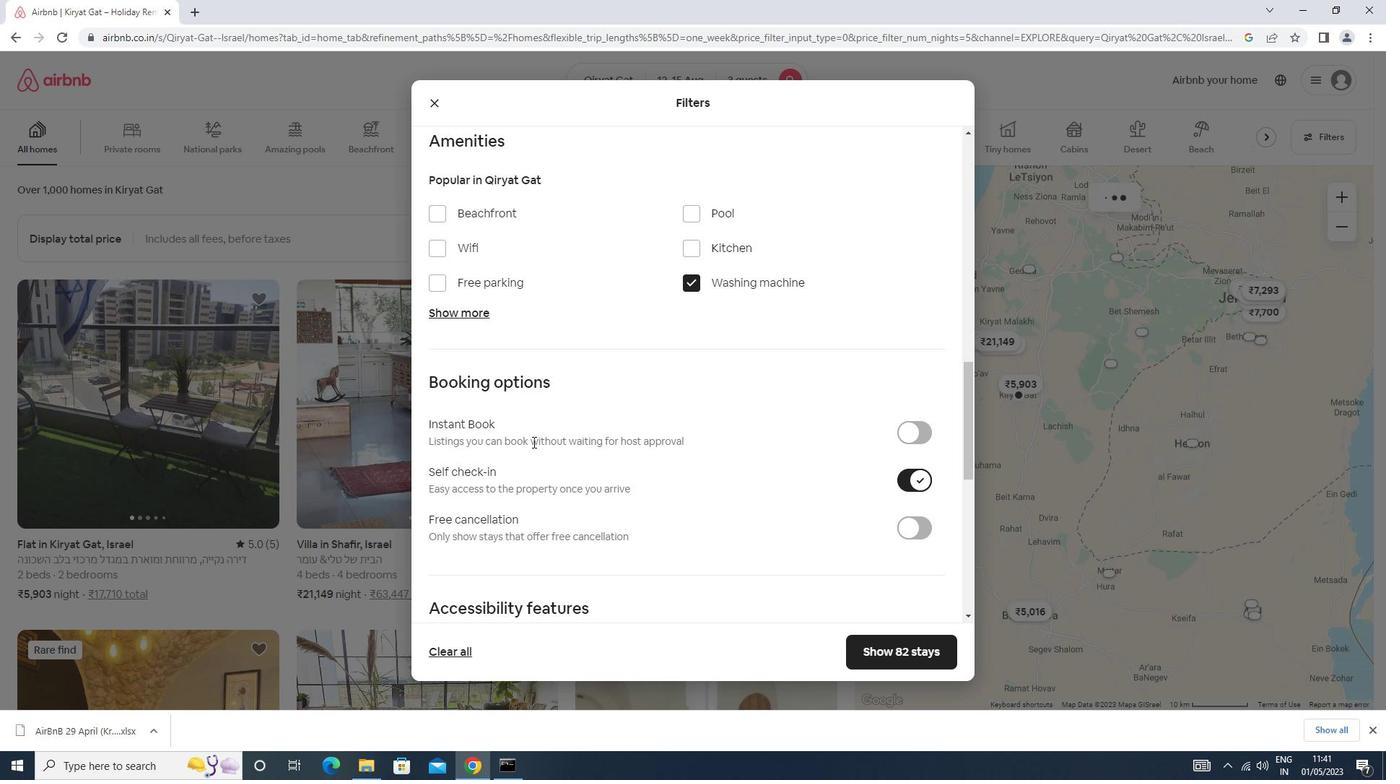 
Action: Mouse scrolled (533, 441) with delta (0, 0)
Screenshot: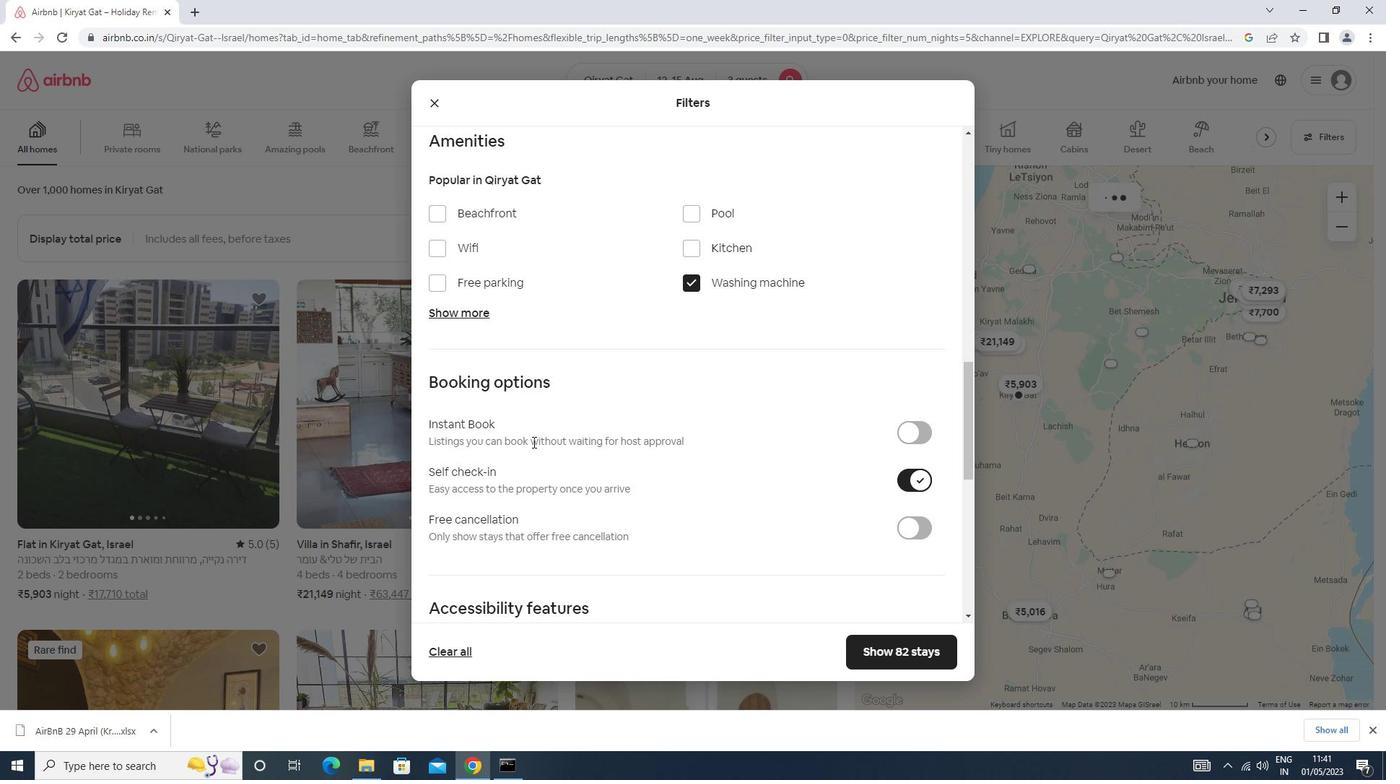 
Action: Mouse moved to (533, 442)
Screenshot: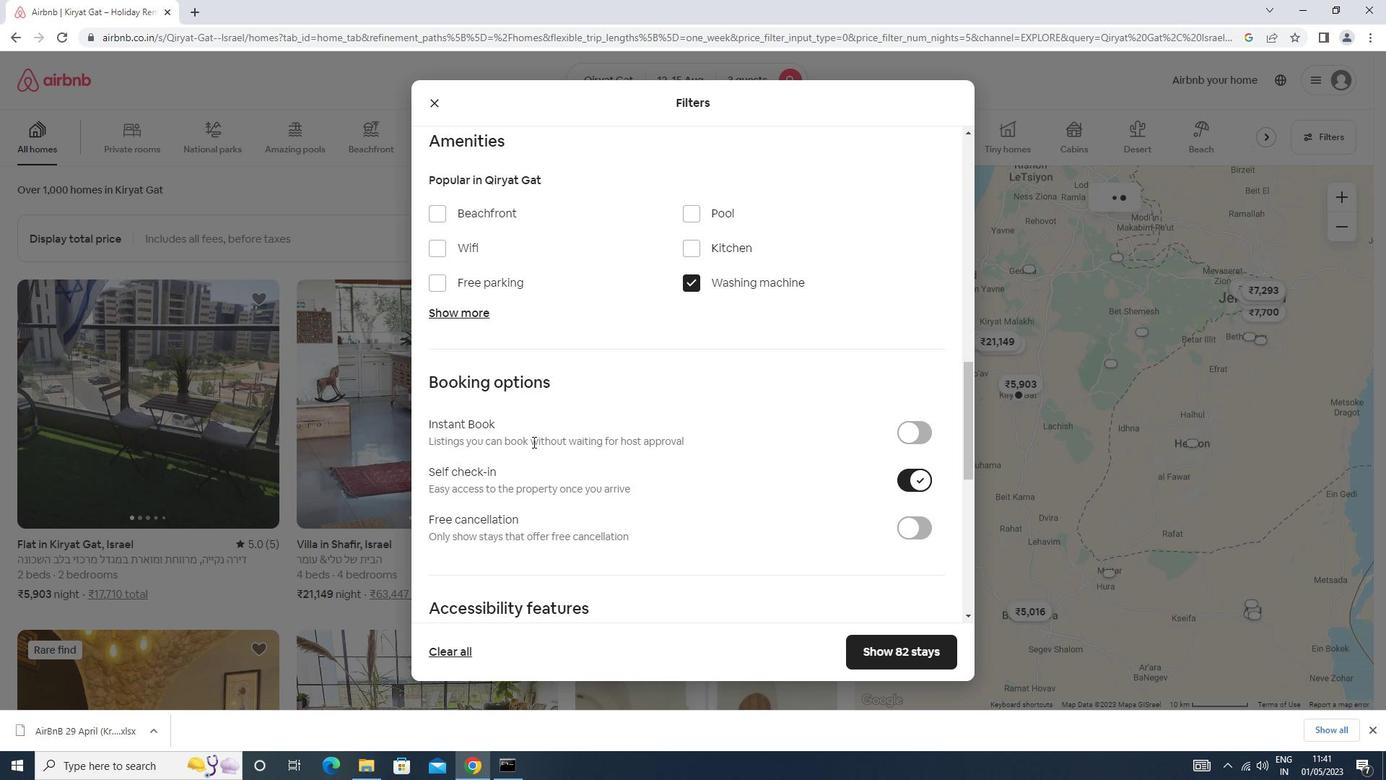 
Action: Mouse scrolled (533, 441) with delta (0, 0)
Screenshot: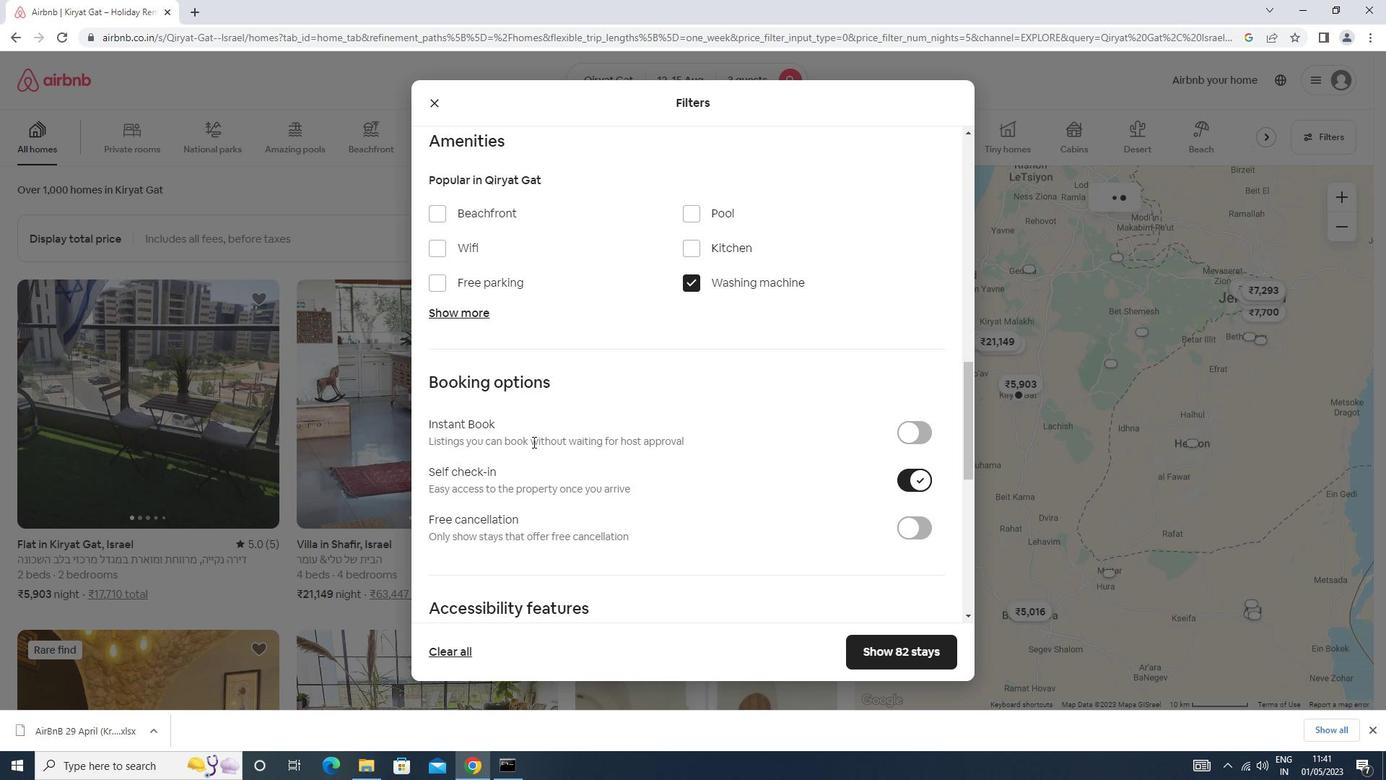 
Action: Mouse moved to (531, 442)
Screenshot: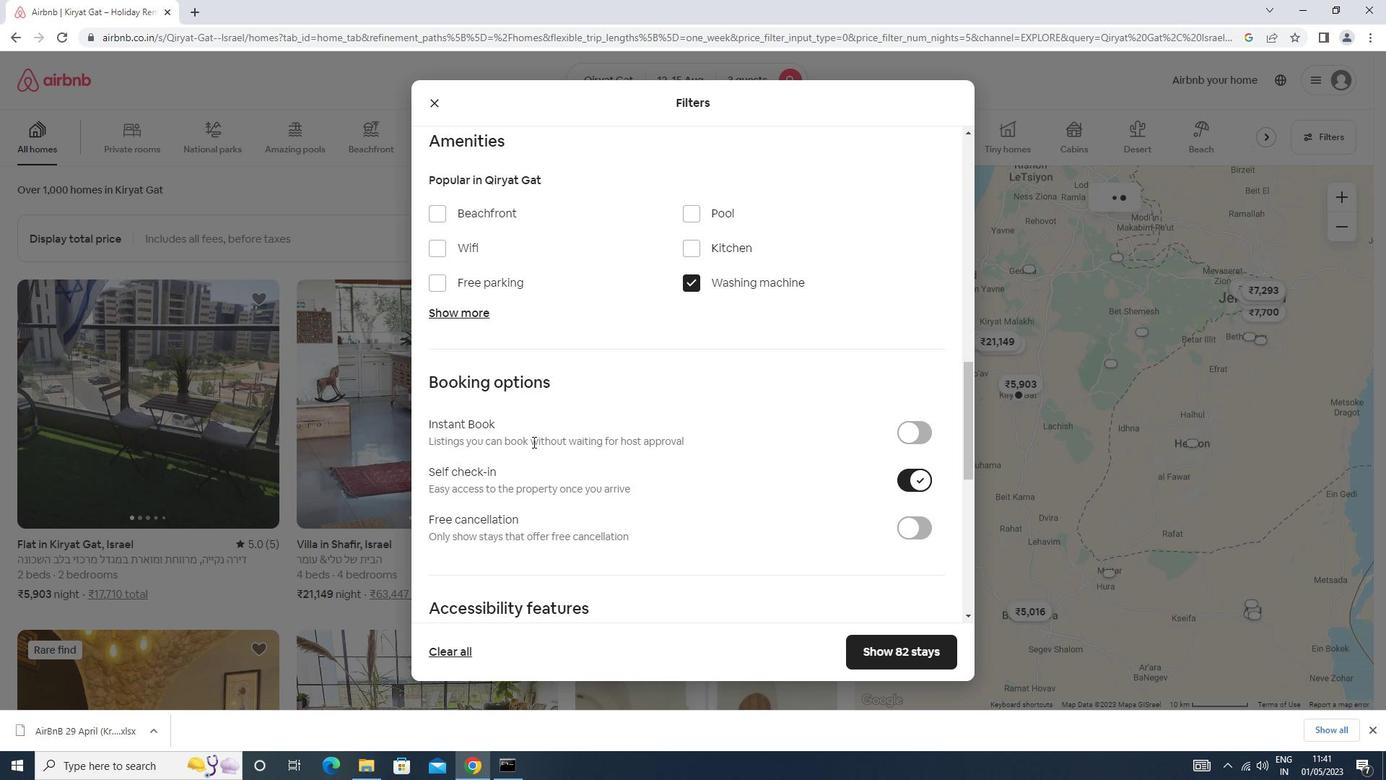 
Action: Mouse scrolled (531, 441) with delta (0, 0)
Screenshot: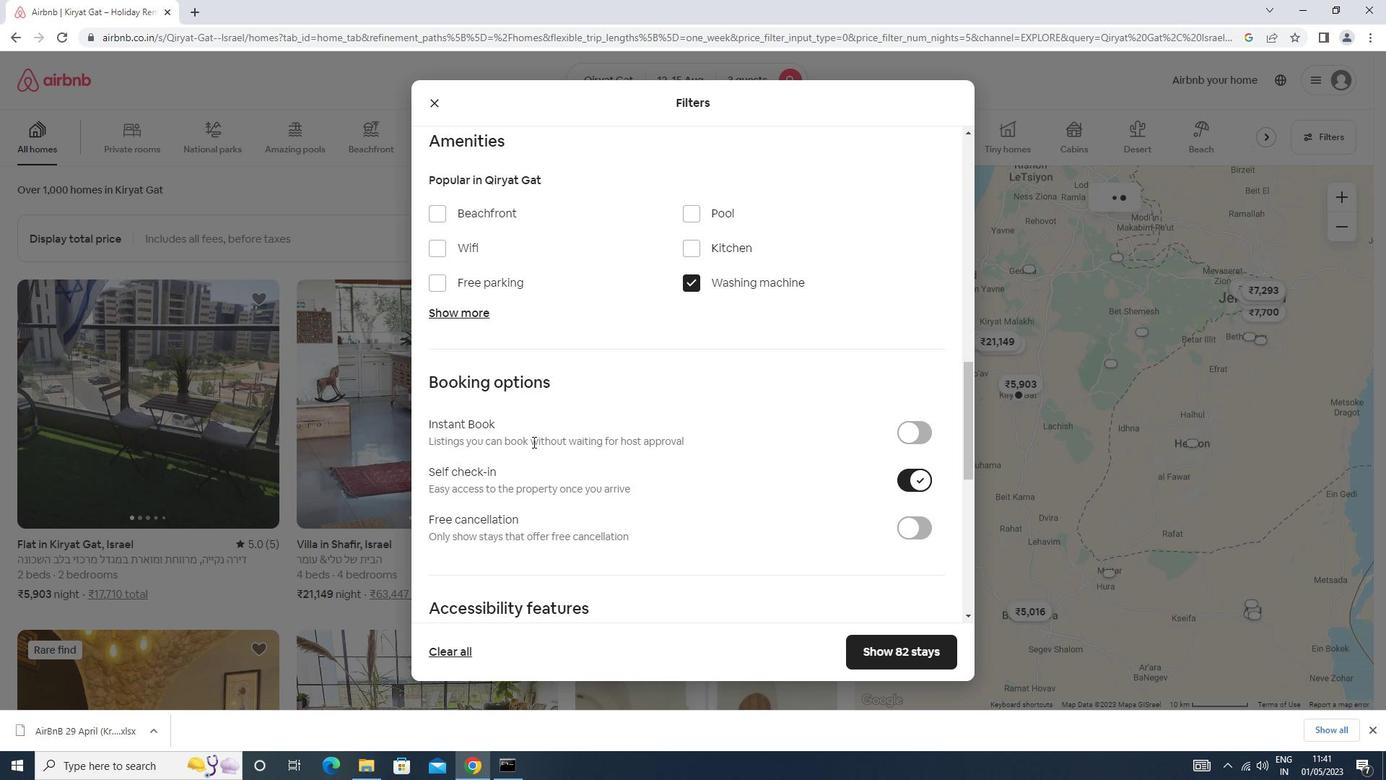 
Action: Mouse scrolled (531, 441) with delta (0, 0)
Screenshot: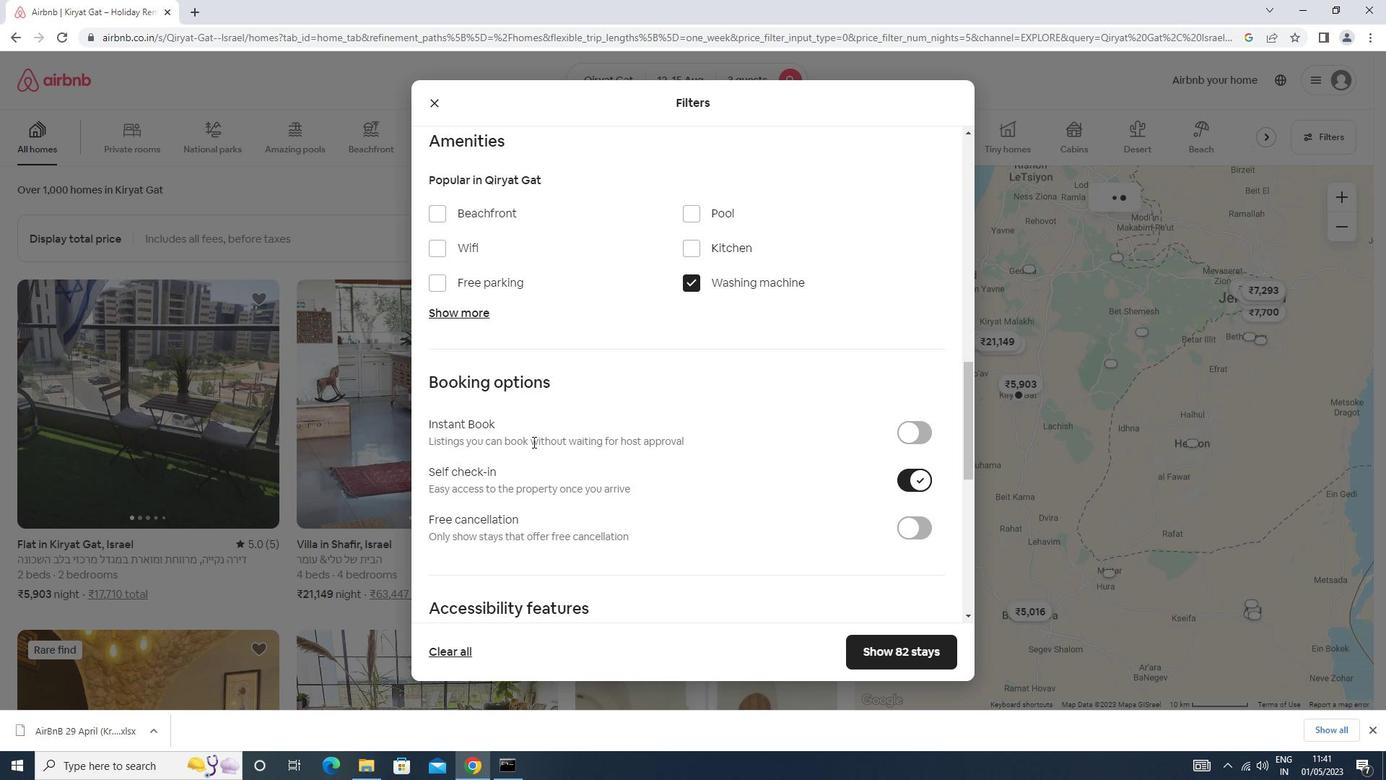 
Action: Mouse moved to (531, 442)
Screenshot: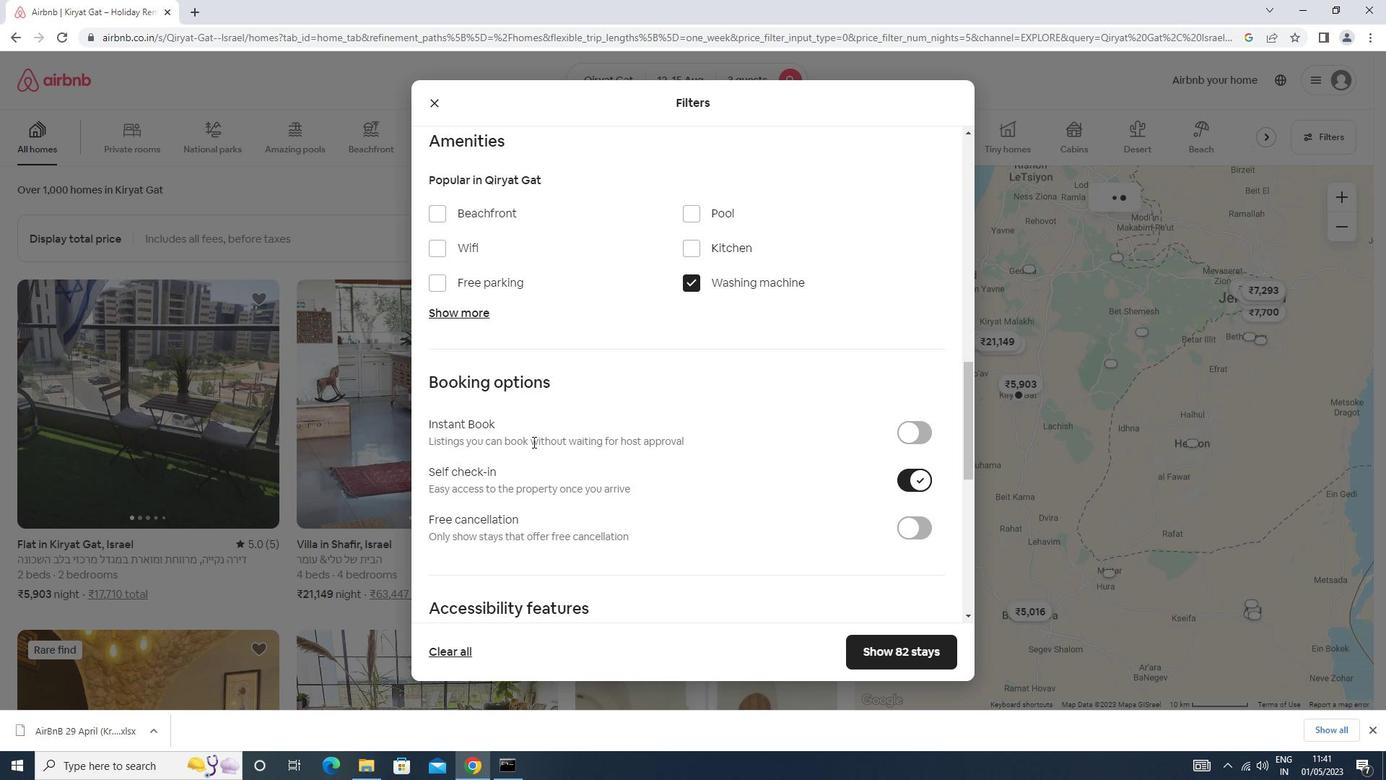 
Action: Mouse scrolled (531, 441) with delta (0, 0)
Screenshot: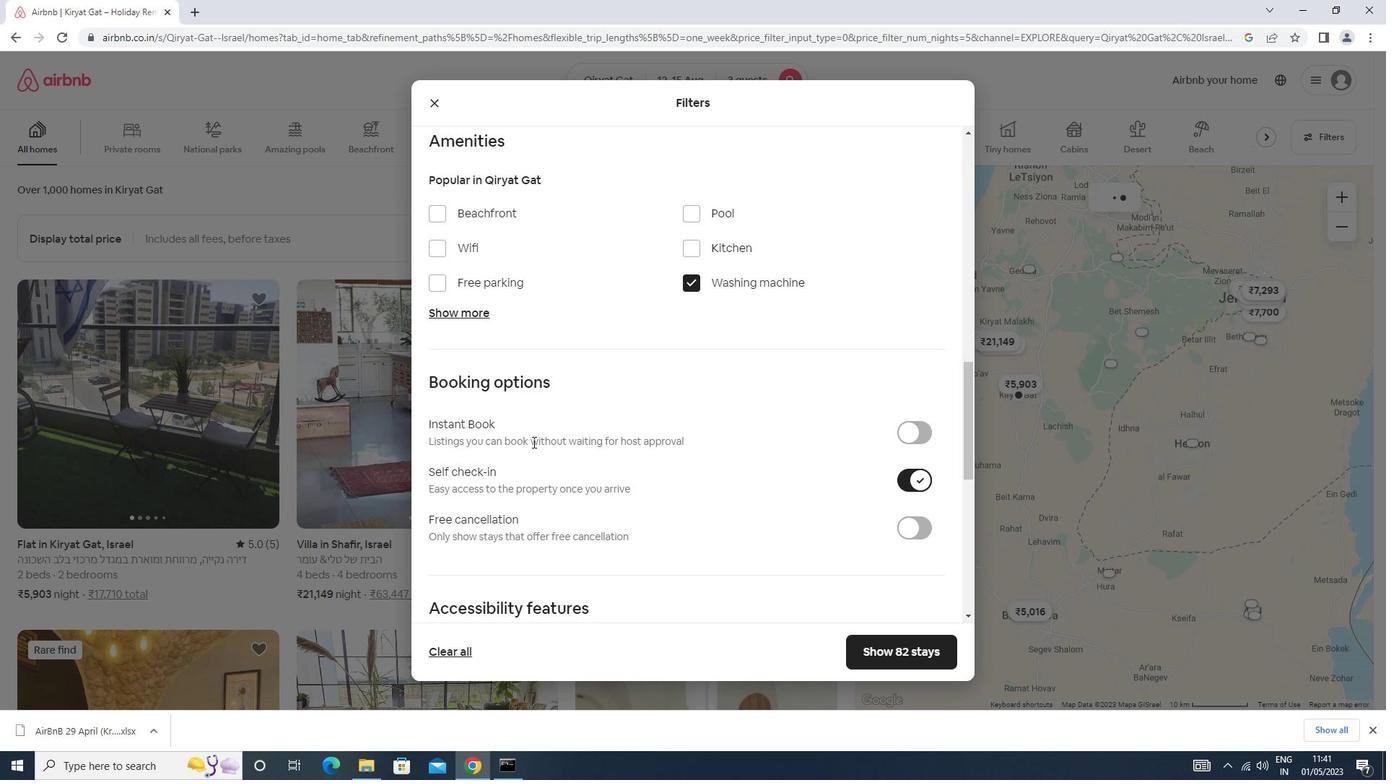
Action: Mouse moved to (566, 559)
Screenshot: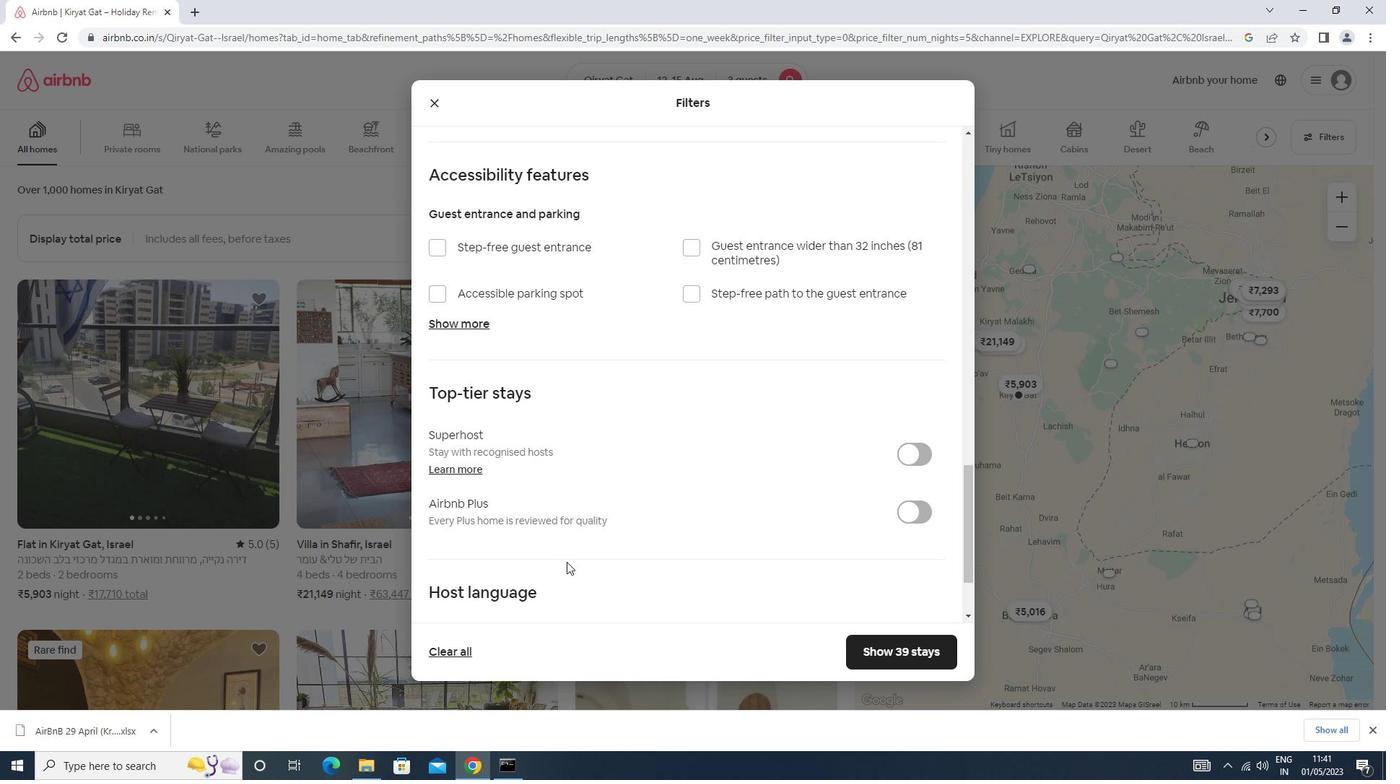 
Action: Mouse scrolled (566, 558) with delta (0, 0)
Screenshot: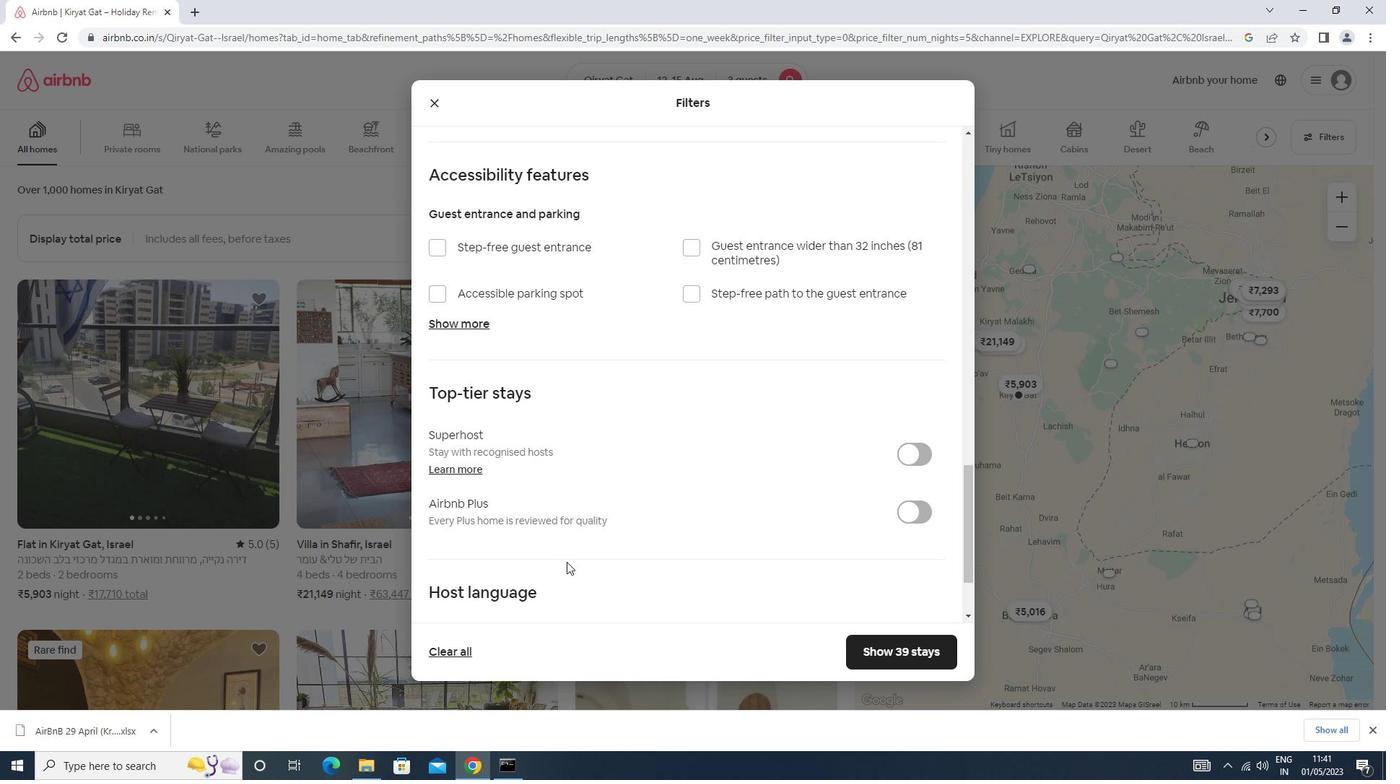 
Action: Mouse scrolled (566, 558) with delta (0, 0)
Screenshot: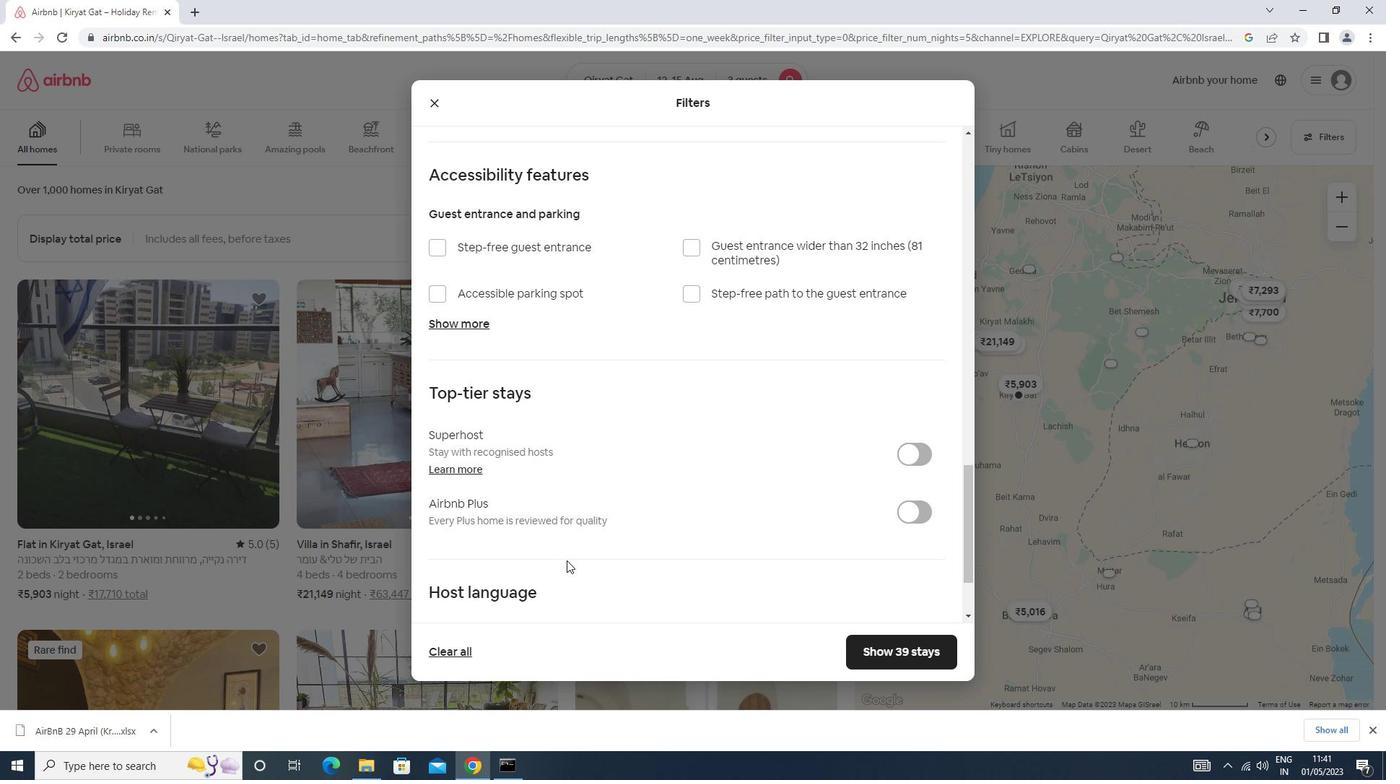 
Action: Mouse scrolled (566, 558) with delta (0, 0)
Screenshot: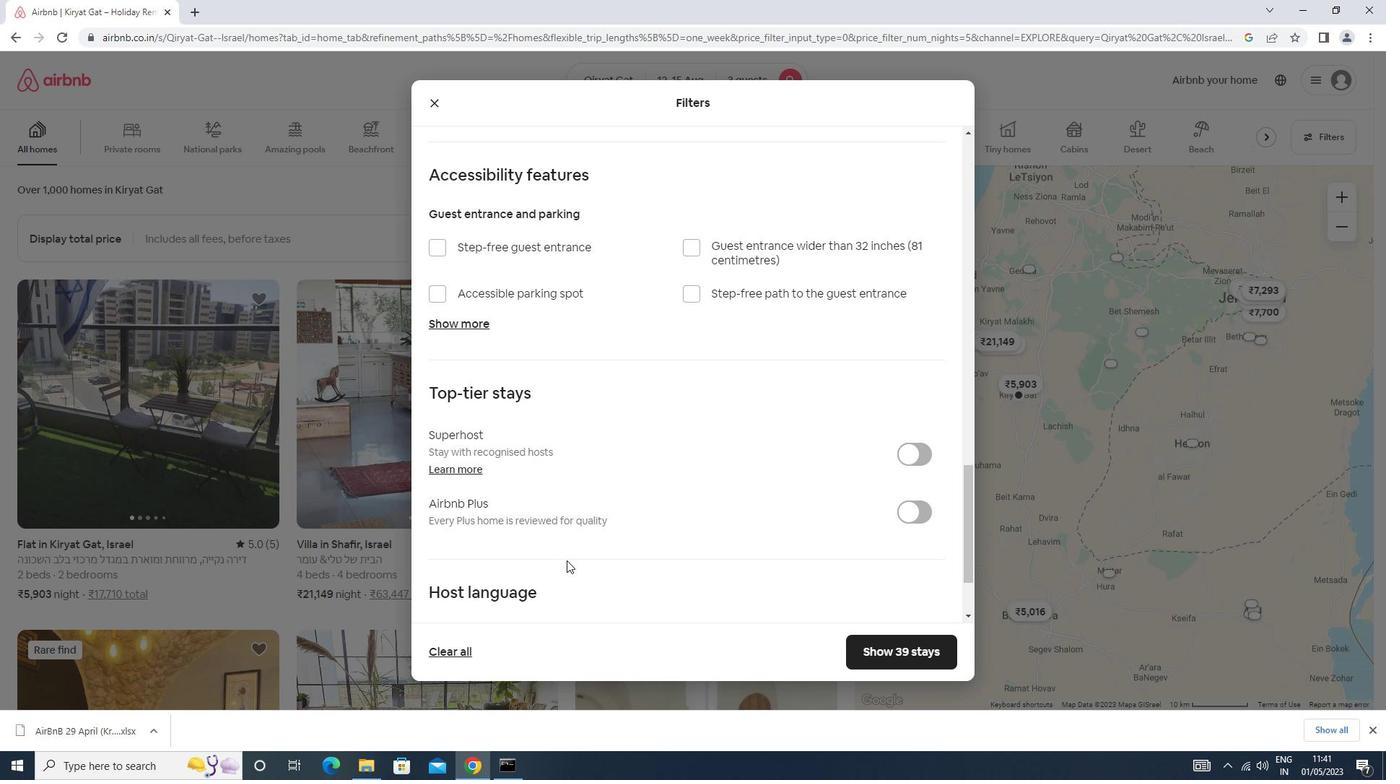 
Action: Mouse scrolled (566, 558) with delta (0, 0)
Screenshot: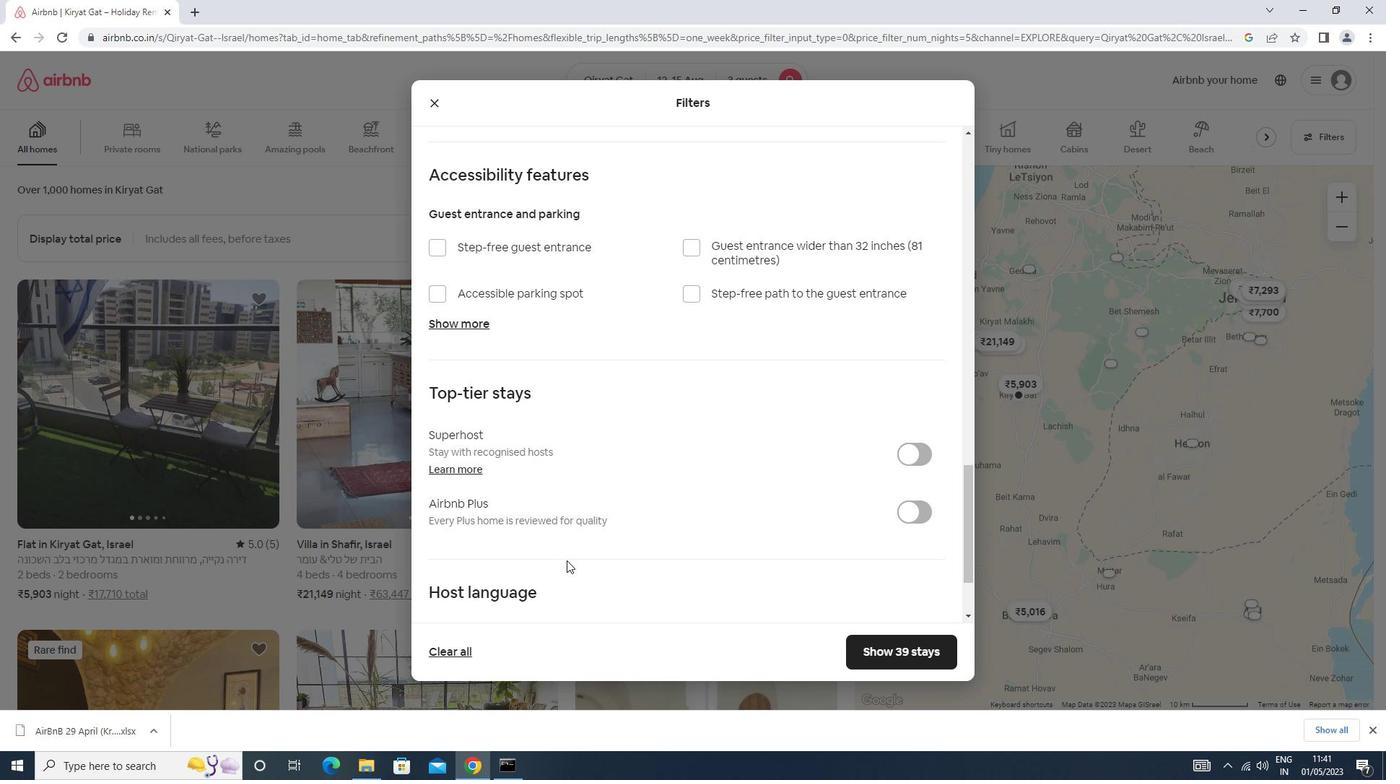 
Action: Mouse moved to (566, 558)
Screenshot: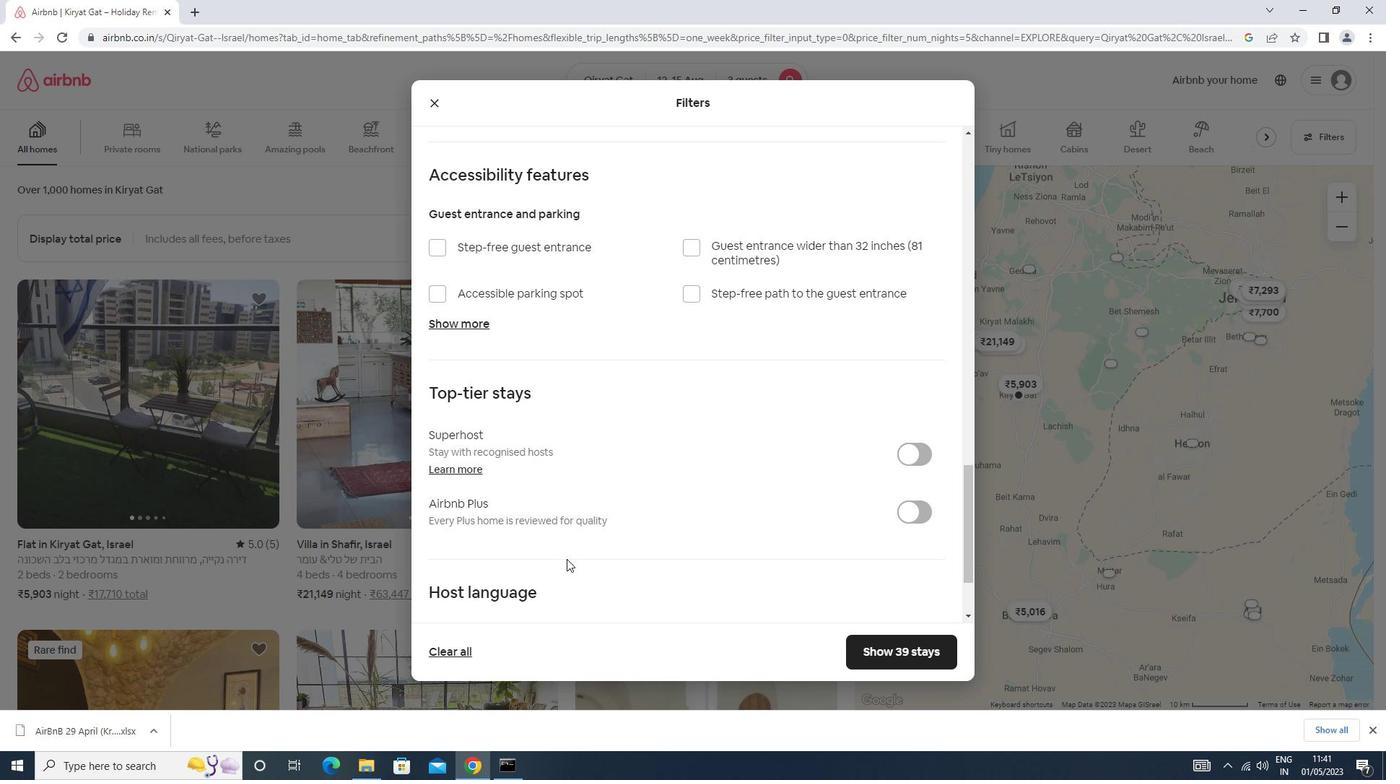 
Action: Mouse scrolled (566, 557) with delta (0, 0)
Screenshot: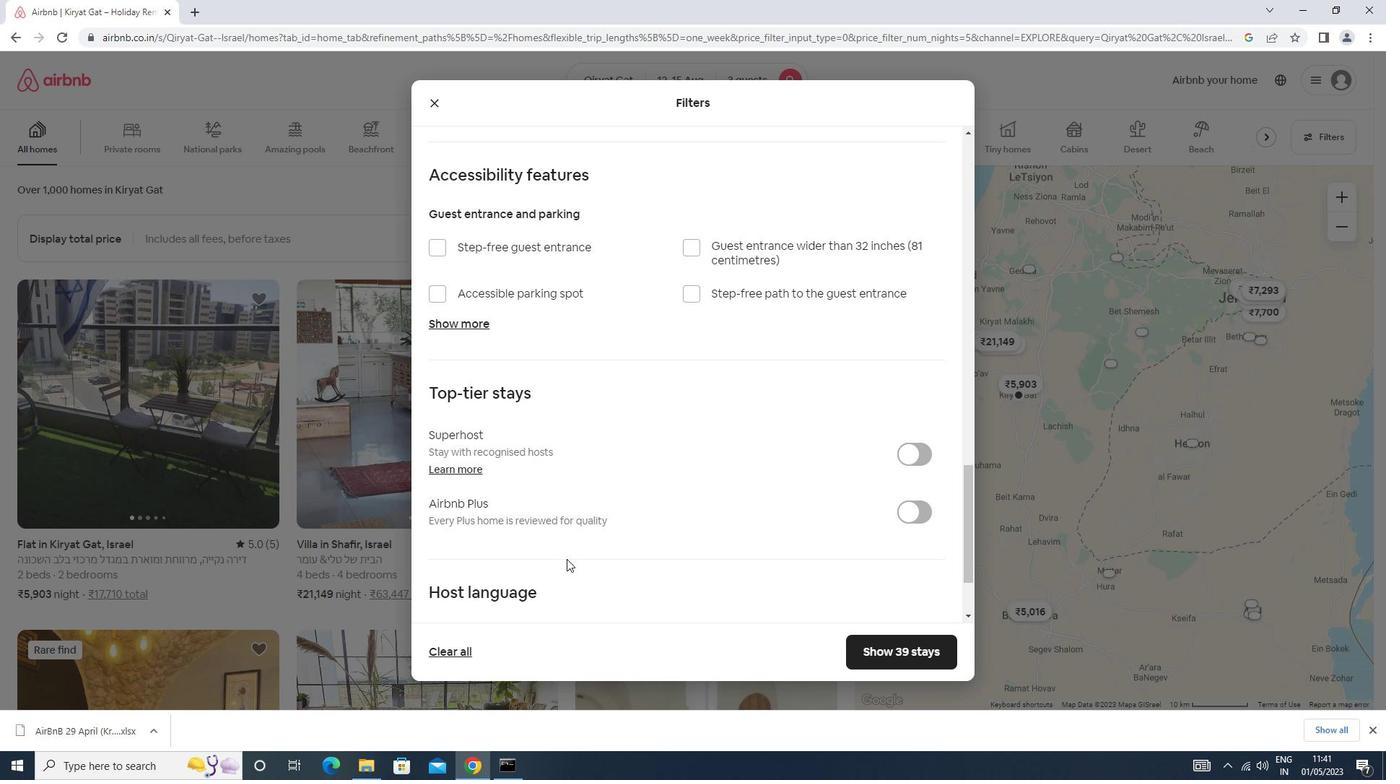 
Action: Mouse moved to (524, 551)
Screenshot: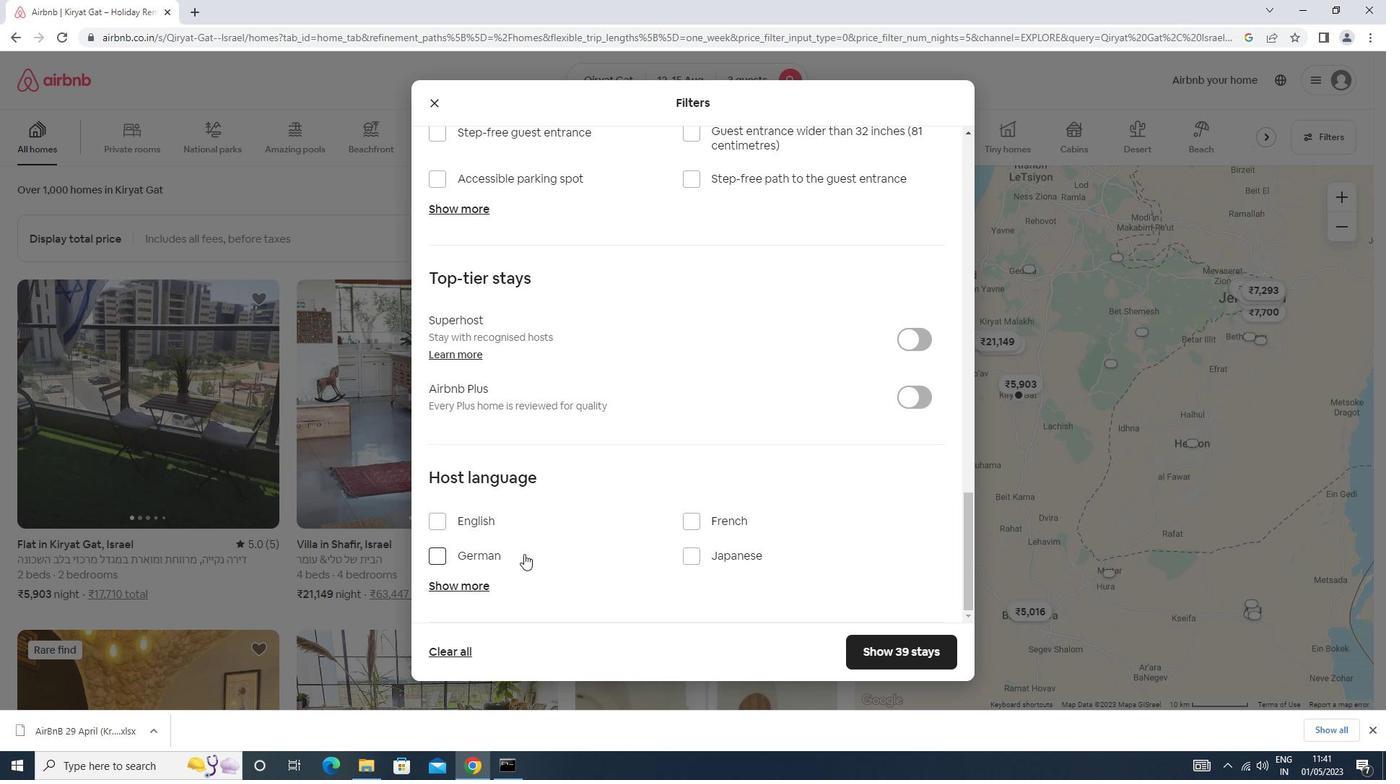 
Action: Mouse scrolled (524, 551) with delta (0, 0)
Screenshot: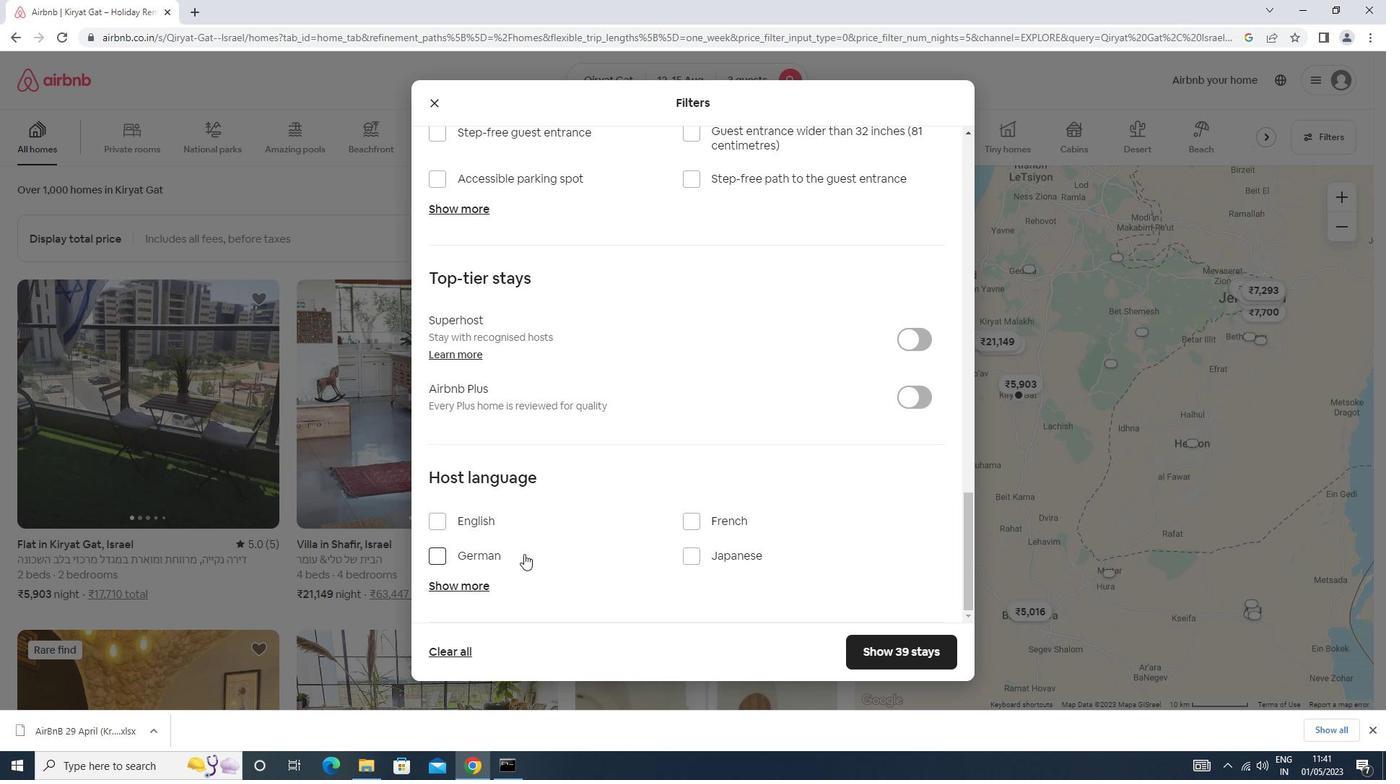 
Action: Mouse scrolled (524, 551) with delta (0, 0)
Screenshot: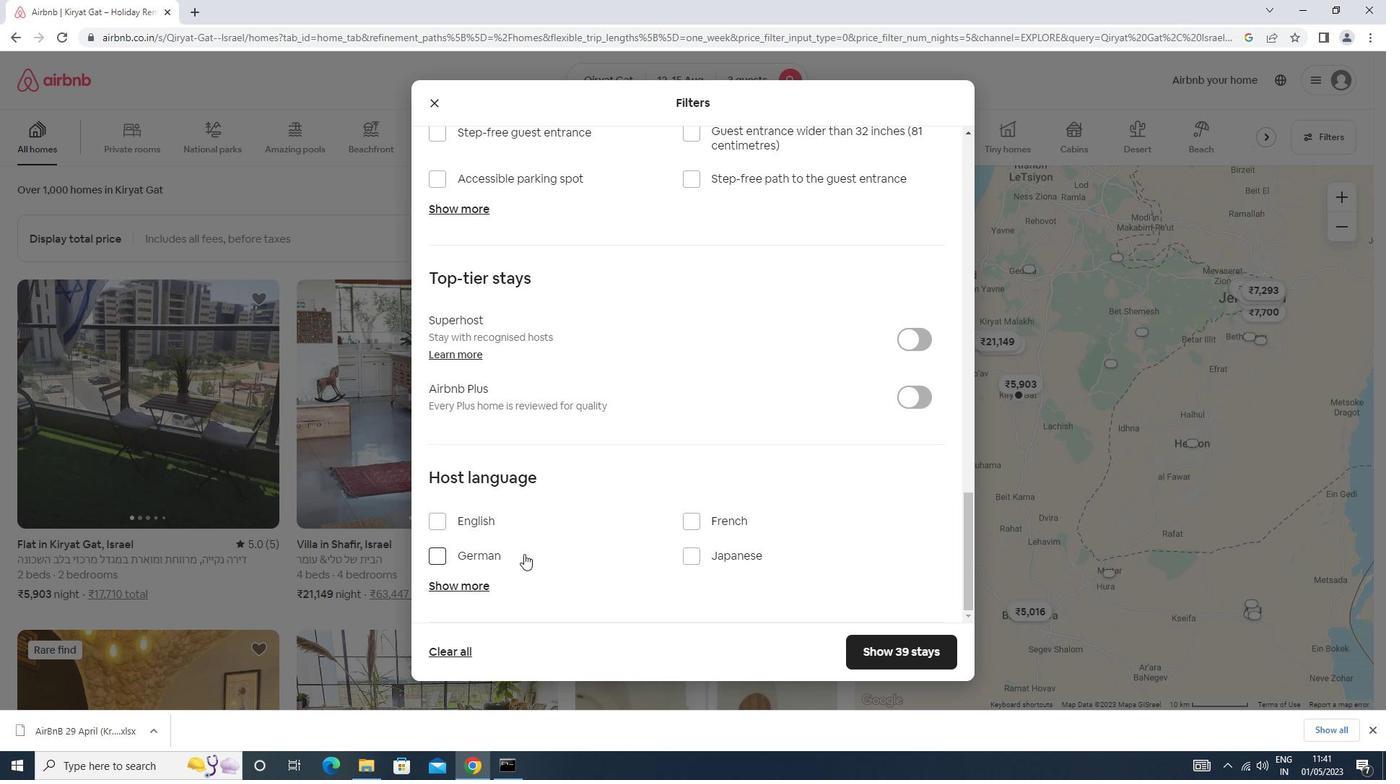 
Action: Mouse scrolled (524, 551) with delta (0, 0)
Screenshot: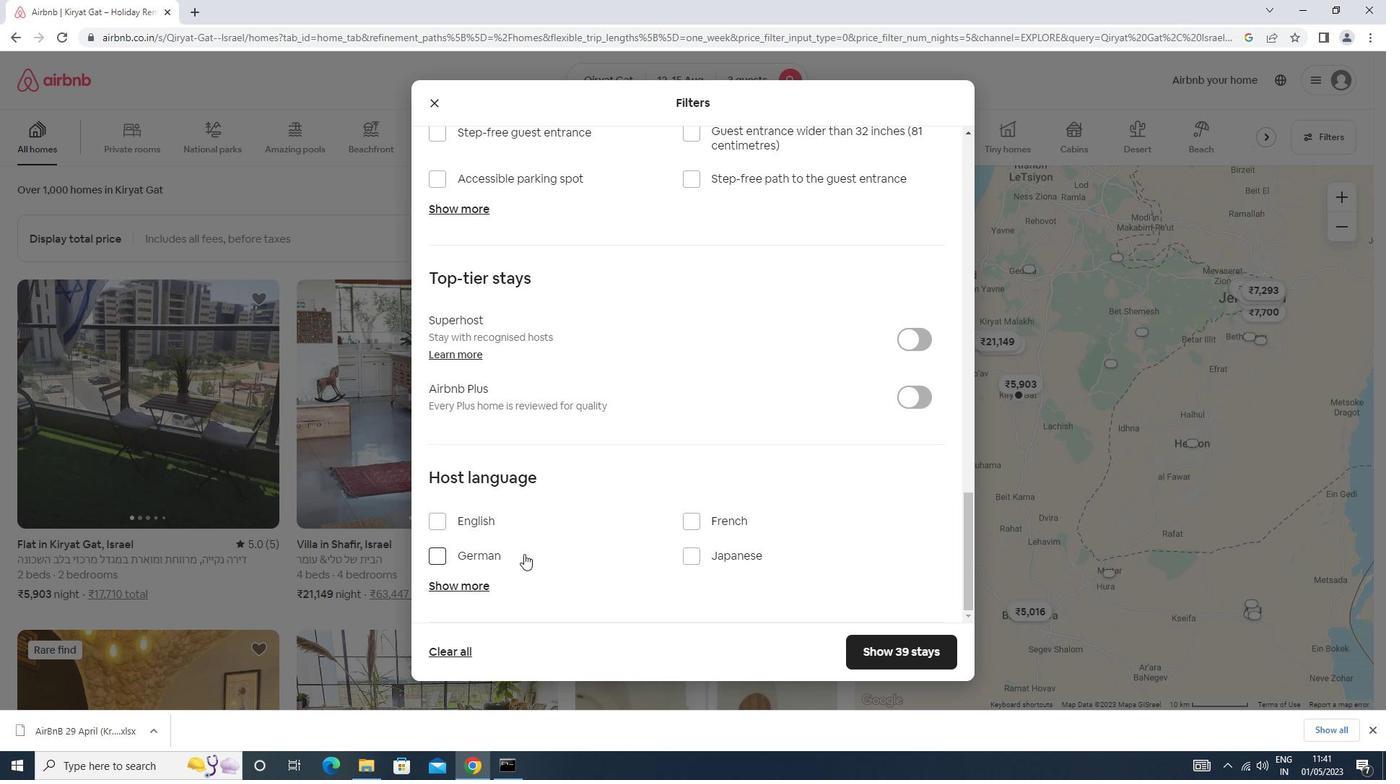 
Action: Mouse scrolled (524, 551) with delta (0, 0)
Screenshot: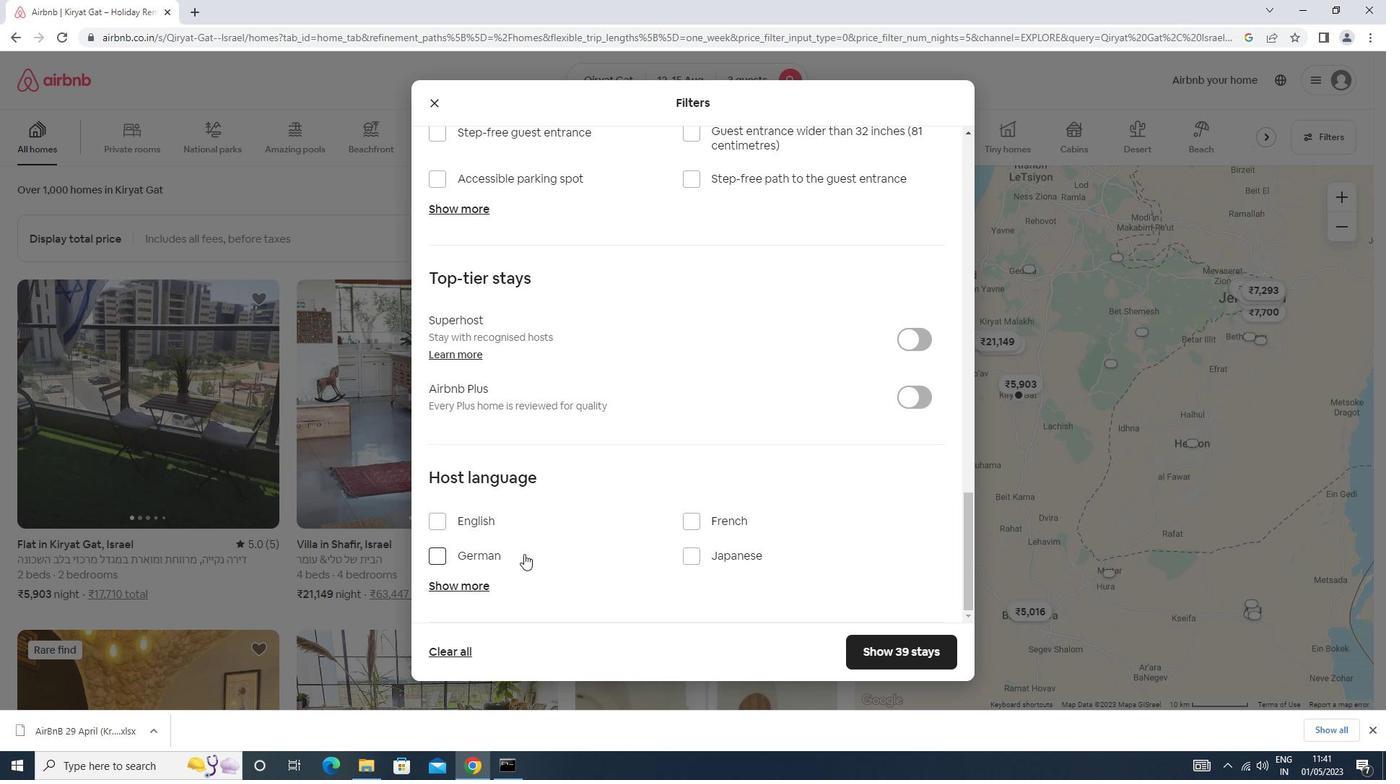 
Action: Mouse scrolled (524, 551) with delta (0, 0)
Screenshot: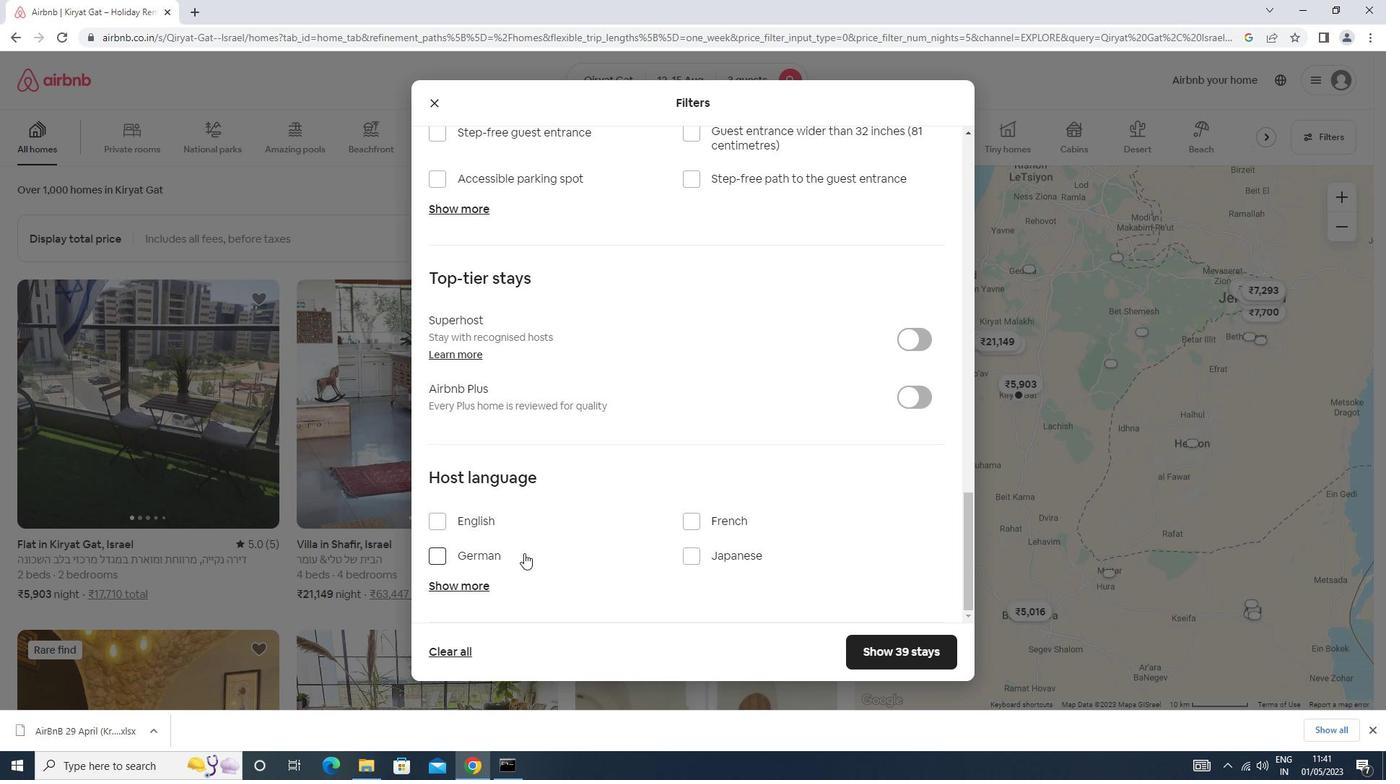 
Action: Mouse scrolled (524, 550) with delta (0, 0)
Screenshot: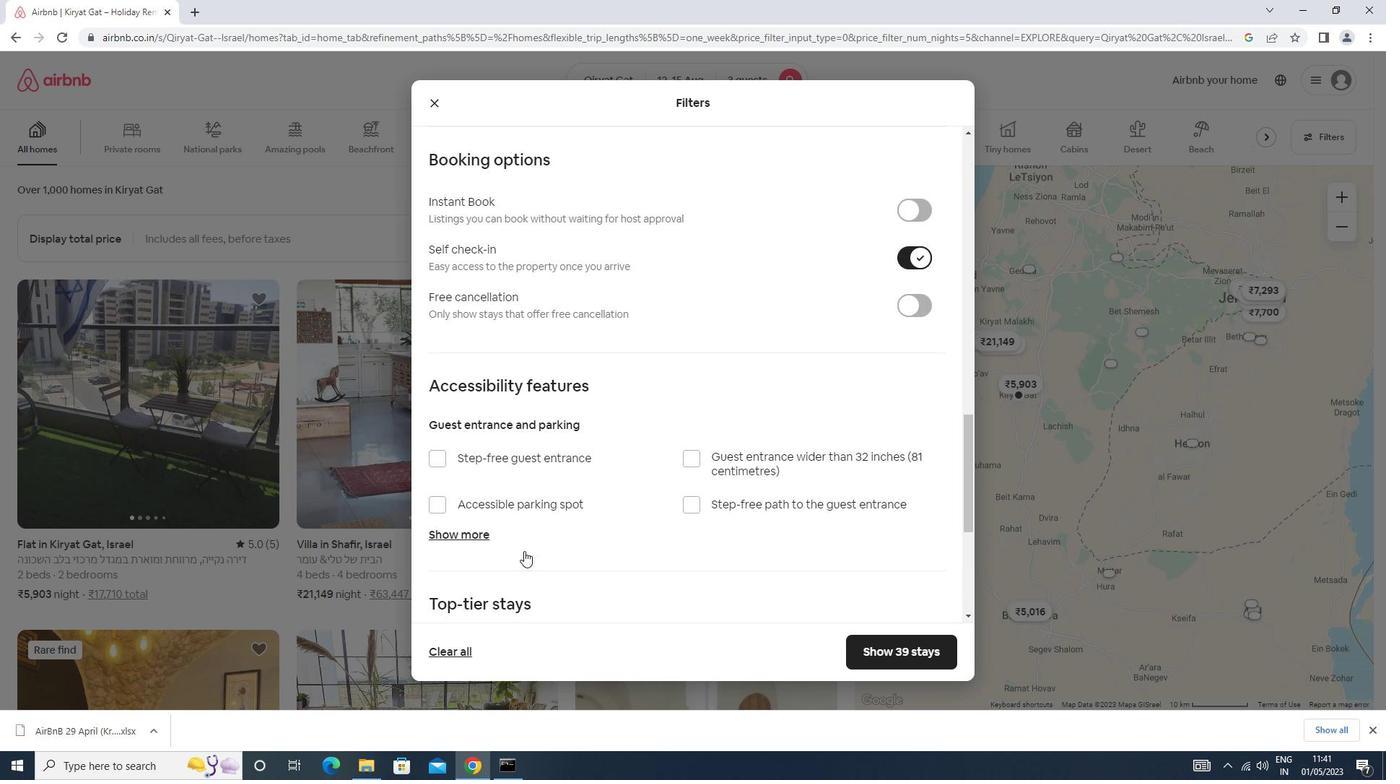 
Action: Mouse scrolled (524, 550) with delta (0, 0)
Screenshot: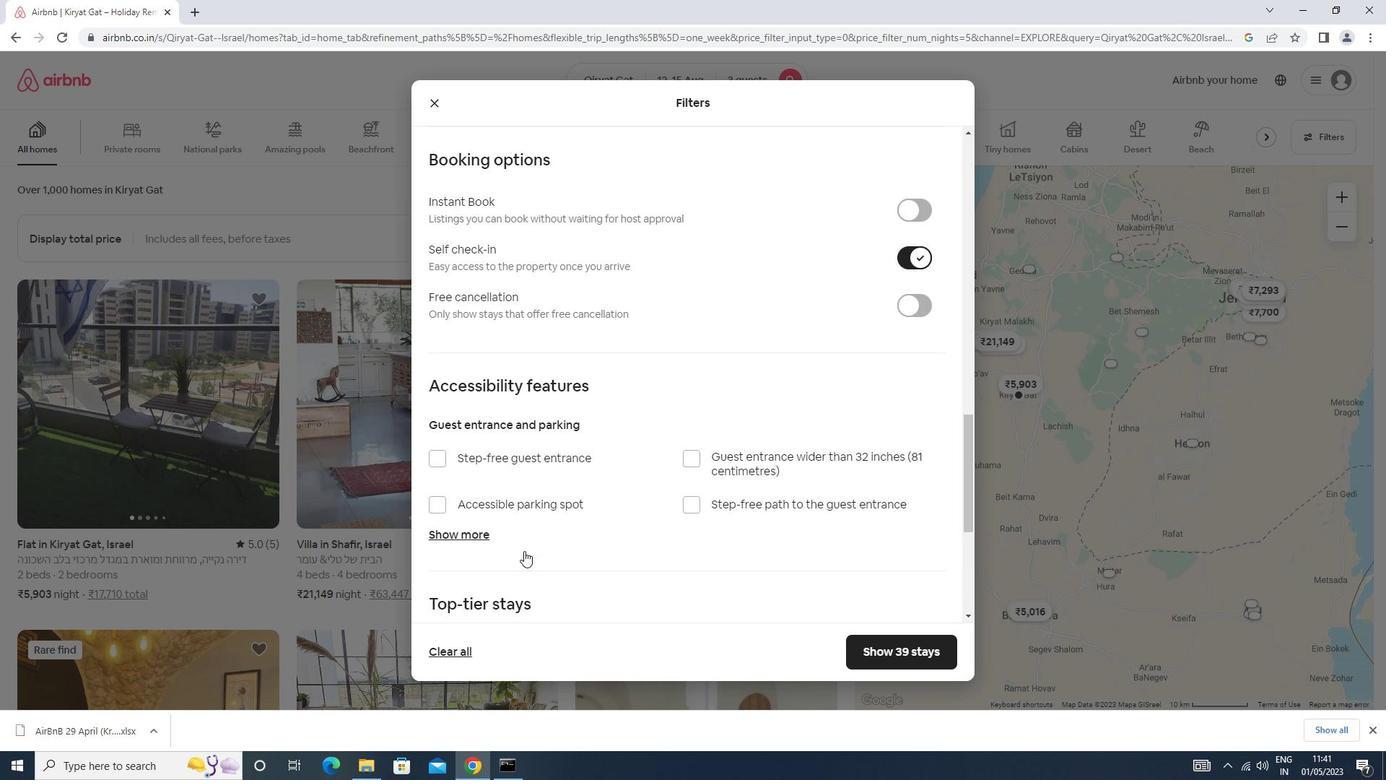 
Action: Mouse scrolled (524, 550) with delta (0, 0)
Screenshot: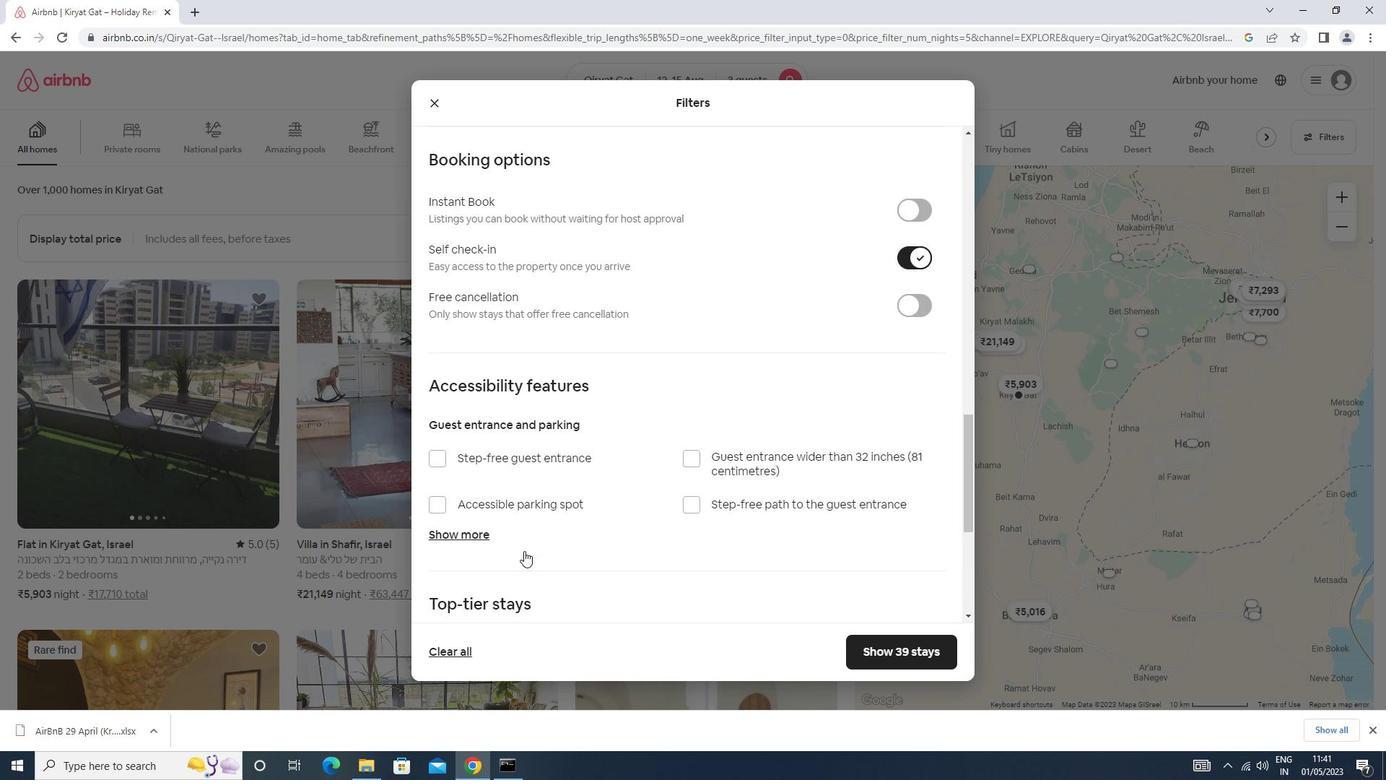 
Action: Mouse scrolled (524, 550) with delta (0, 0)
Screenshot: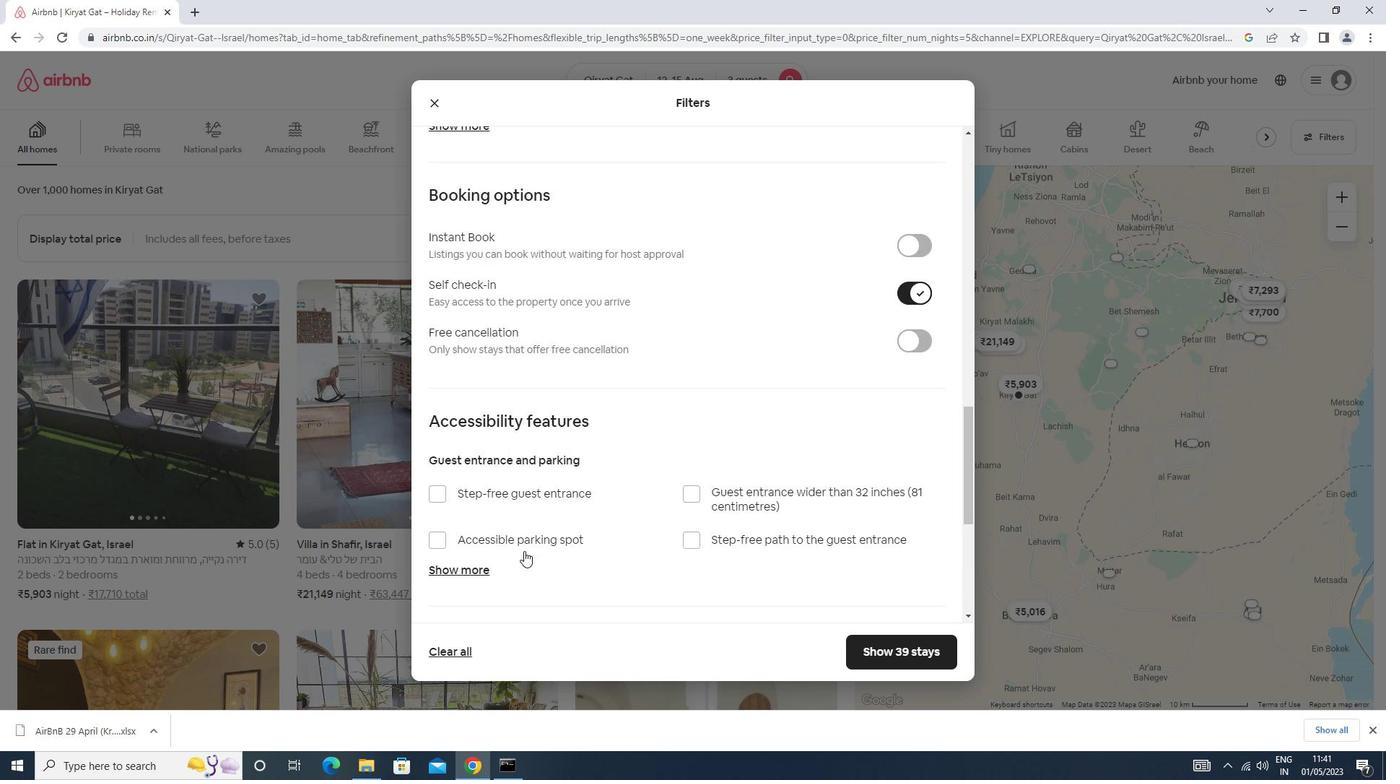 
Action: Mouse scrolled (524, 550) with delta (0, 0)
Screenshot: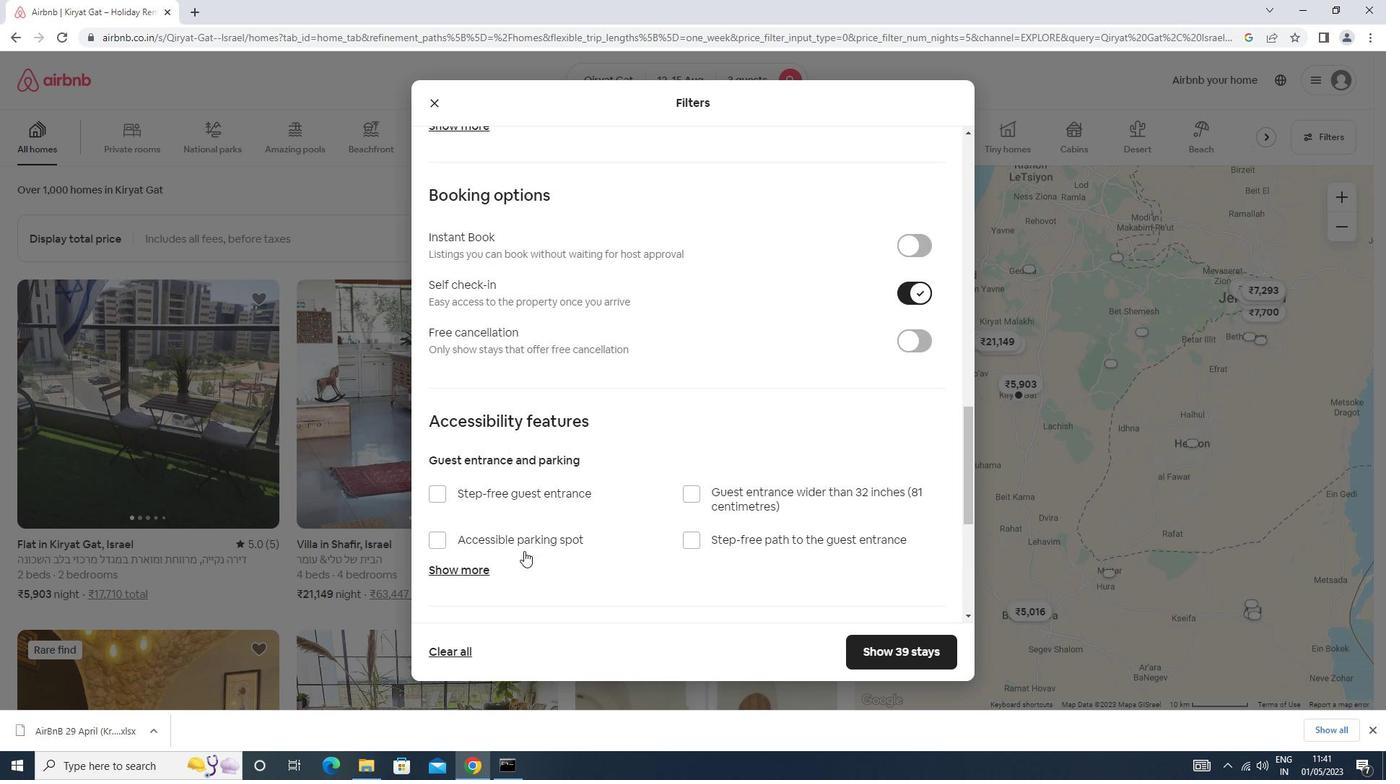 
Action: Mouse moved to (465, 518)
Screenshot: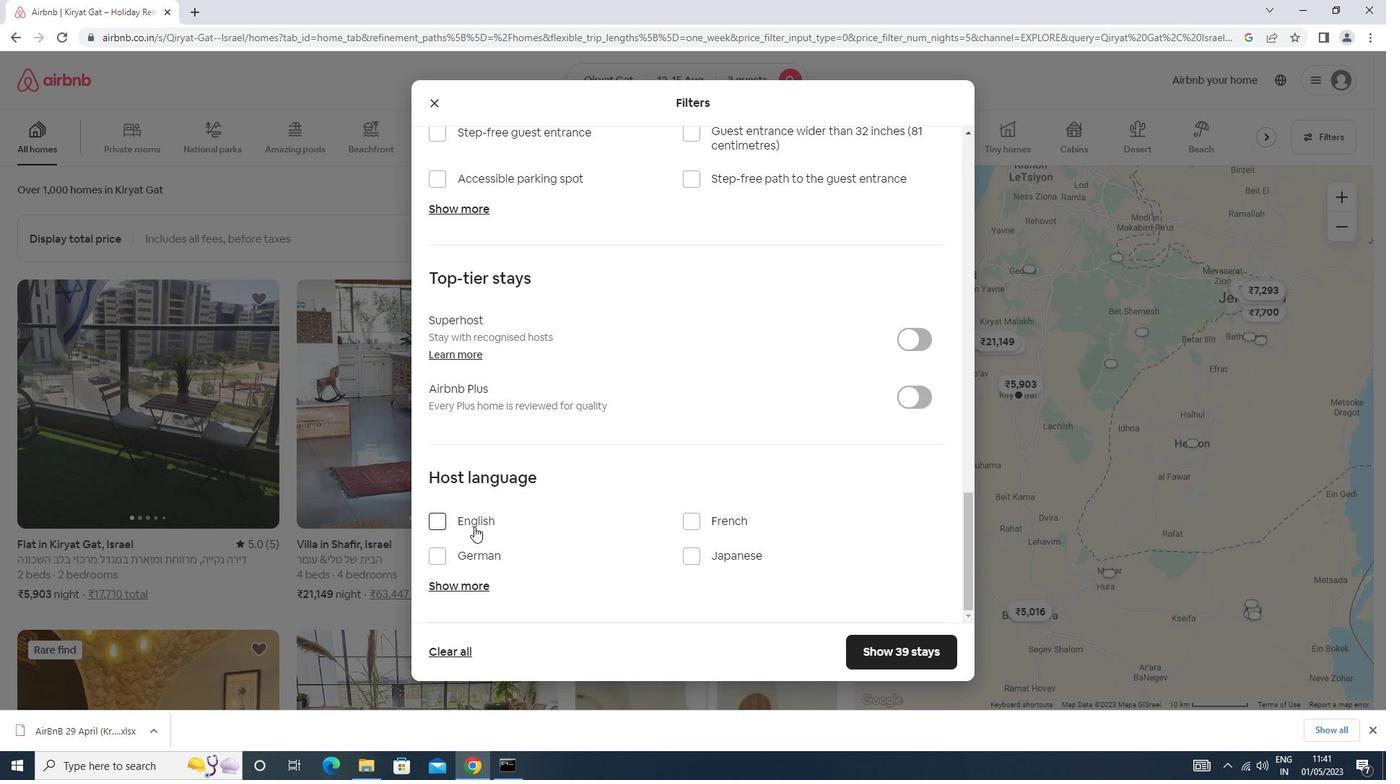 
Action: Mouse pressed left at (465, 518)
Screenshot: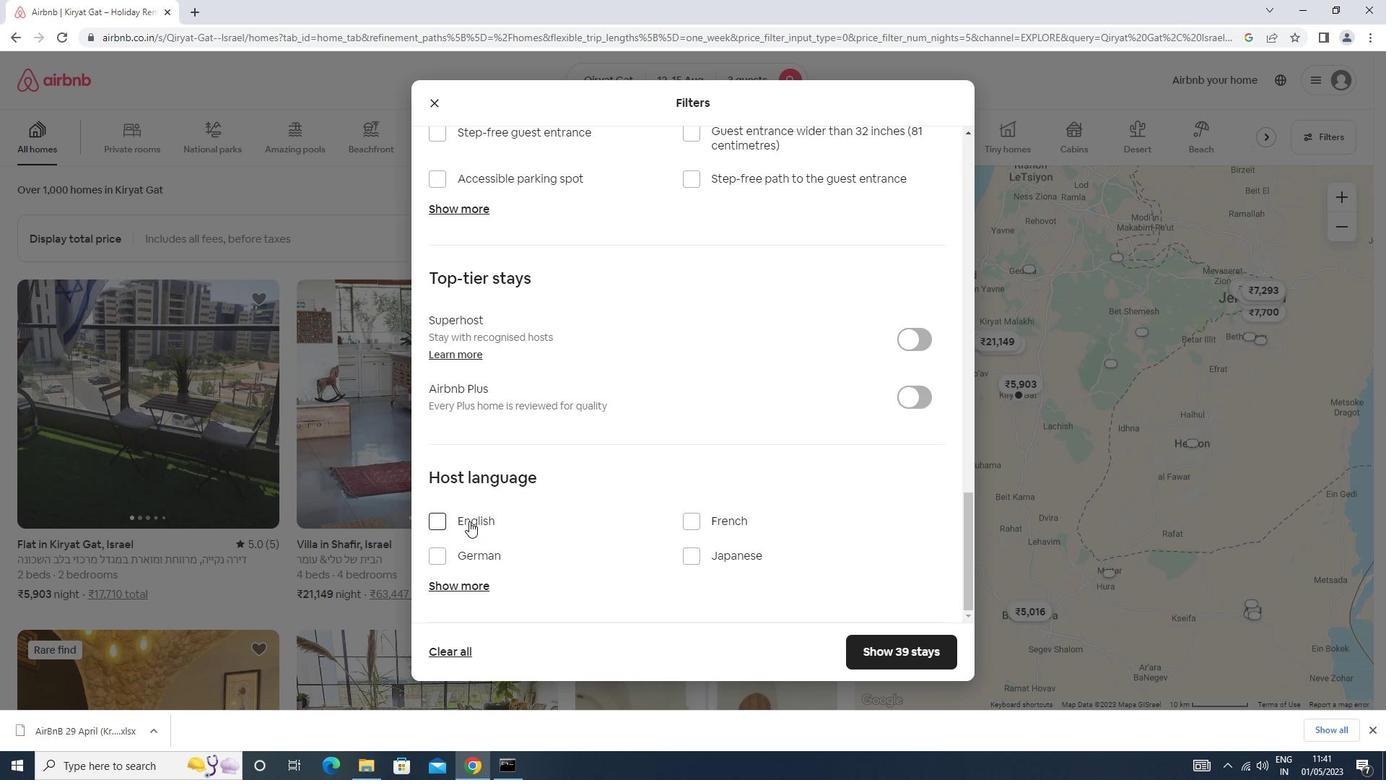 
Action: Mouse moved to (912, 644)
Screenshot: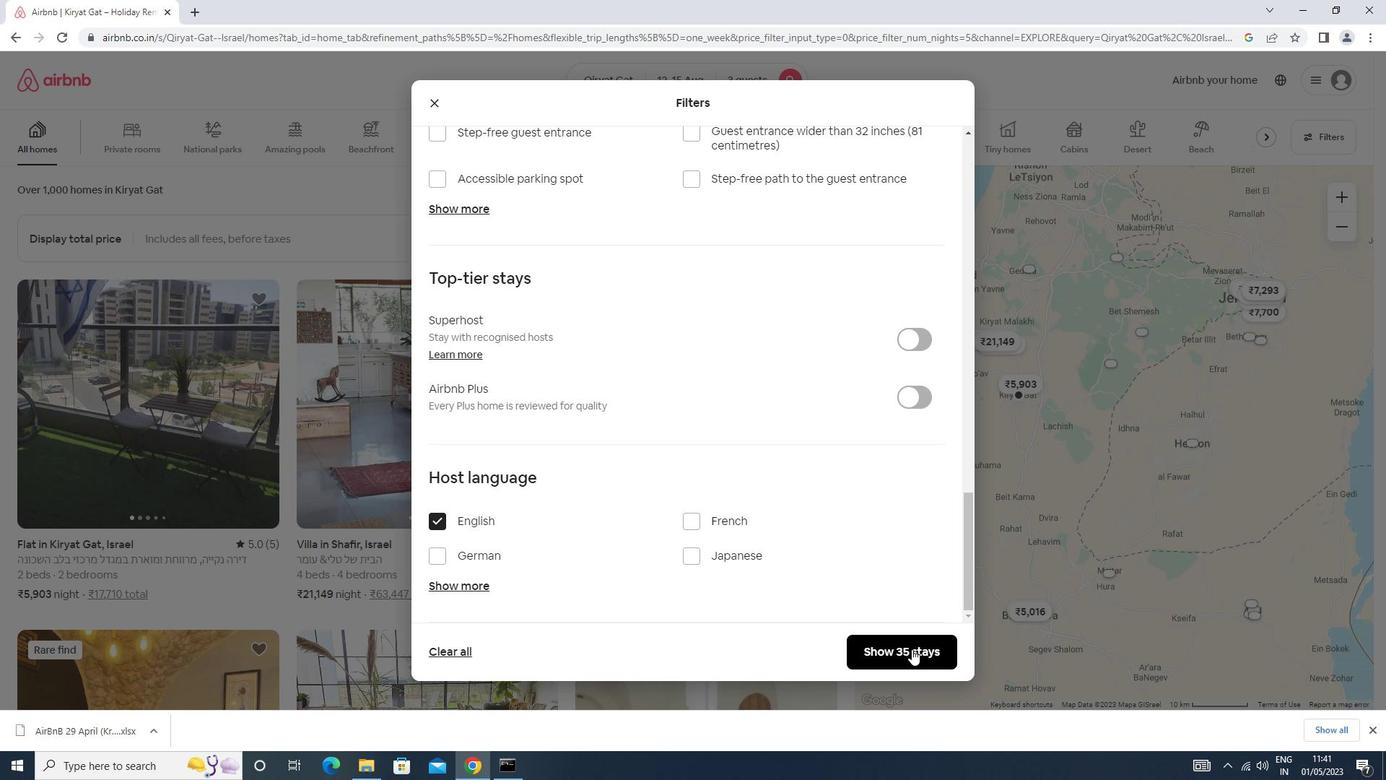 
Action: Mouse pressed left at (912, 644)
Screenshot: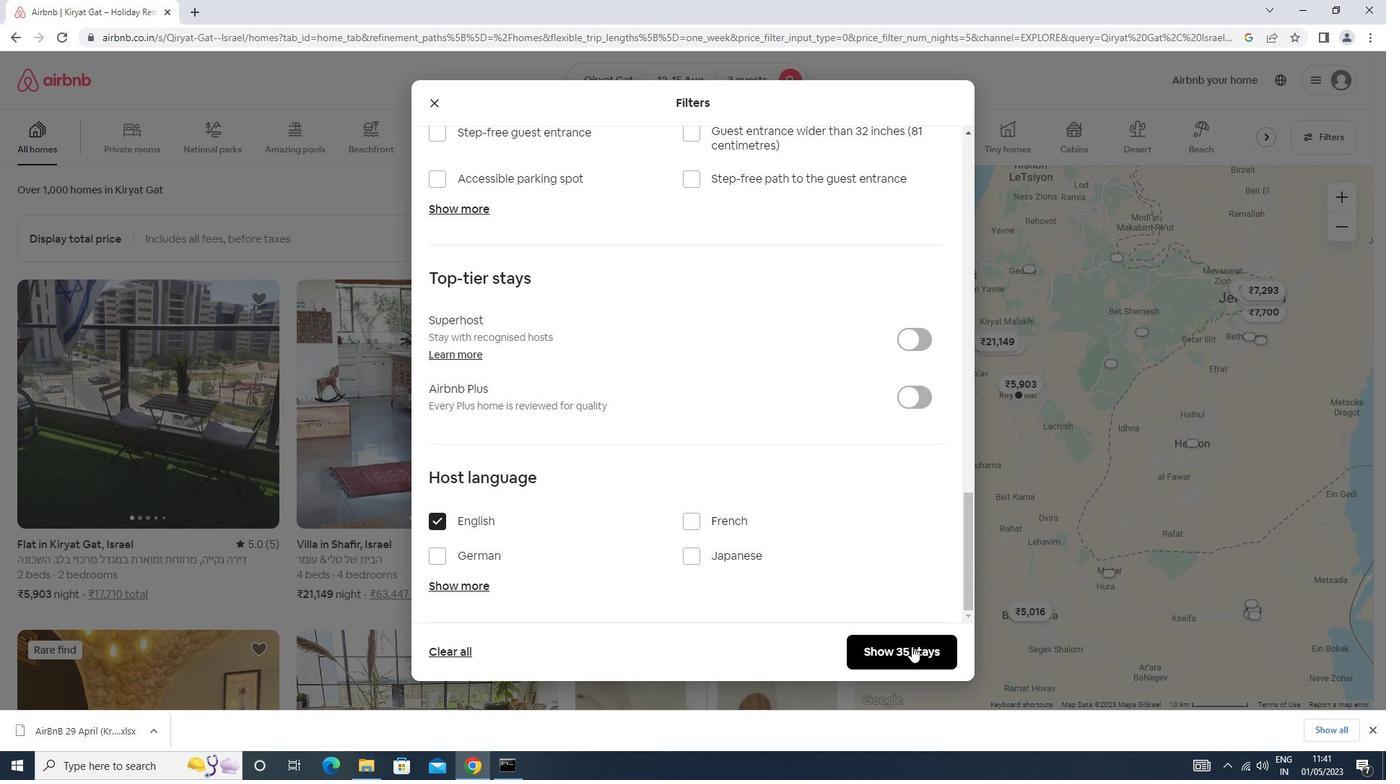 
Action: Mouse moved to (912, 644)
Screenshot: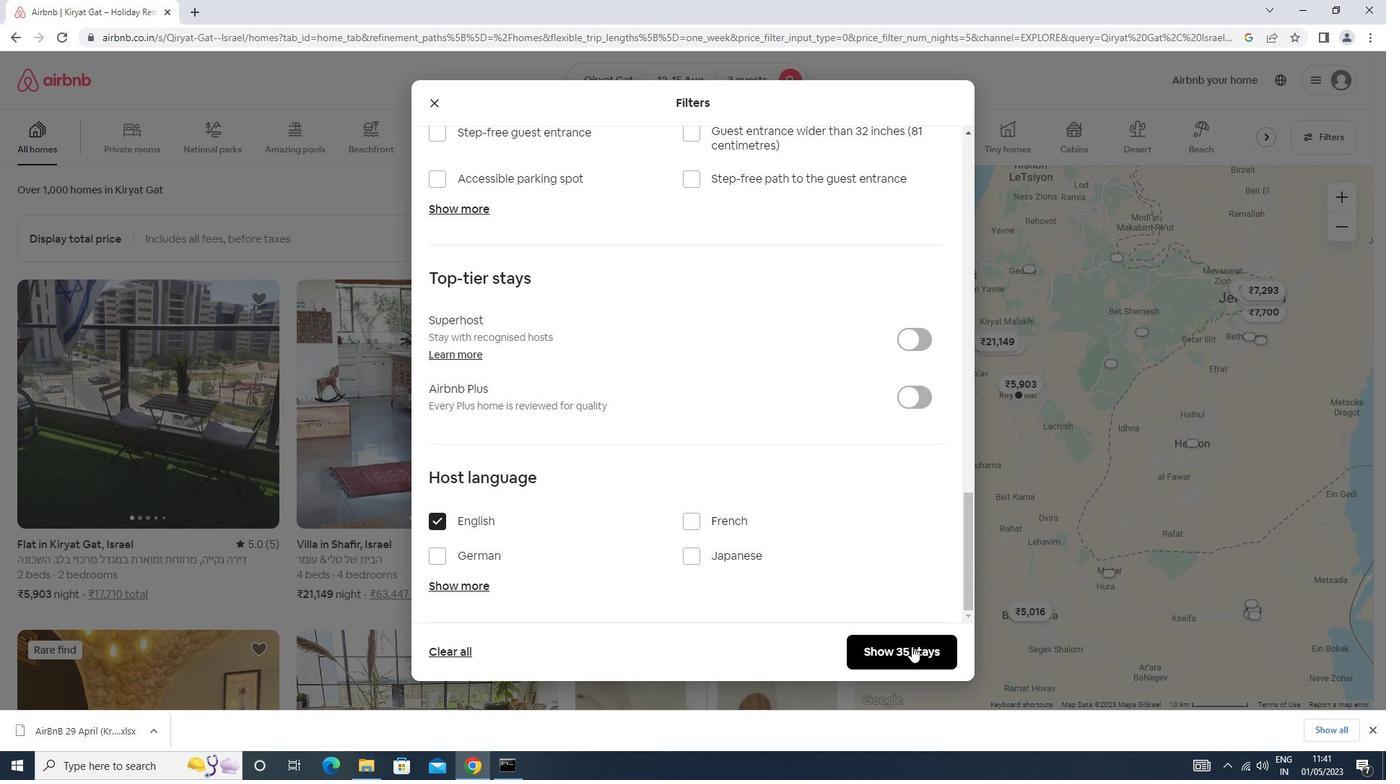 
